 Task: Find an Airbnb in Disuq, Egypt for 8 guests from 12th to 16th July, with a price range of ₹3300 to ₹16000, and apply filters for property type and amenities.
Action: Mouse moved to (503, 106)
Screenshot: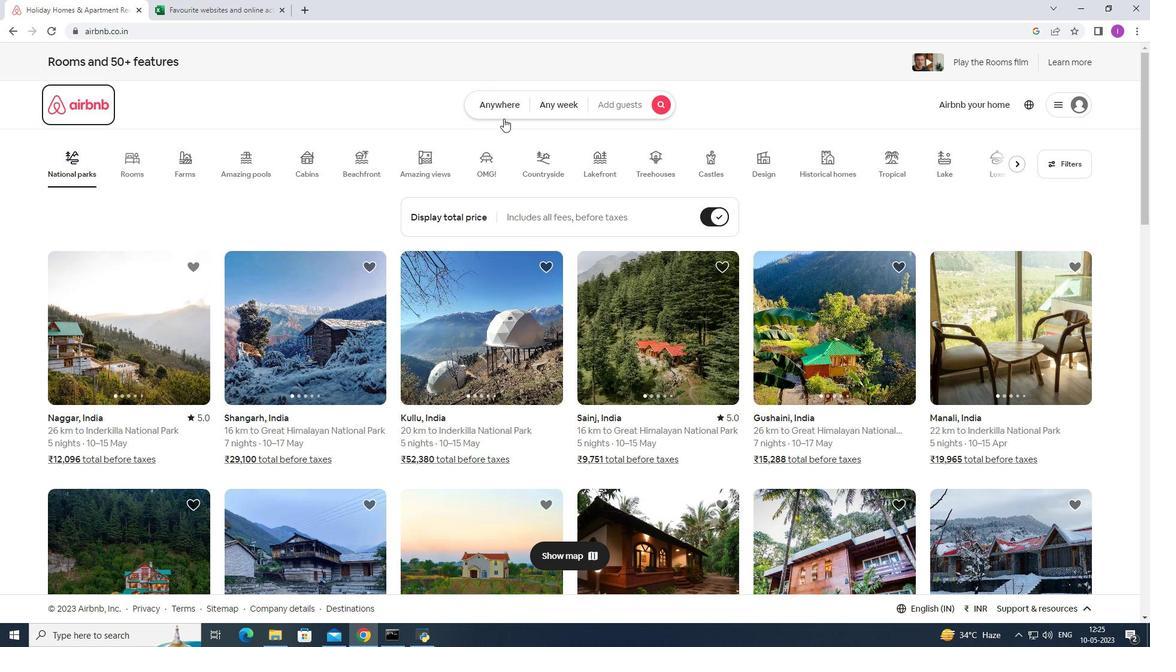 
Action: Mouse pressed left at (503, 106)
Screenshot: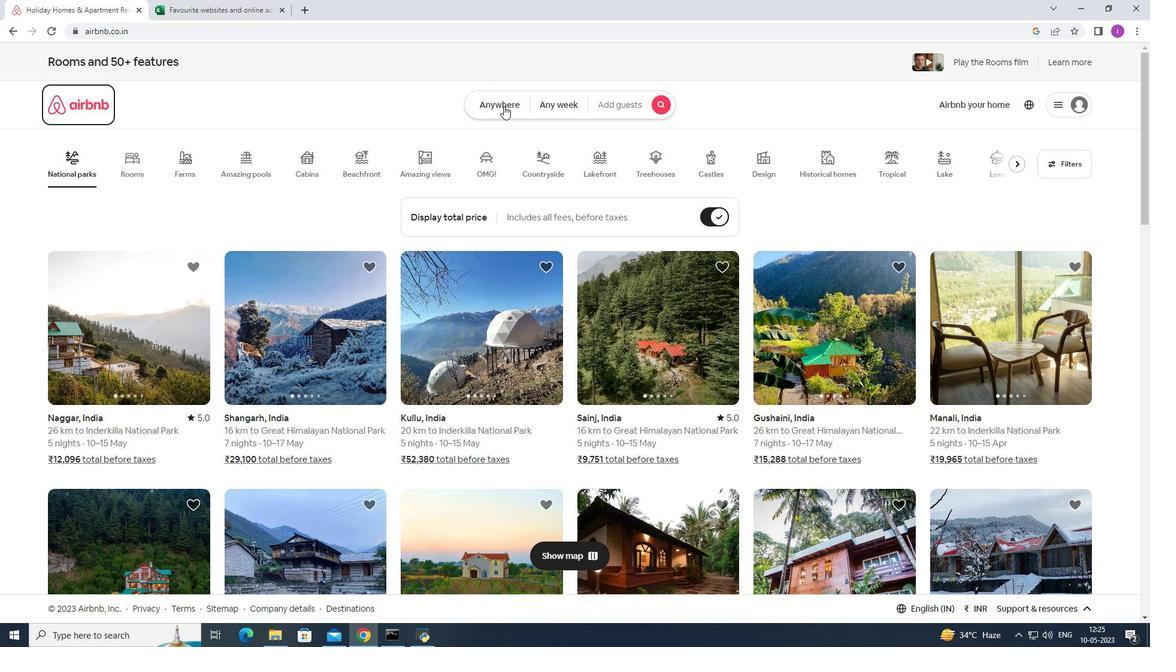 
Action: Mouse moved to (378, 154)
Screenshot: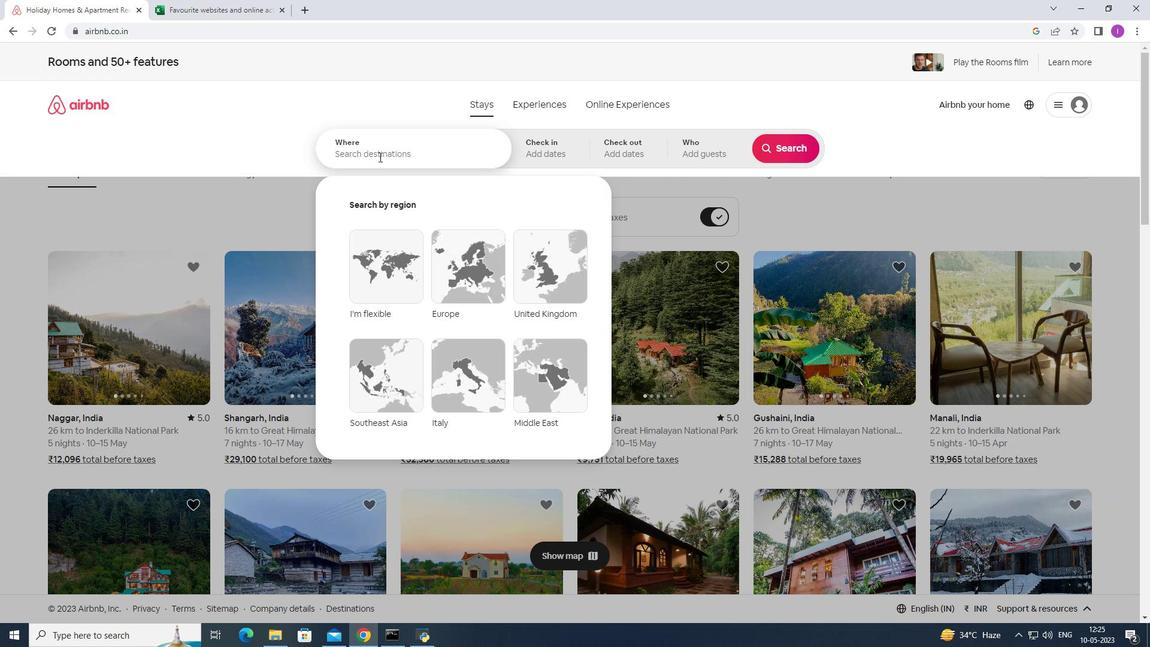 
Action: Mouse pressed left at (378, 154)
Screenshot: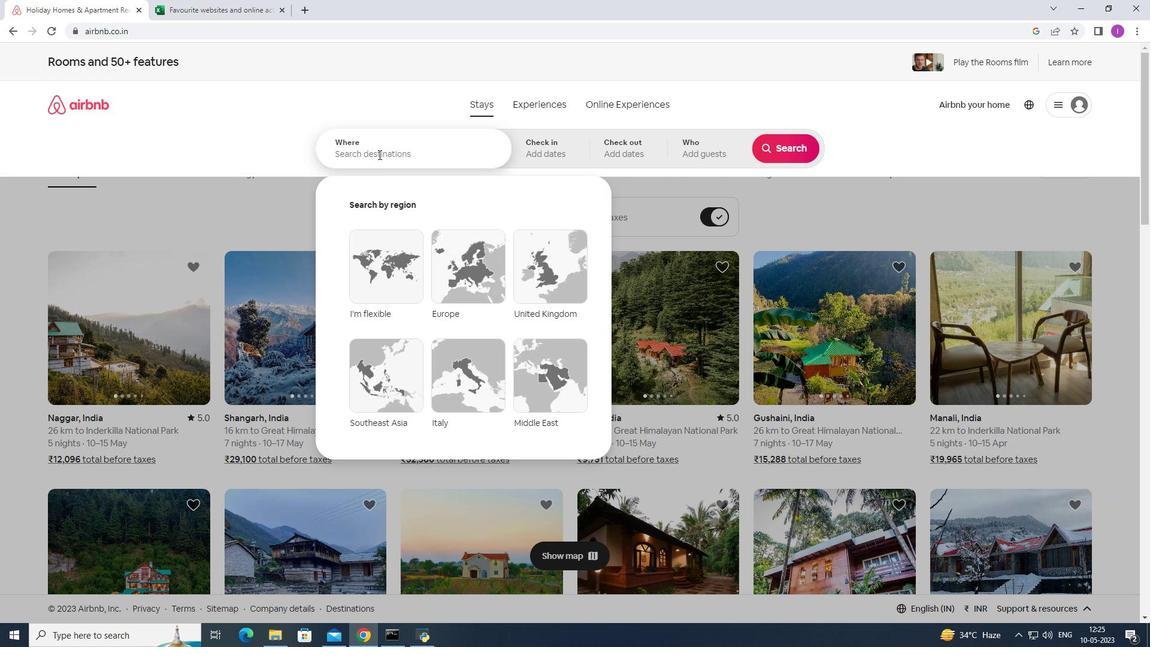 
Action: Key pressed <Key.shift>Disuq,<Key.shift>Egypt
Screenshot: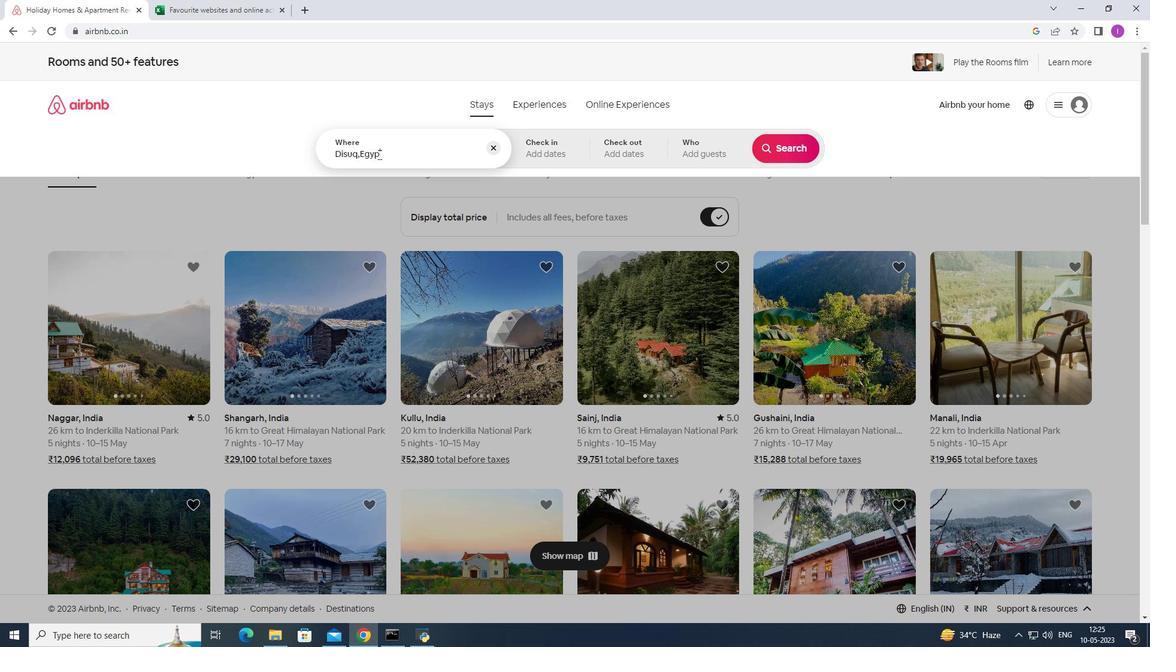 
Action: Mouse moved to (551, 155)
Screenshot: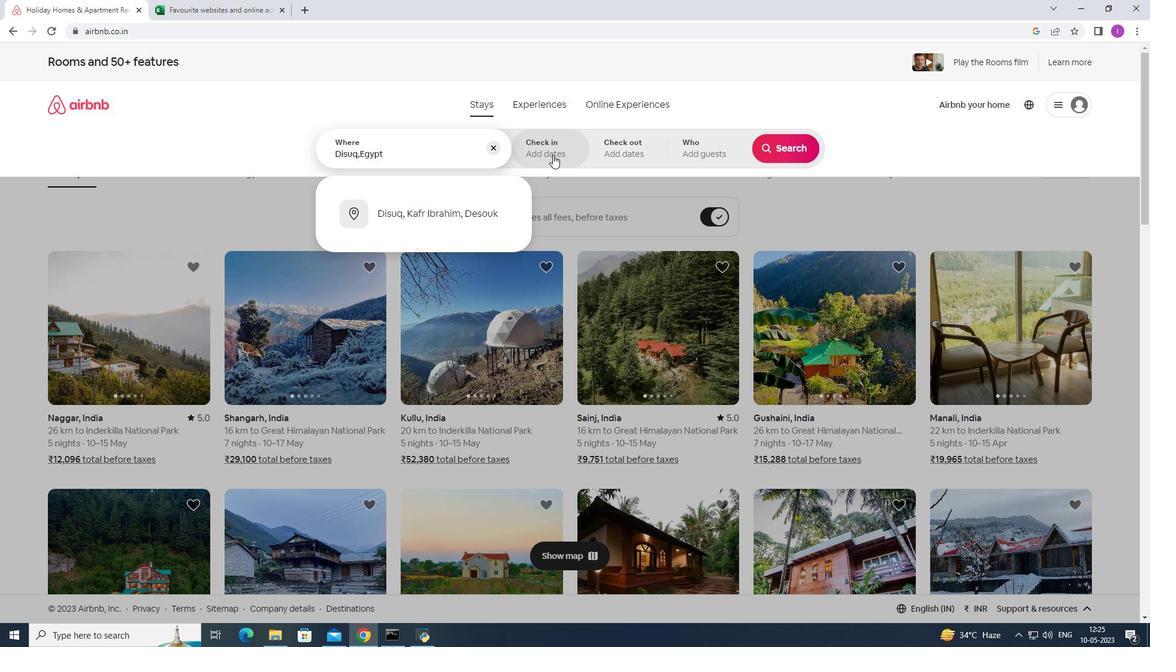 
Action: Mouse pressed left at (551, 155)
Screenshot: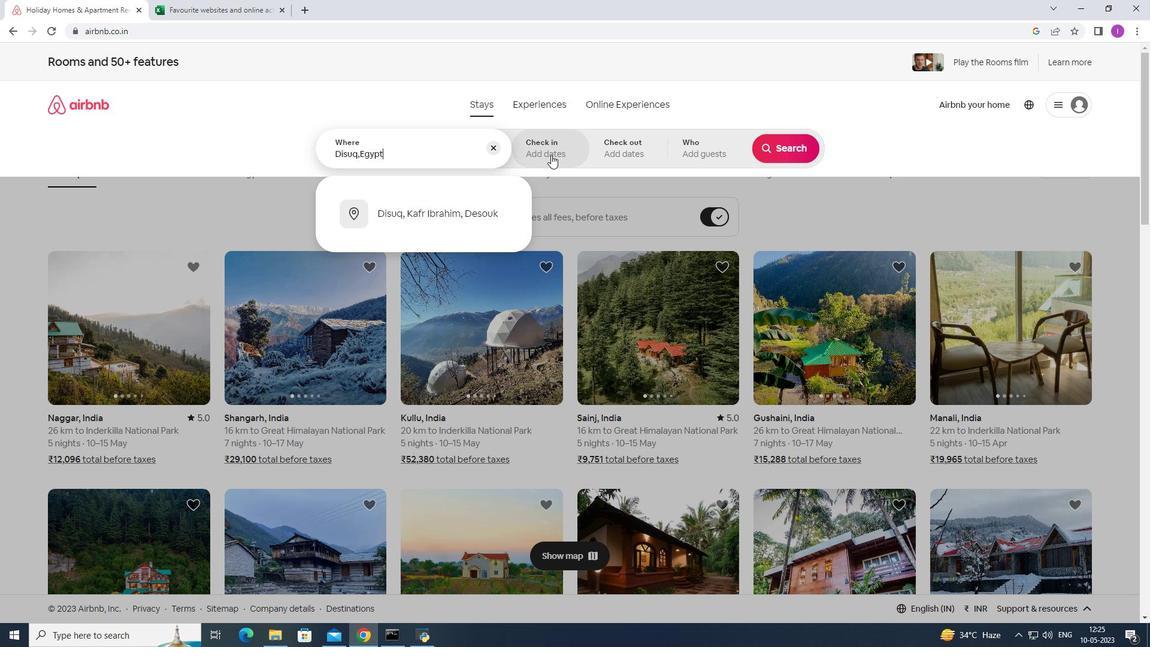 
Action: Mouse moved to (784, 246)
Screenshot: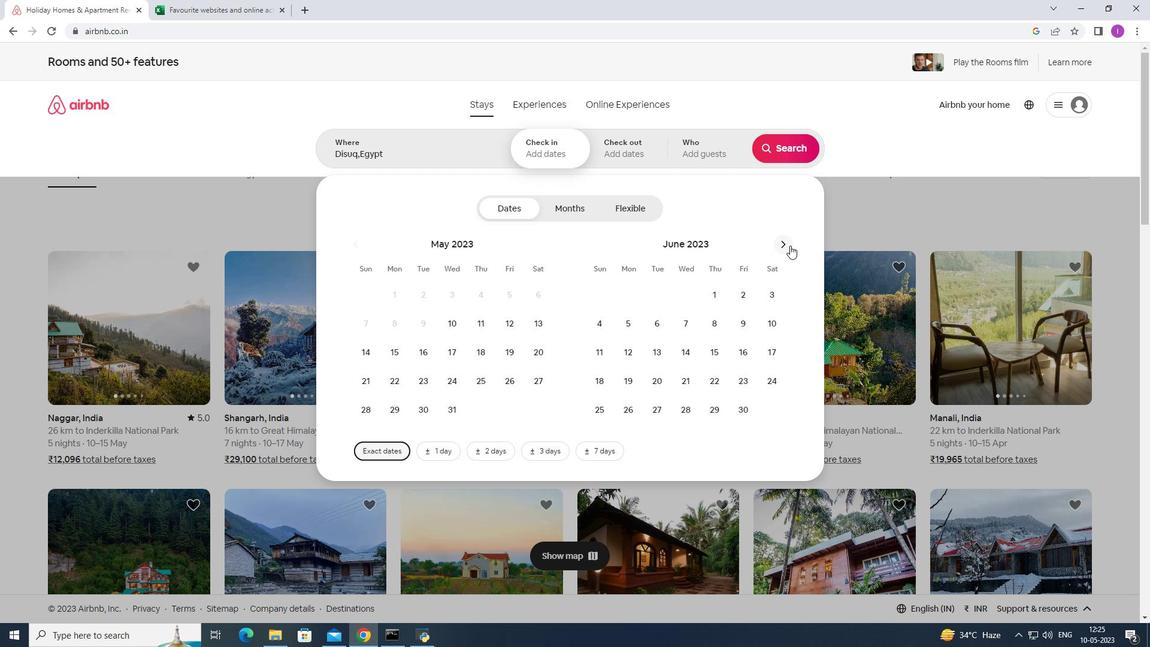 
Action: Mouse pressed left at (784, 246)
Screenshot: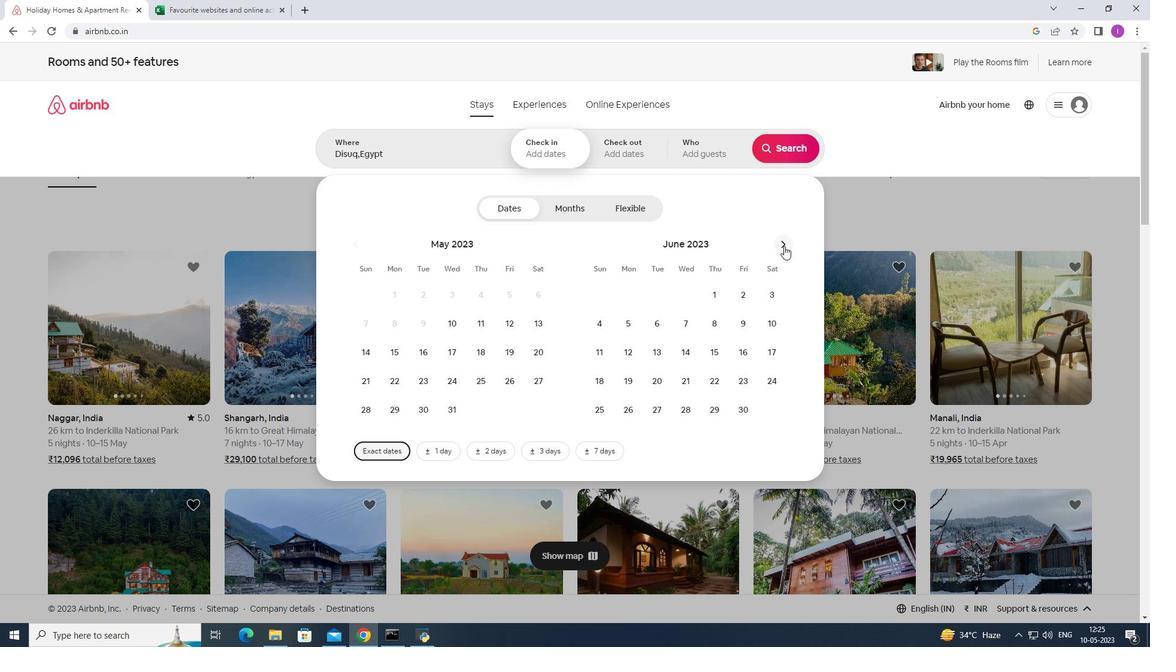 
Action: Mouse moved to (685, 348)
Screenshot: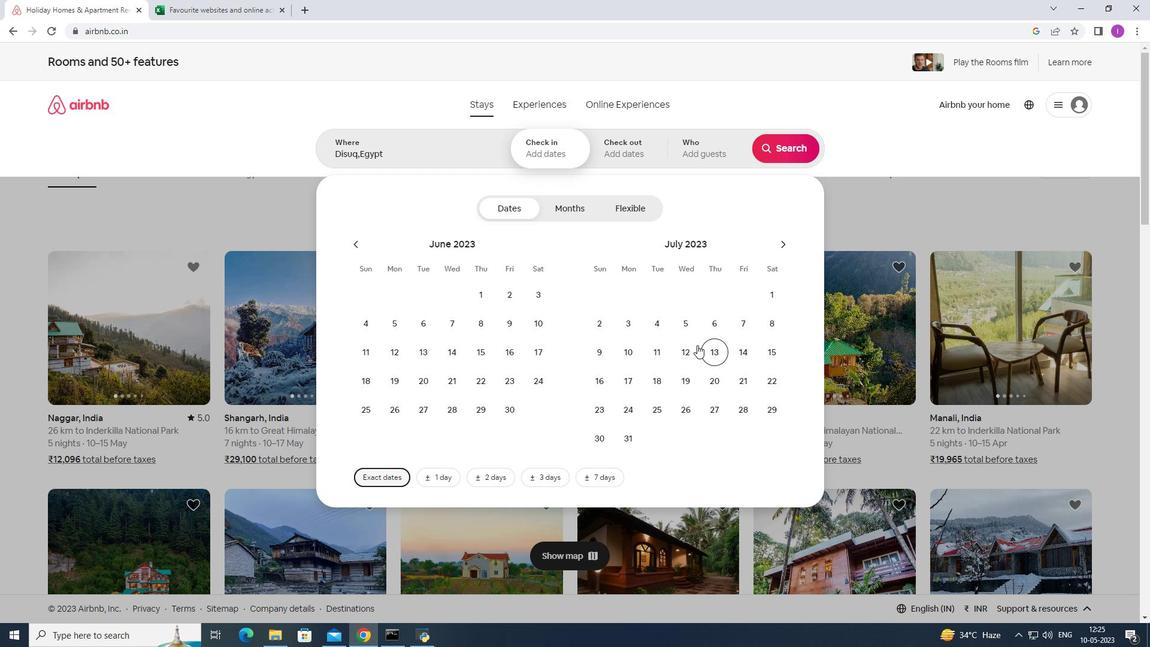 
Action: Mouse pressed left at (685, 348)
Screenshot: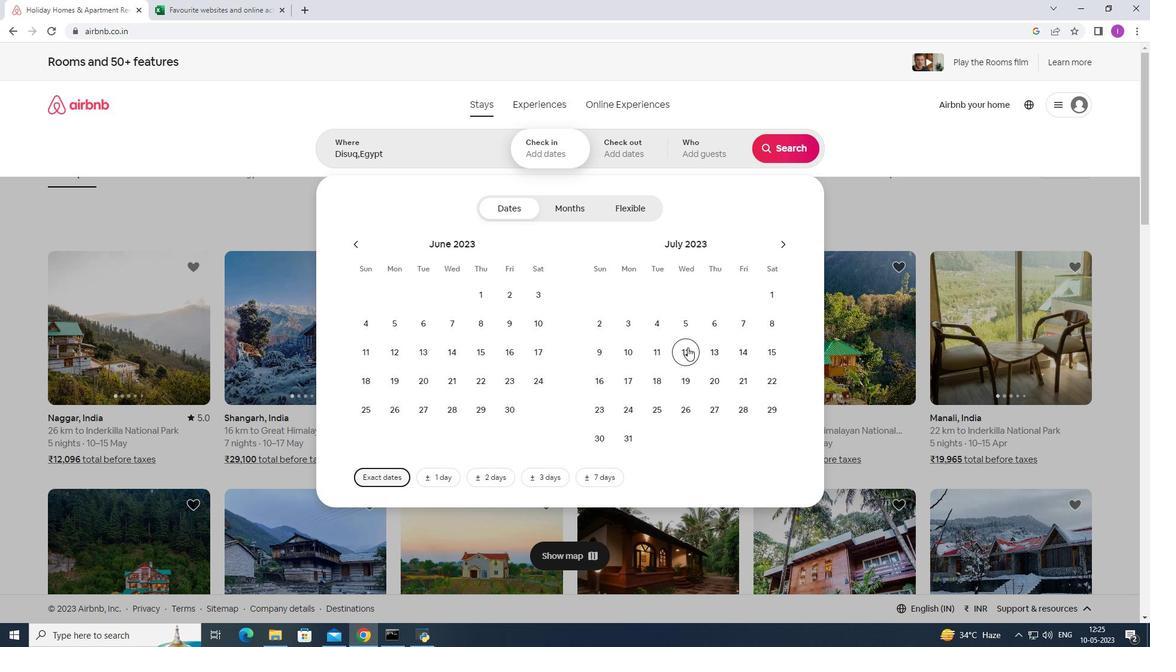 
Action: Mouse moved to (594, 388)
Screenshot: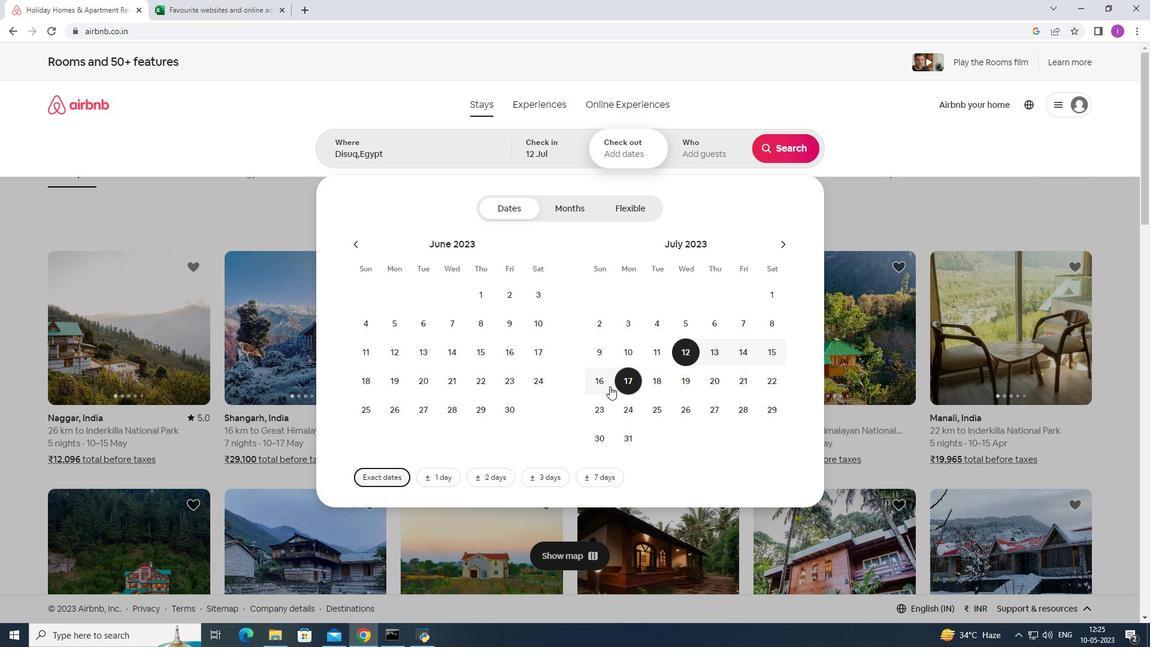 
Action: Mouse pressed left at (594, 388)
Screenshot: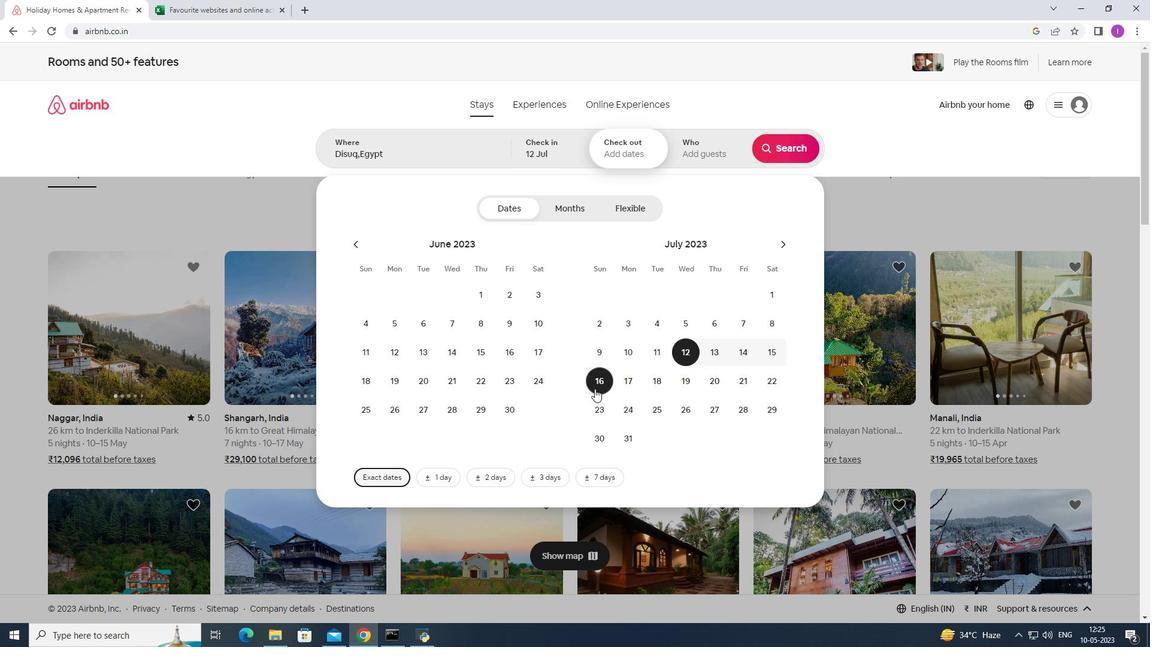 
Action: Mouse moved to (704, 150)
Screenshot: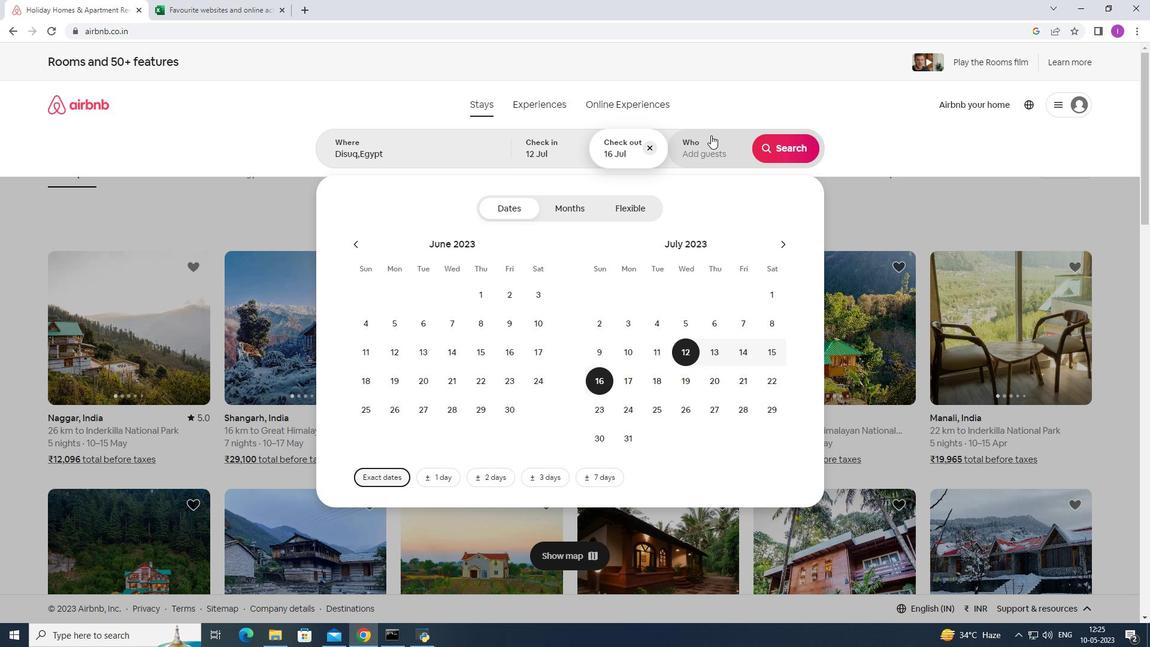 
Action: Mouse pressed left at (704, 150)
Screenshot: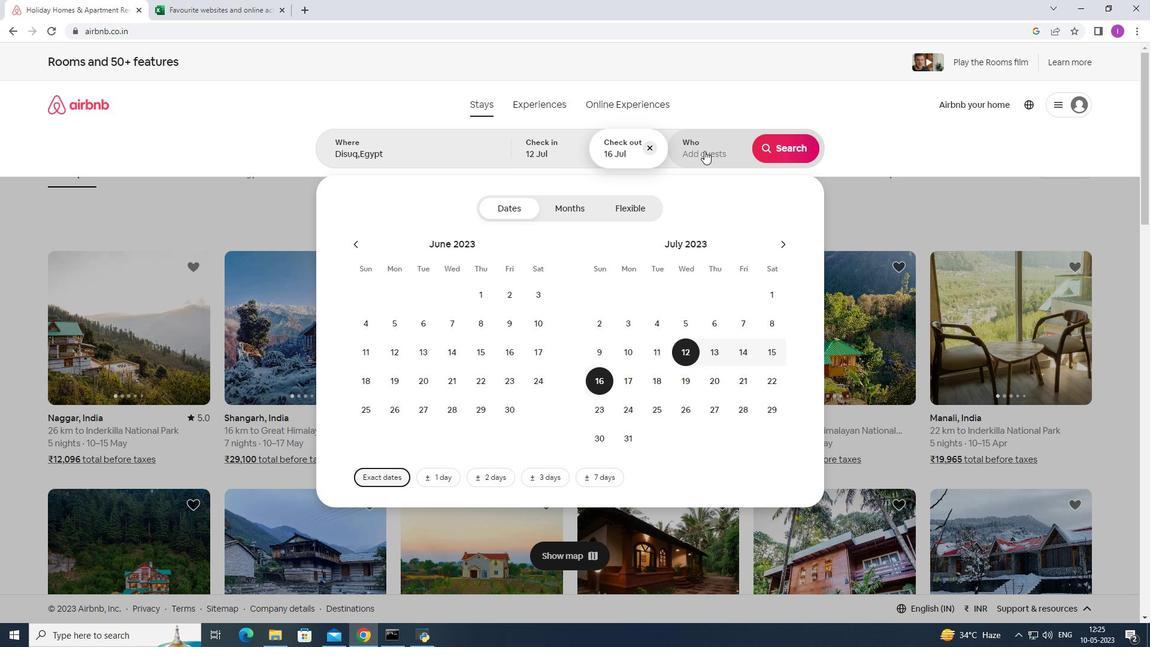 
Action: Mouse moved to (787, 206)
Screenshot: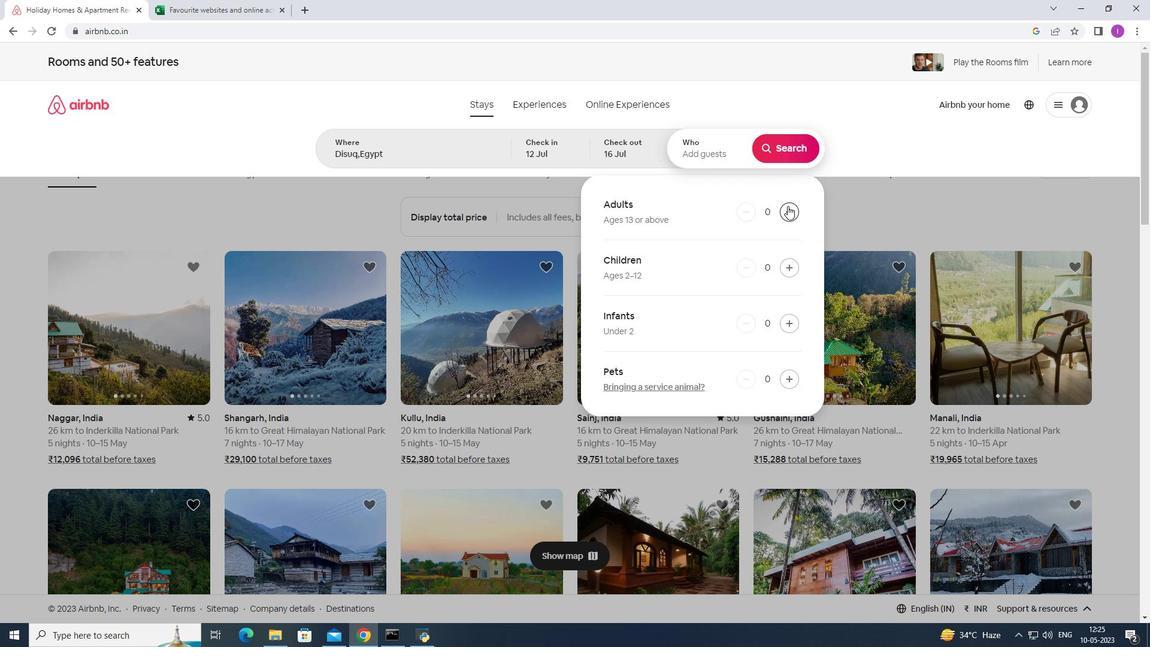 
Action: Mouse pressed left at (787, 206)
Screenshot: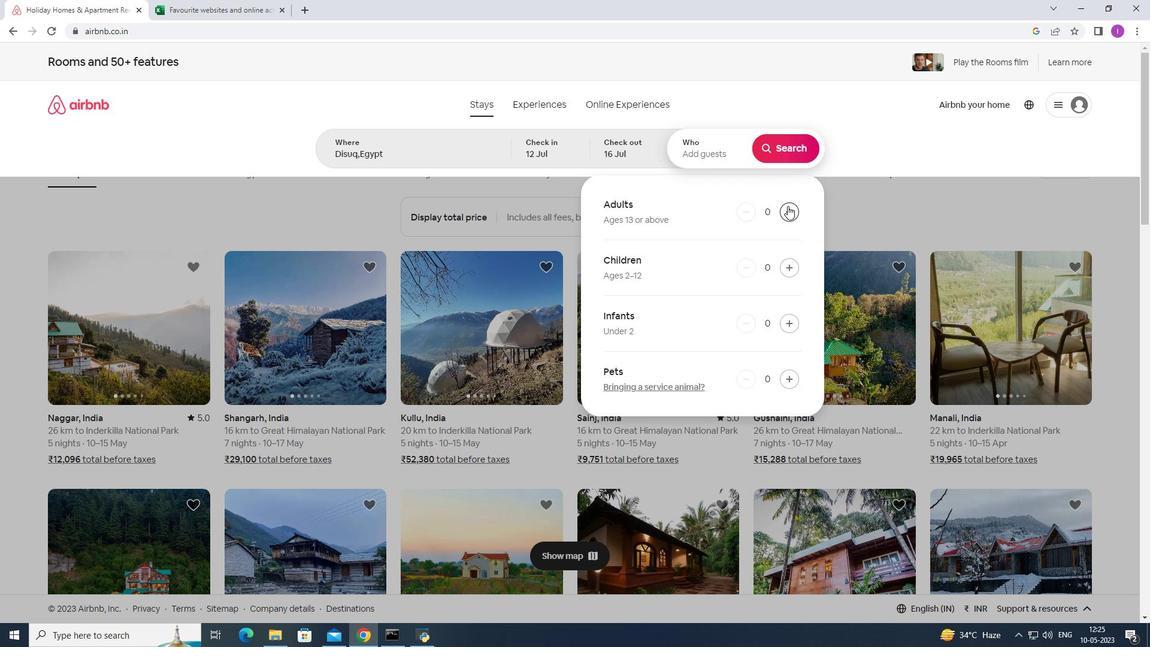 
Action: Mouse pressed left at (787, 206)
Screenshot: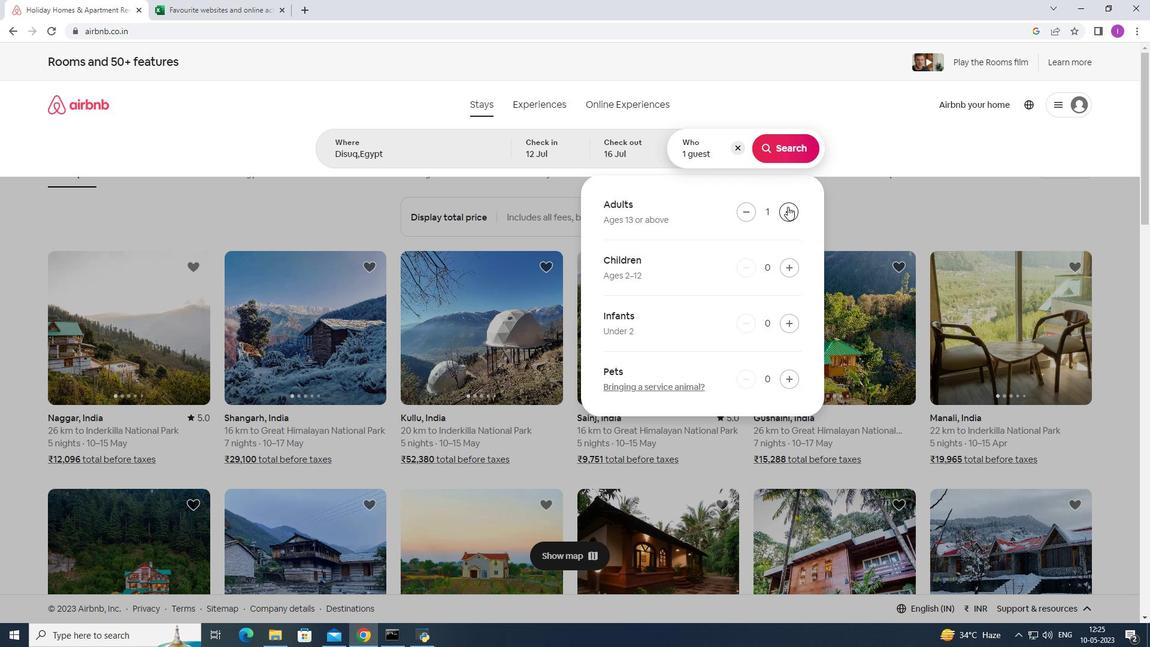 
Action: Mouse moved to (787, 206)
Screenshot: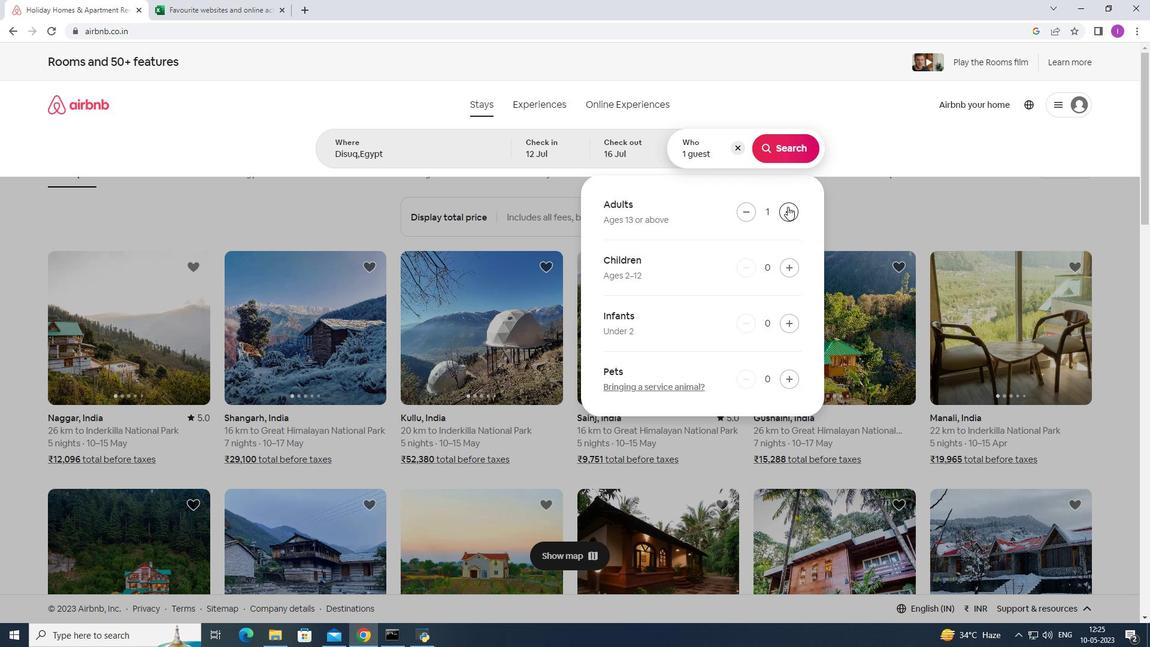 
Action: Mouse pressed left at (787, 206)
Screenshot: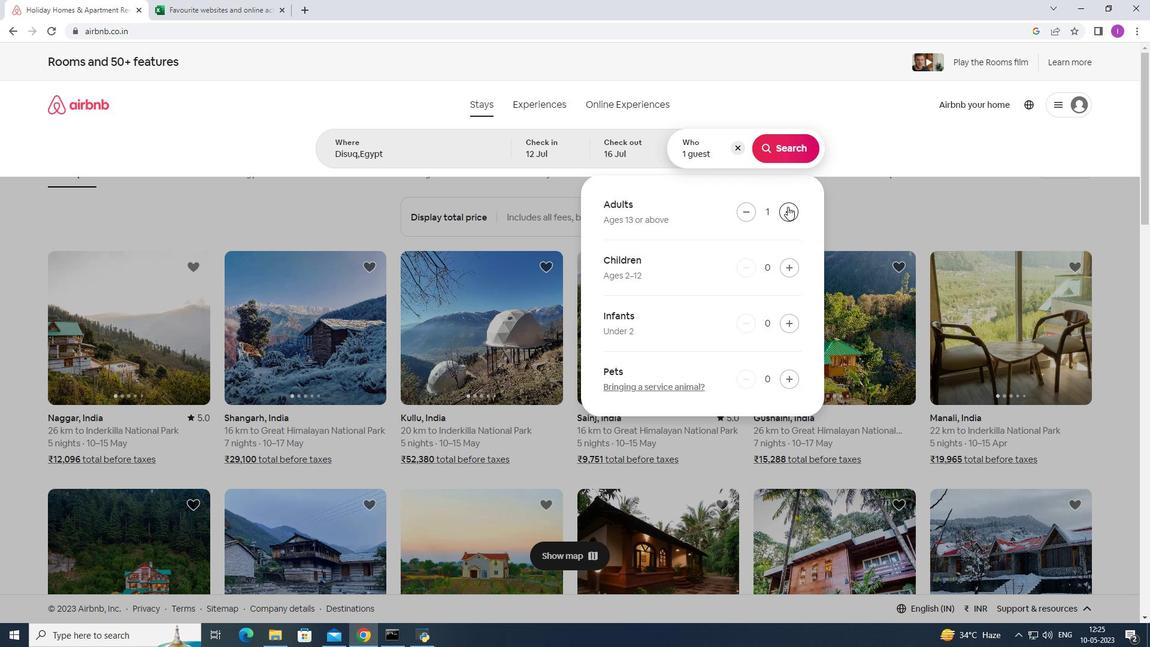 
Action: Mouse pressed left at (787, 206)
Screenshot: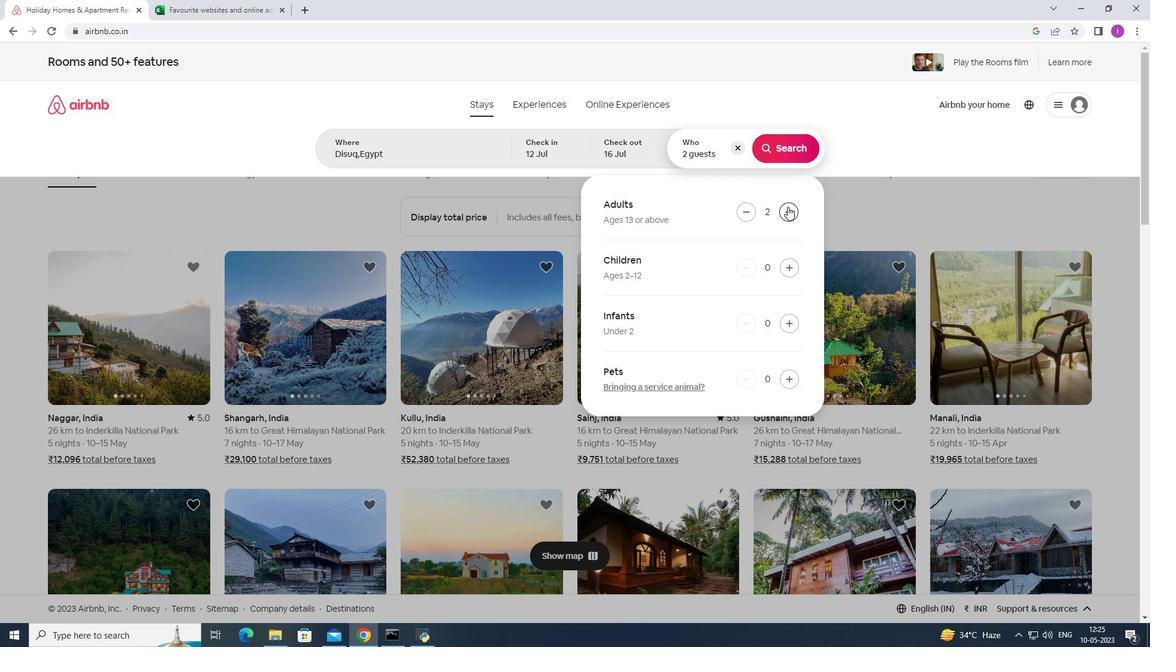 
Action: Mouse pressed left at (787, 206)
Screenshot: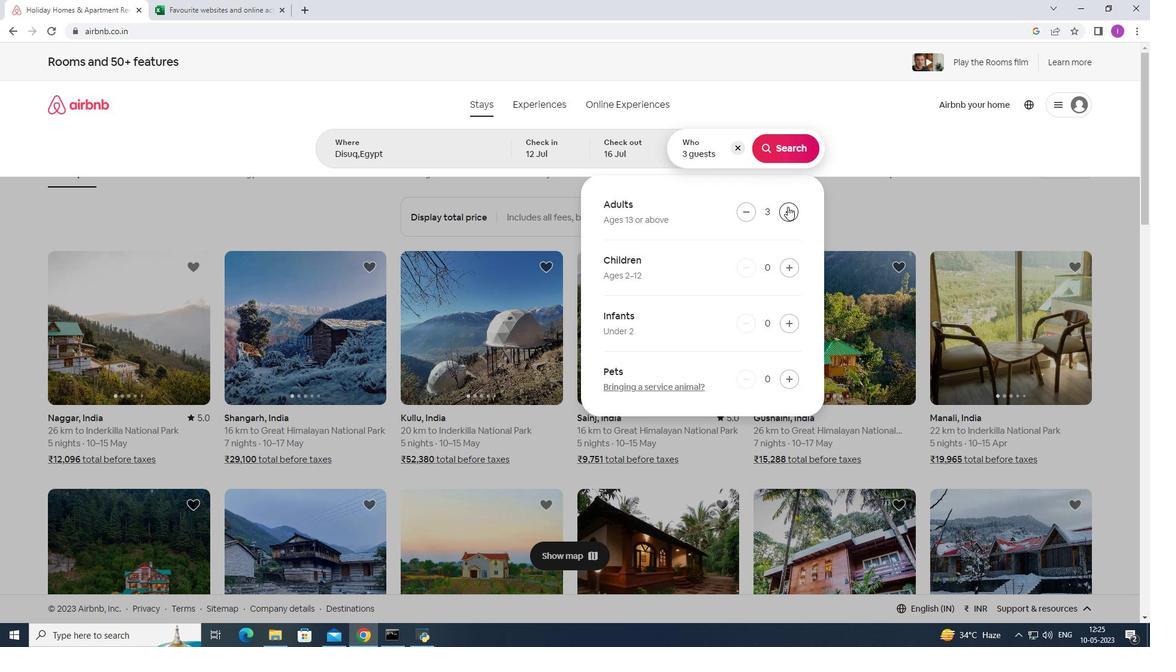 
Action: Mouse pressed left at (787, 206)
Screenshot: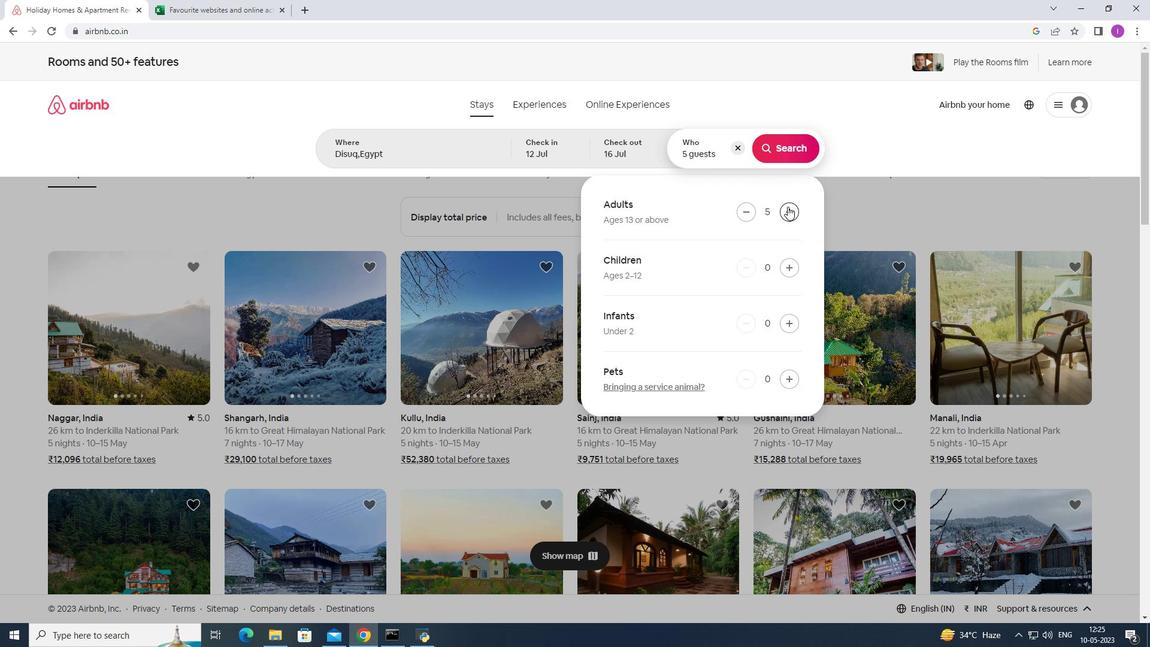 
Action: Mouse pressed left at (787, 206)
Screenshot: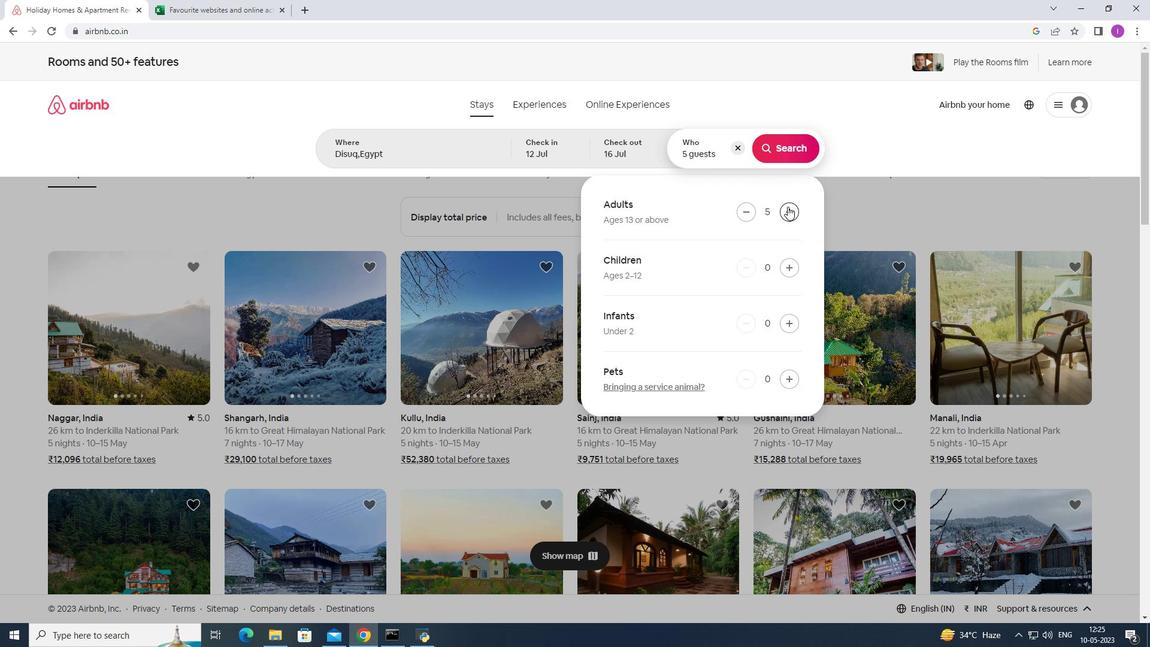 
Action: Mouse pressed left at (787, 206)
Screenshot: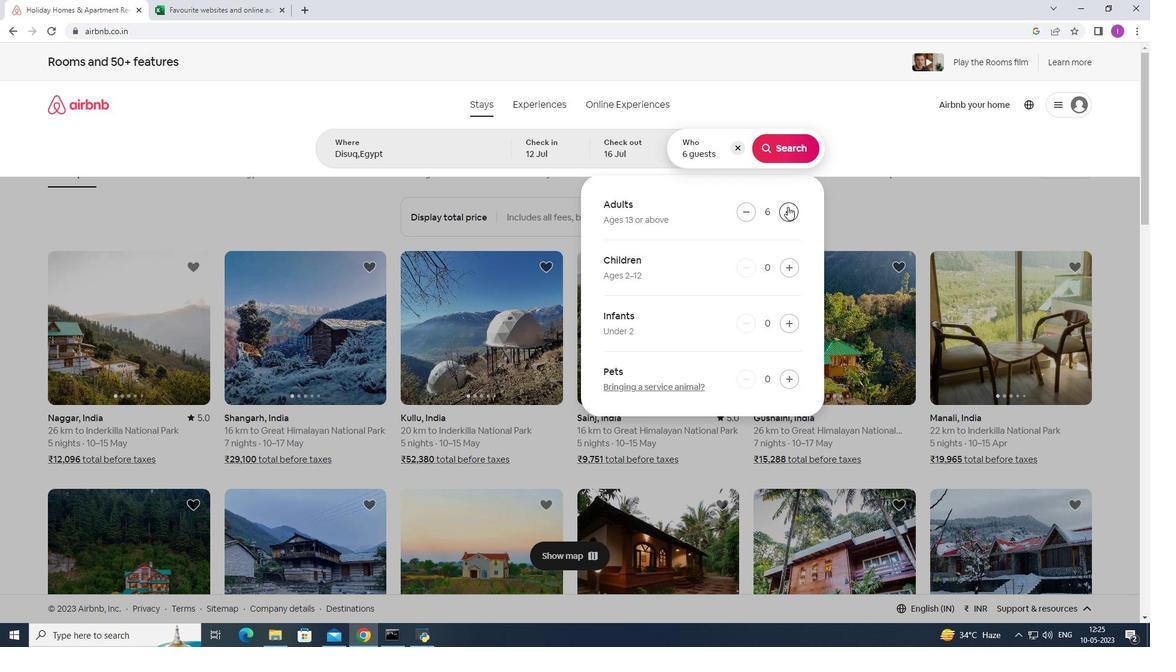 
Action: Mouse moved to (781, 150)
Screenshot: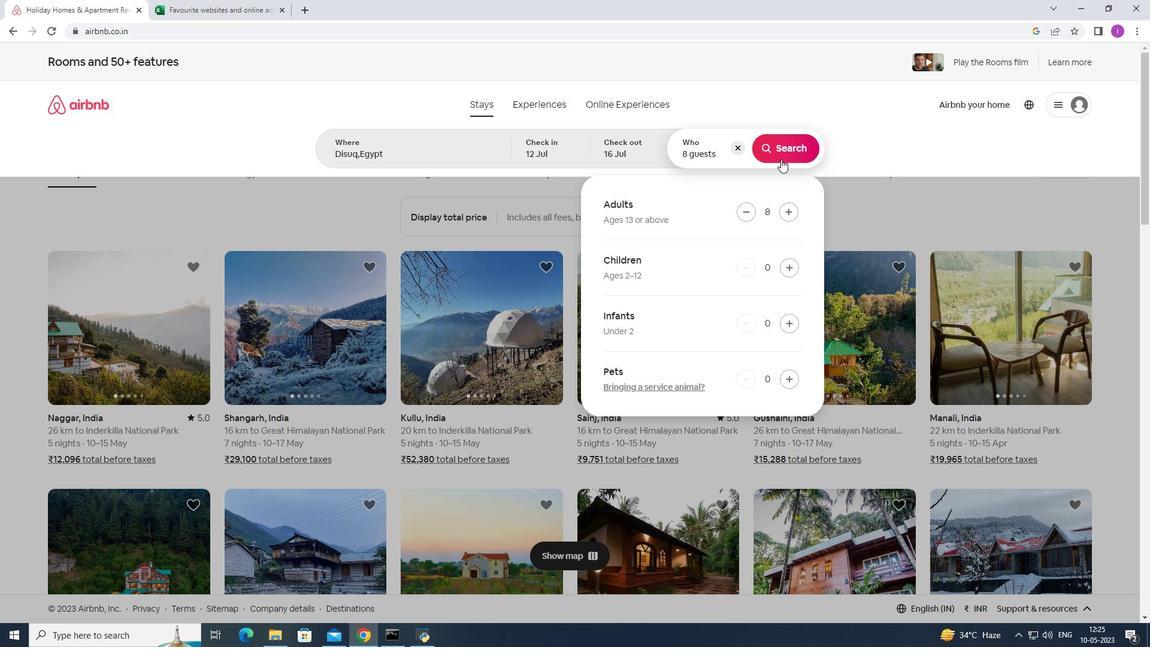 
Action: Mouse pressed left at (781, 150)
Screenshot: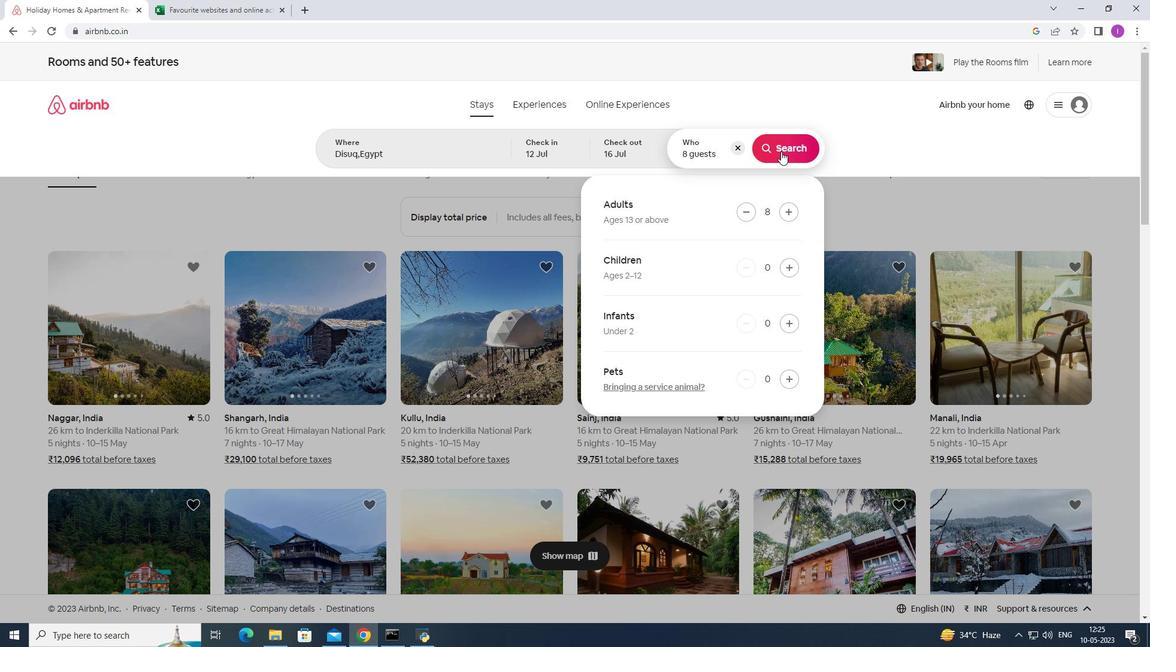 
Action: Mouse moved to (1101, 115)
Screenshot: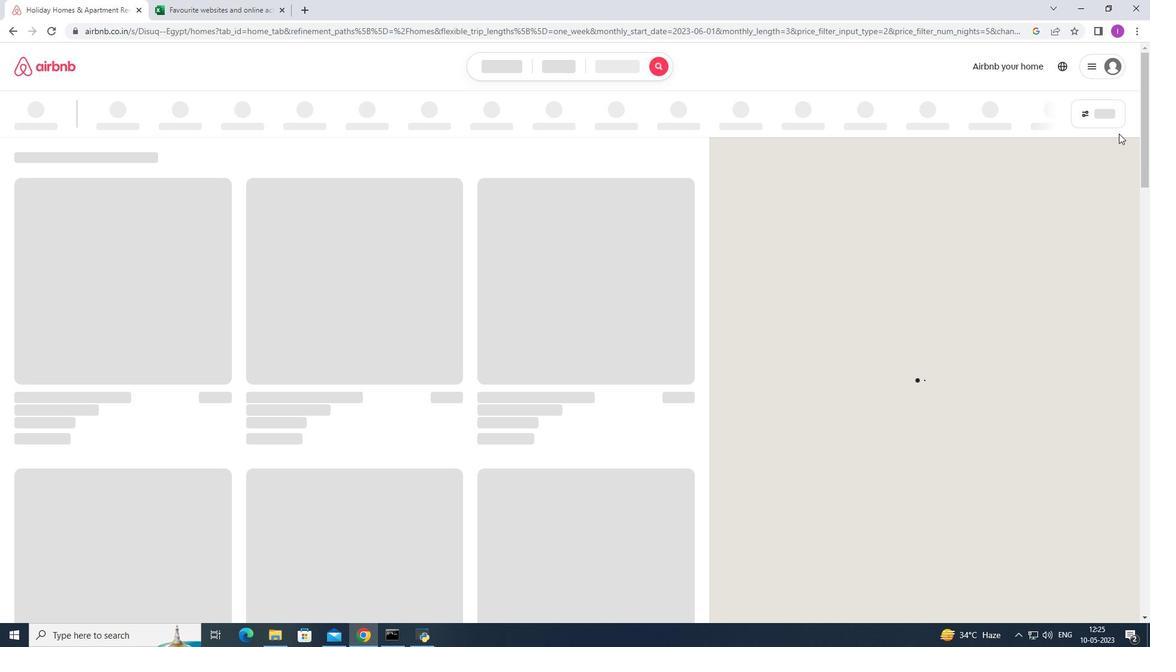 
Action: Mouse pressed left at (1101, 115)
Screenshot: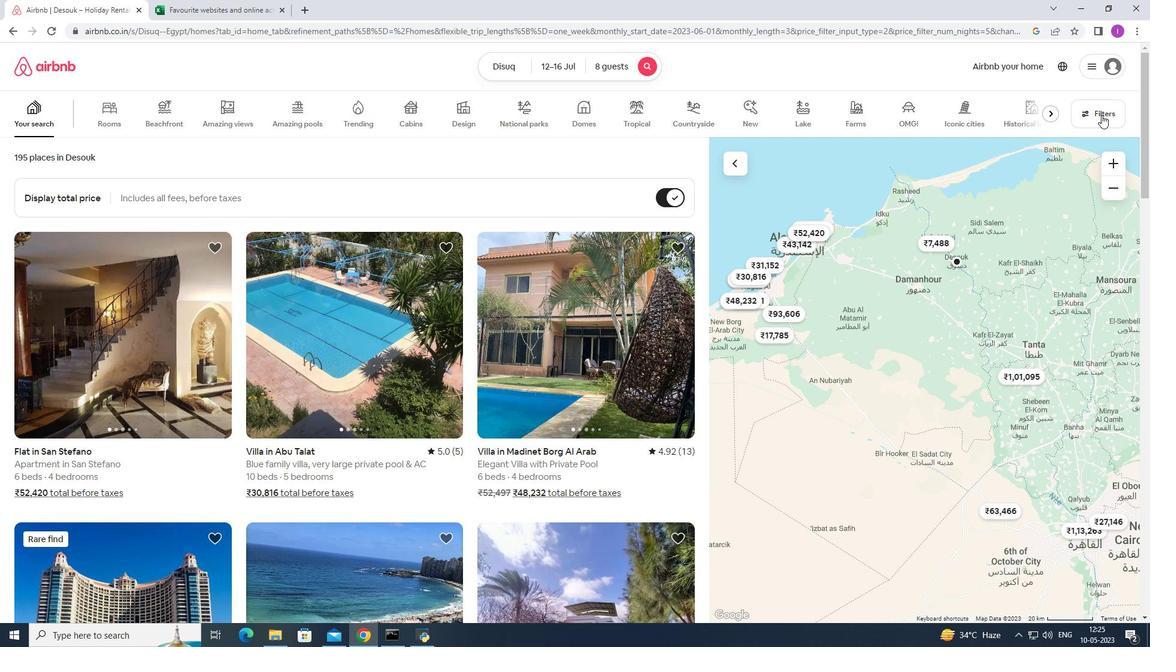 
Action: Mouse moved to (657, 404)
Screenshot: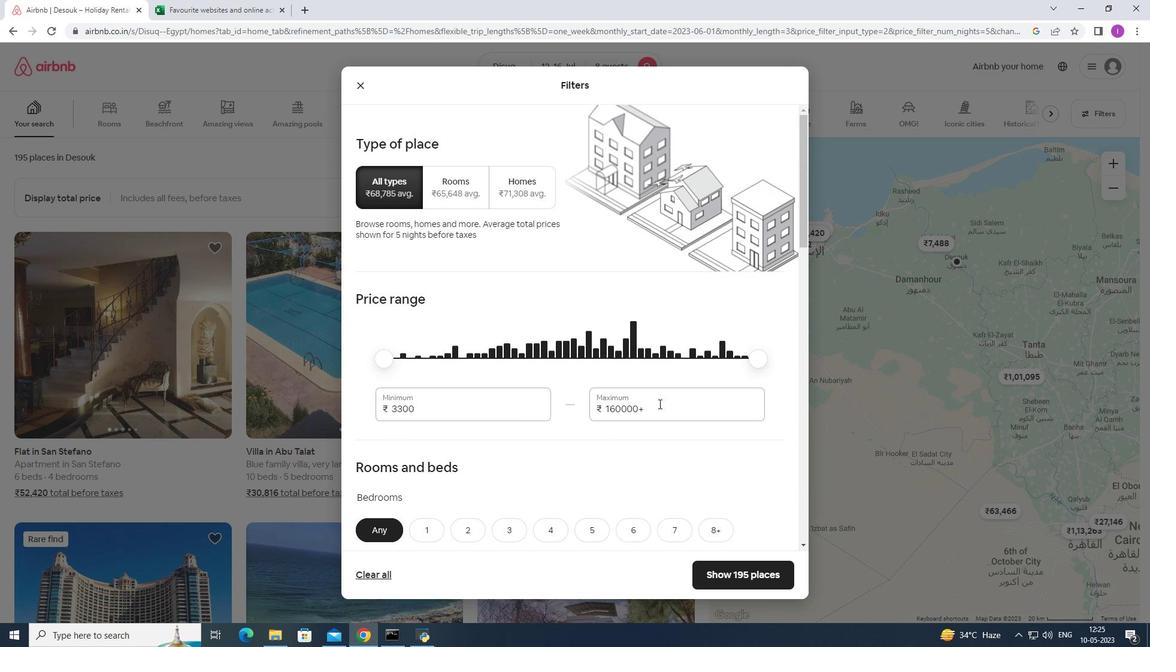 
Action: Mouse pressed left at (658, 404)
Screenshot: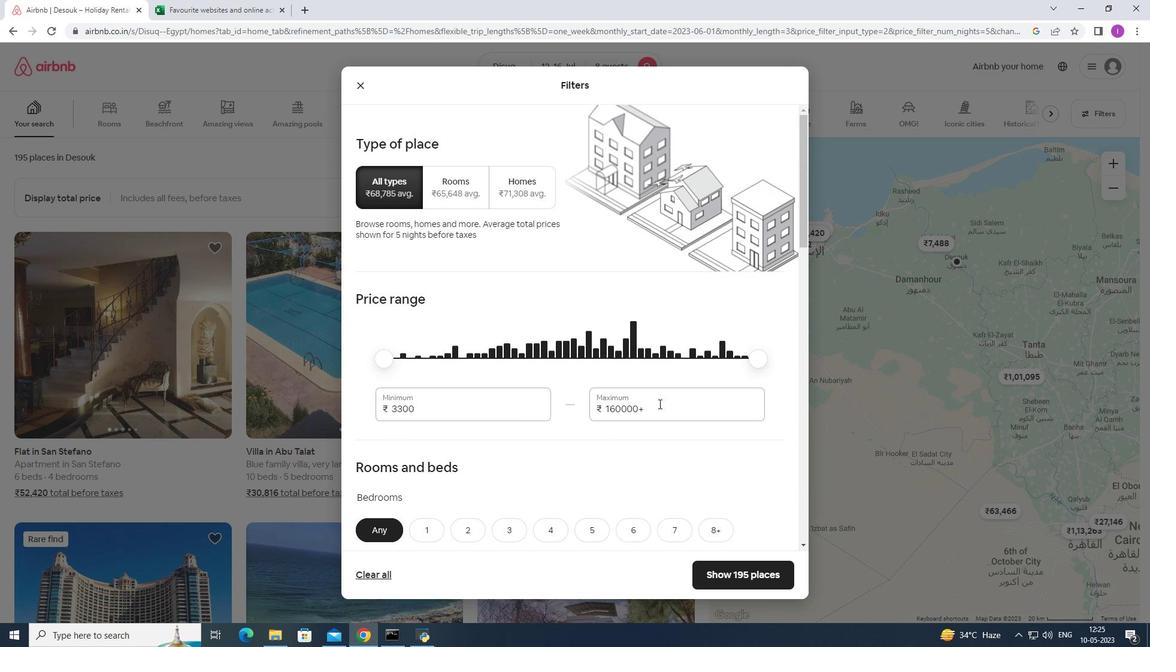 
Action: Mouse moved to (579, 417)
Screenshot: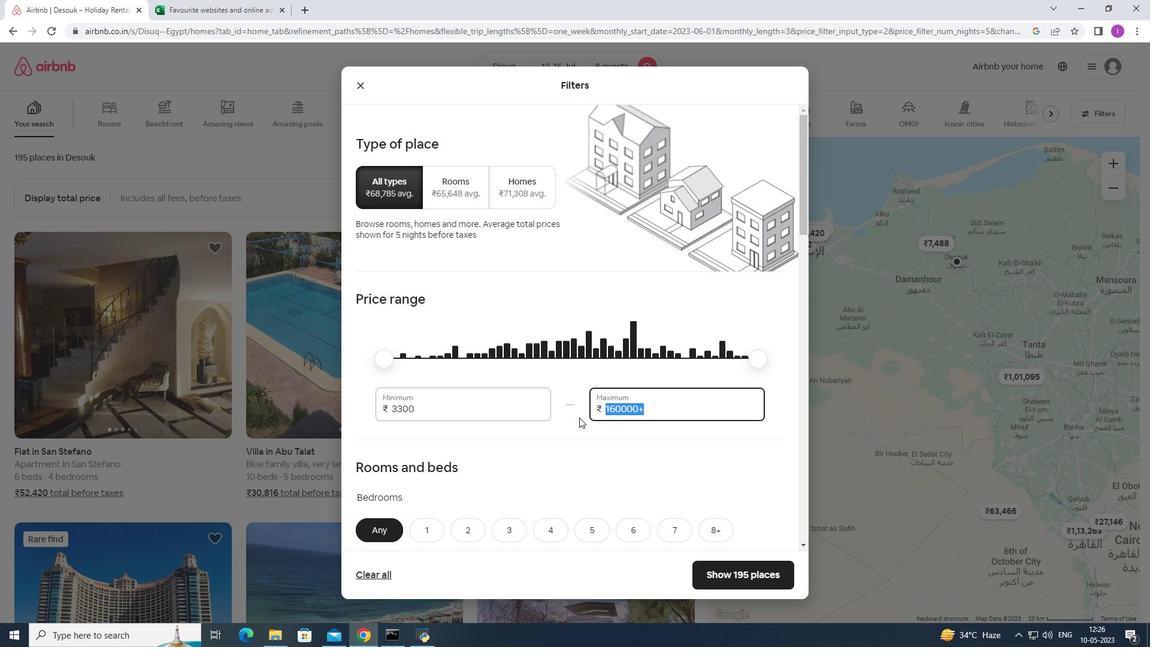 
Action: Key pressed 1
Screenshot: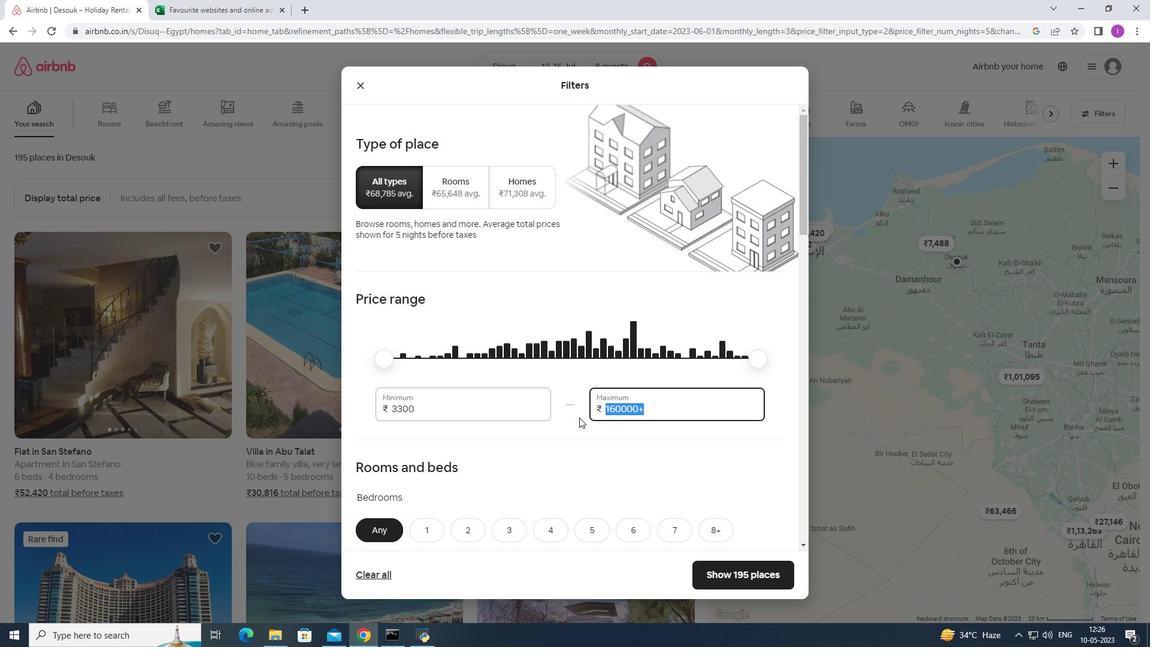 
Action: Mouse moved to (578, 417)
Screenshot: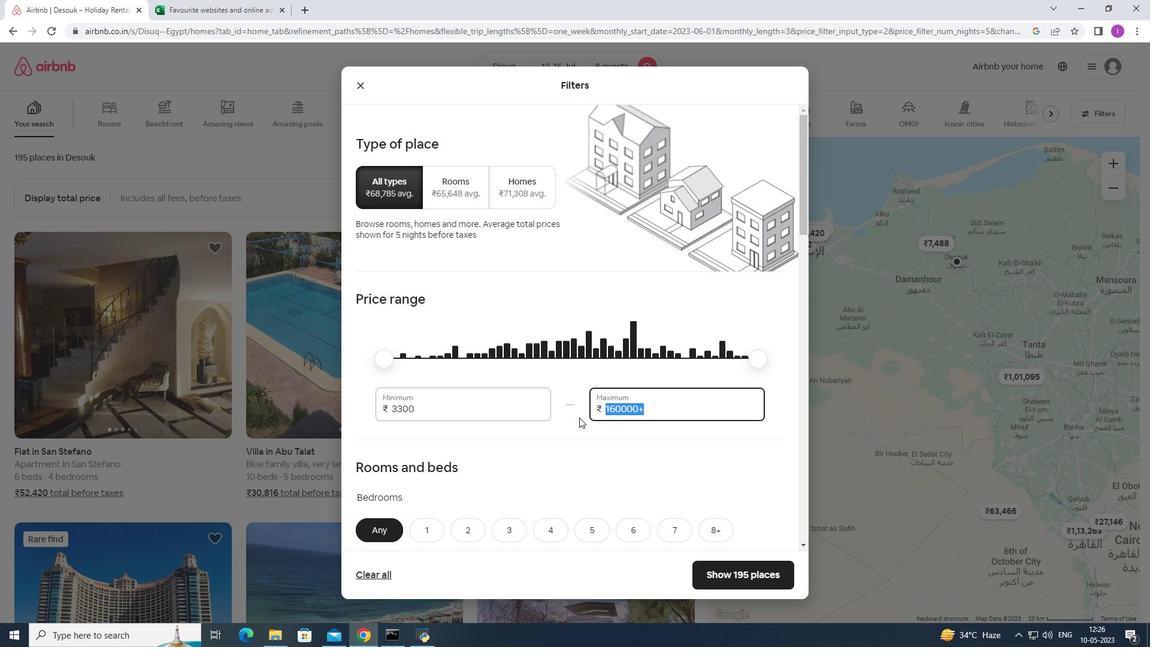 
Action: Key pressed 600
Screenshot: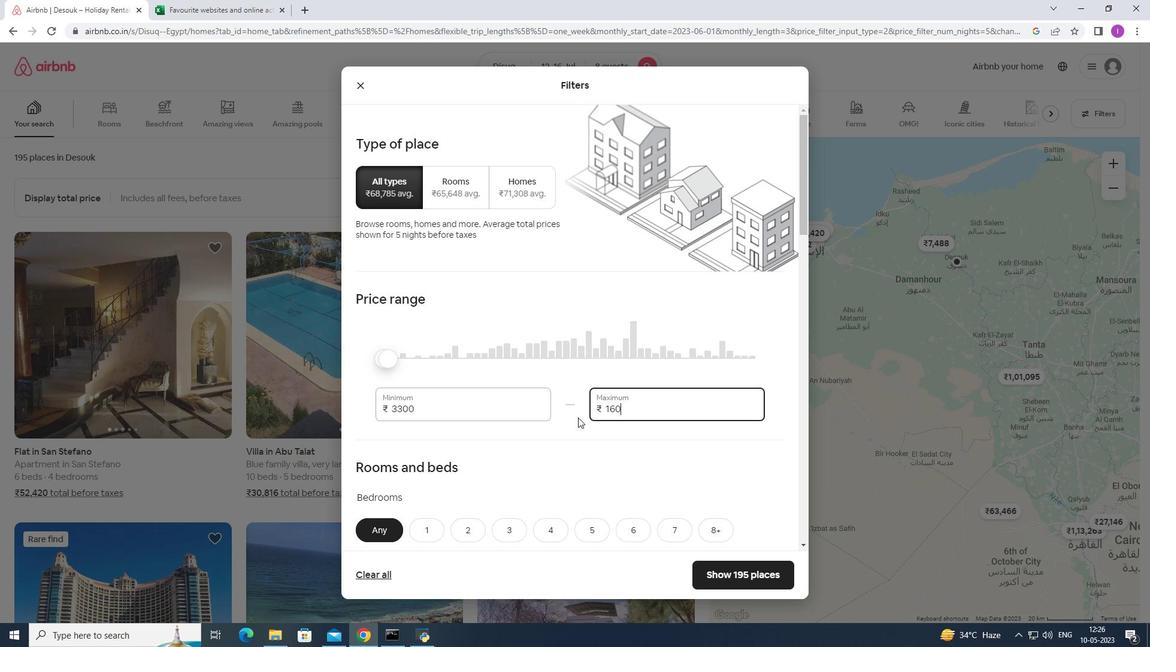 
Action: Mouse moved to (578, 417)
Screenshot: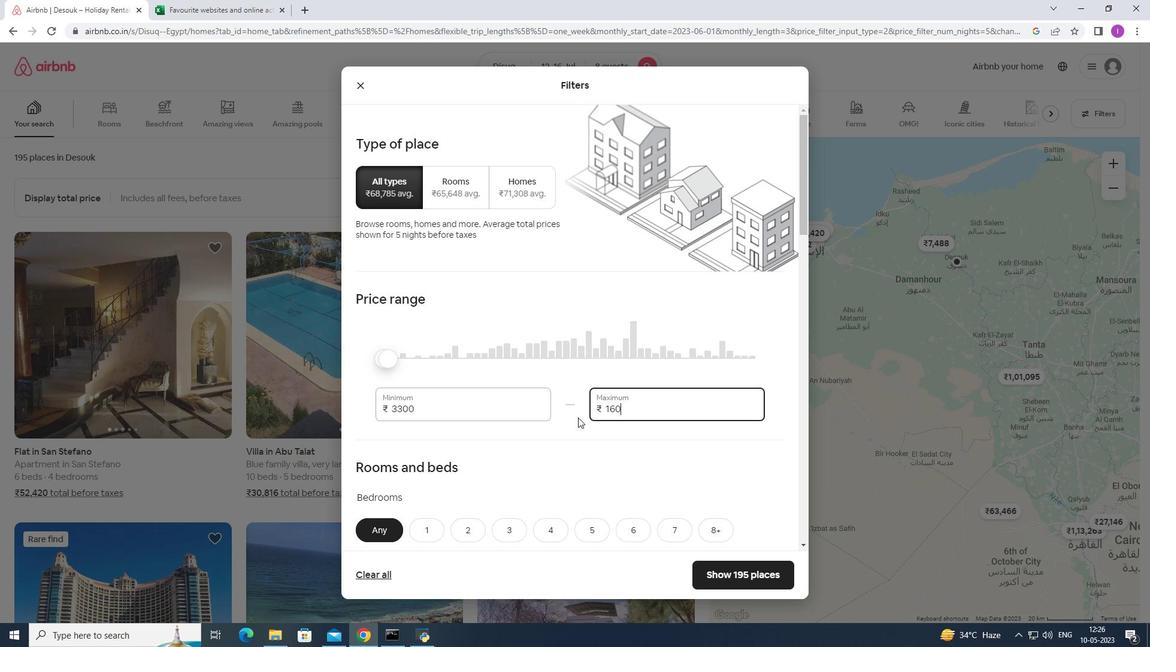 
Action: Key pressed 0
Screenshot: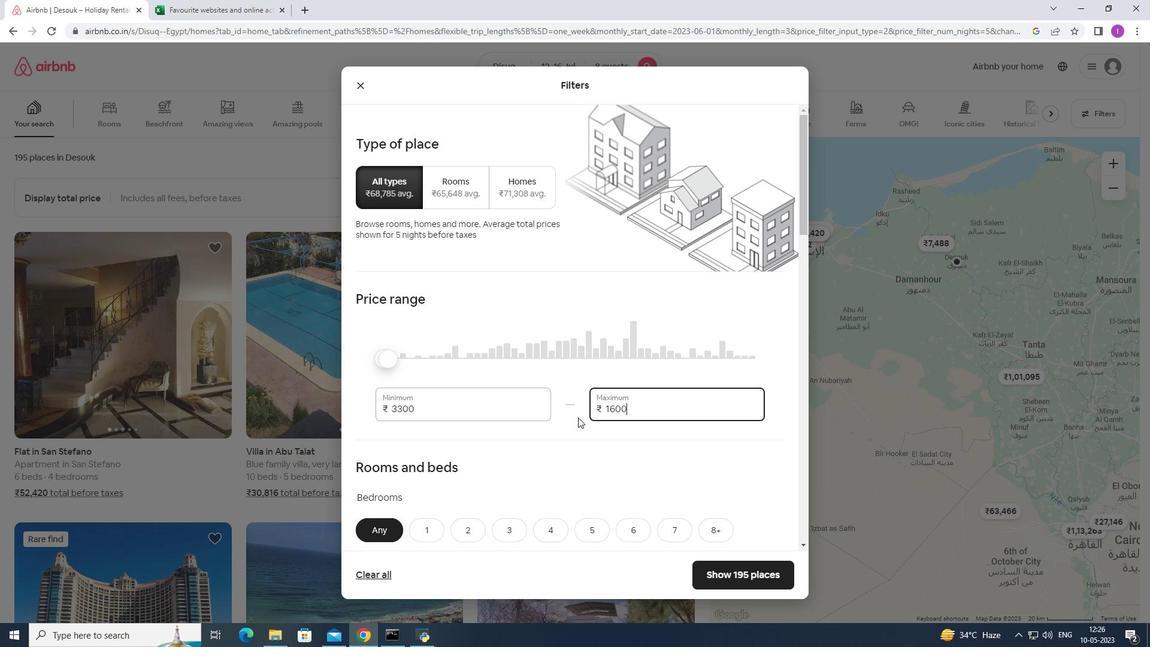 
Action: Mouse moved to (445, 412)
Screenshot: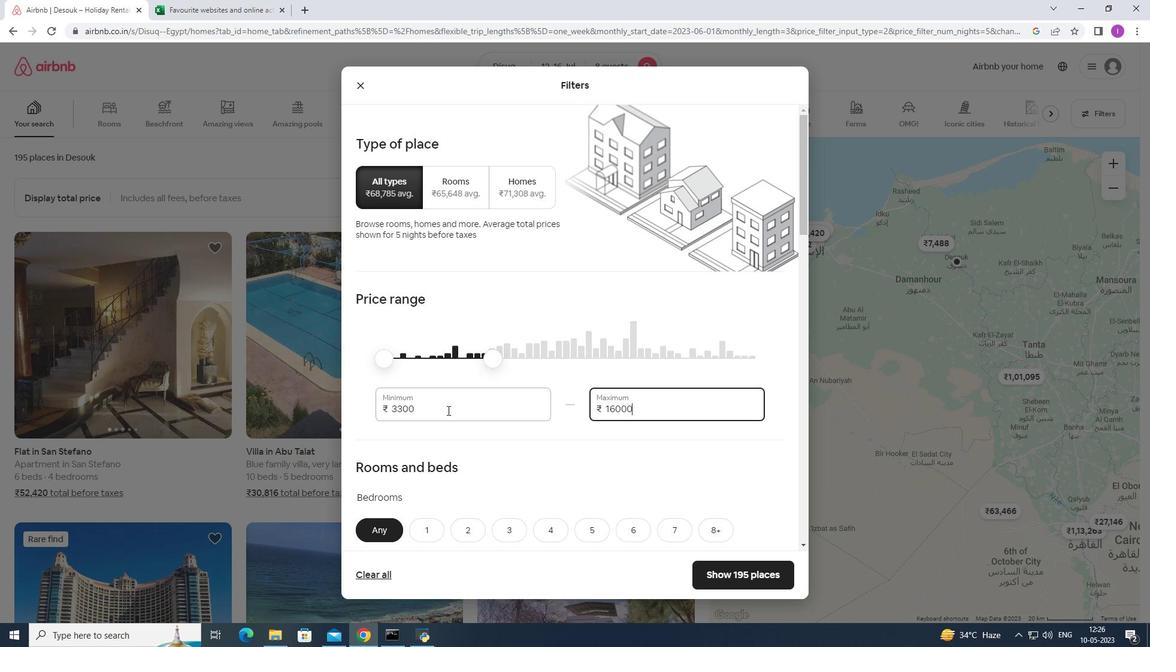 
Action: Mouse pressed left at (445, 412)
Screenshot: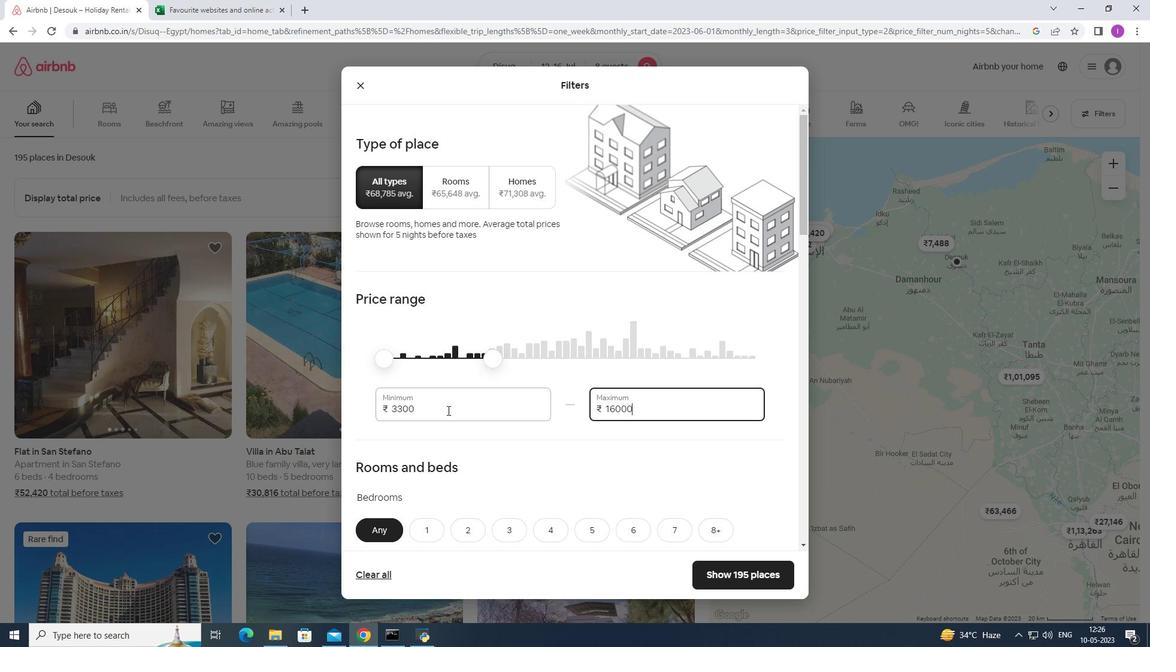 
Action: Mouse moved to (397, 417)
Screenshot: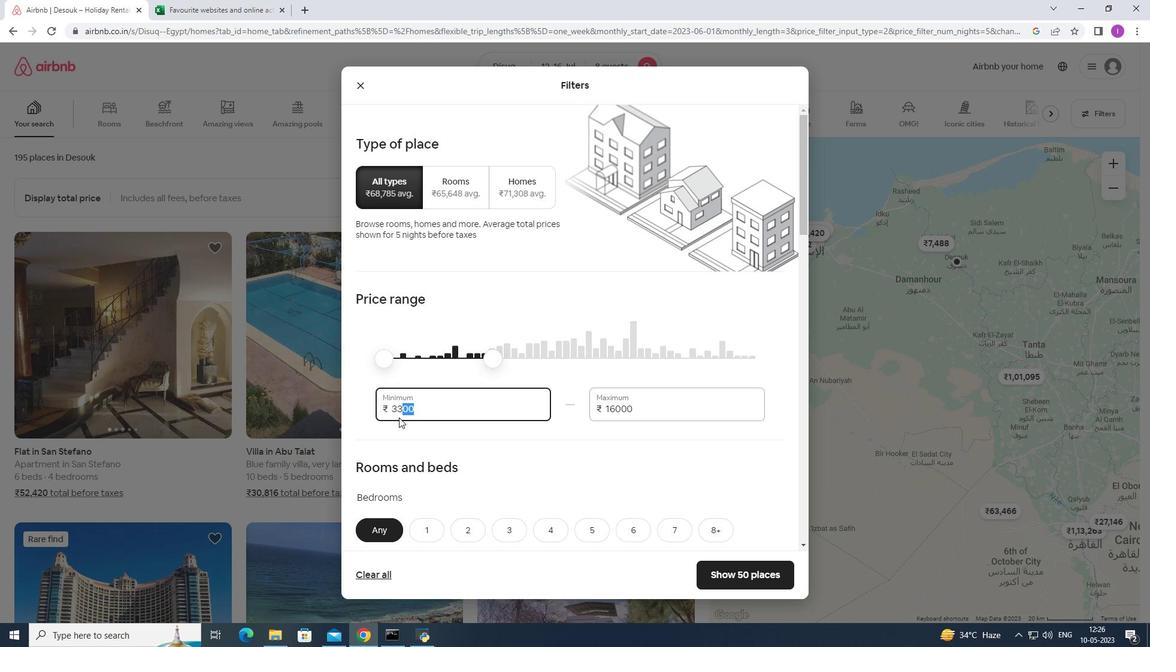 
Action: Mouse pressed left at (397, 417)
Screenshot: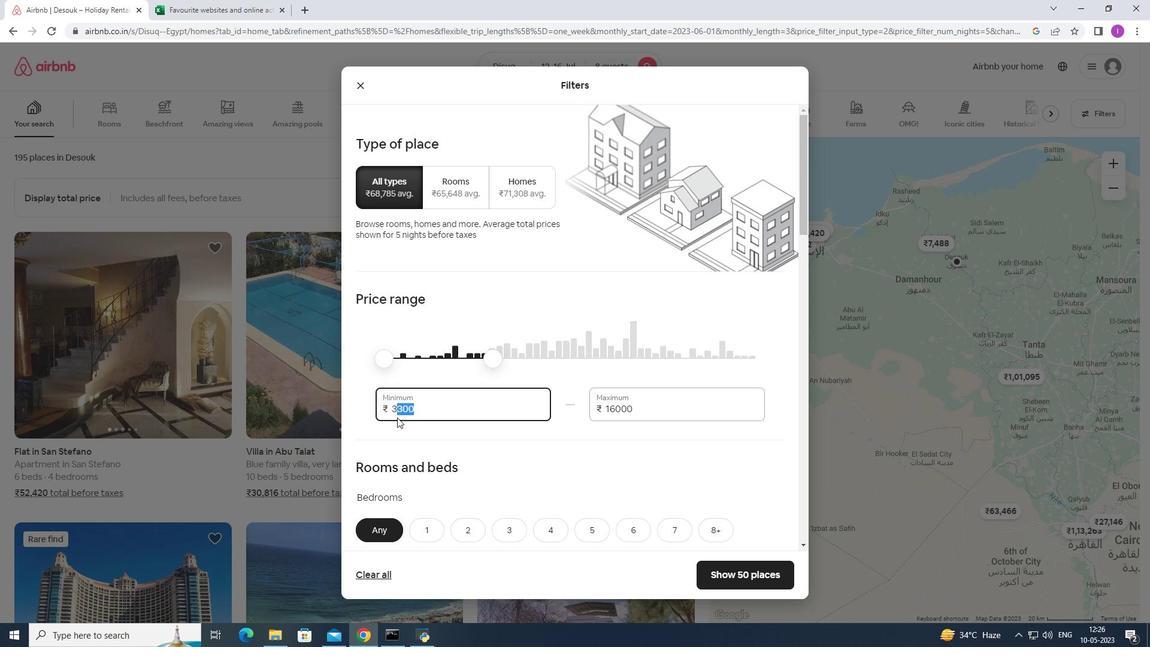 
Action: Mouse moved to (437, 406)
Screenshot: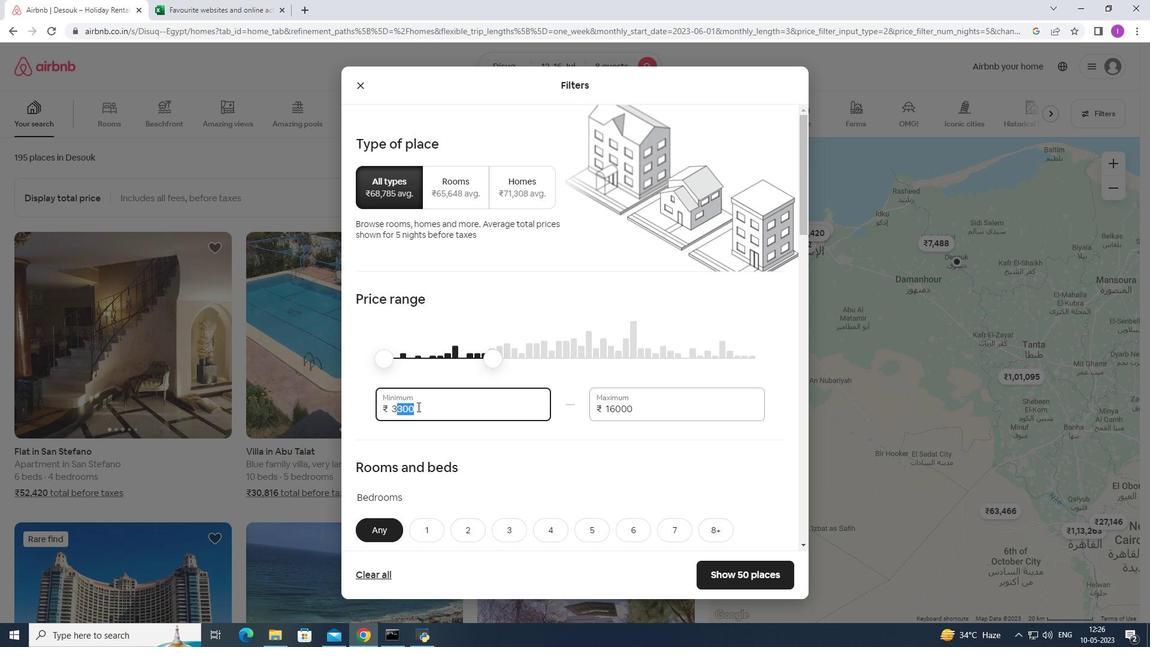 
Action: Mouse pressed left at (437, 406)
Screenshot: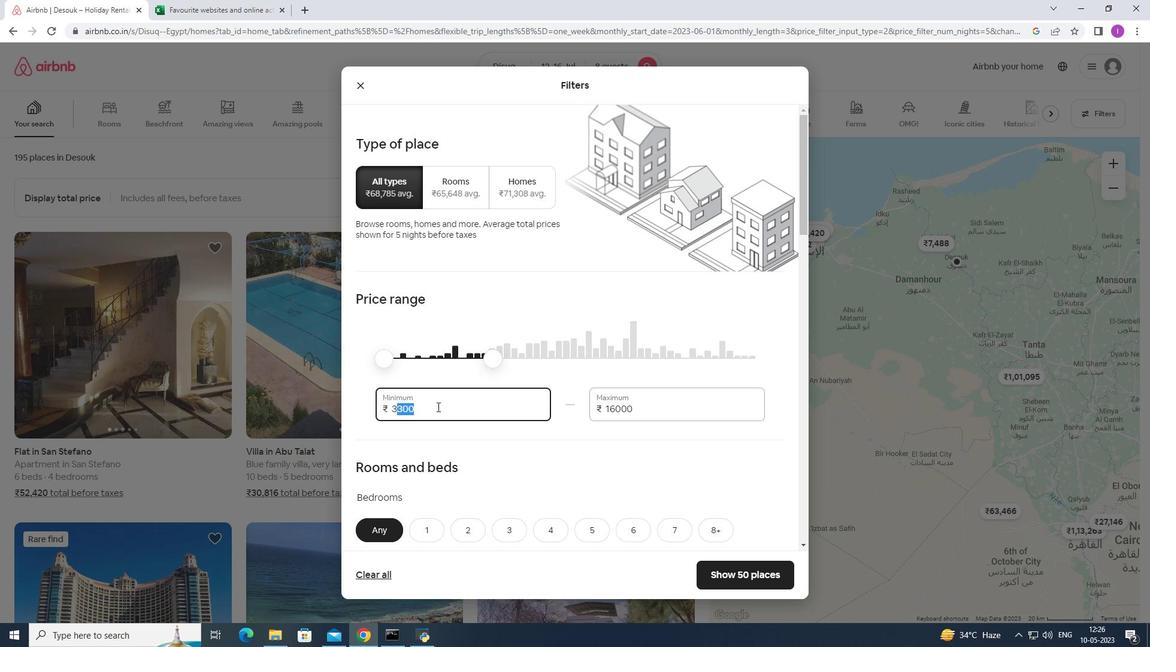 
Action: Mouse moved to (428, 409)
Screenshot: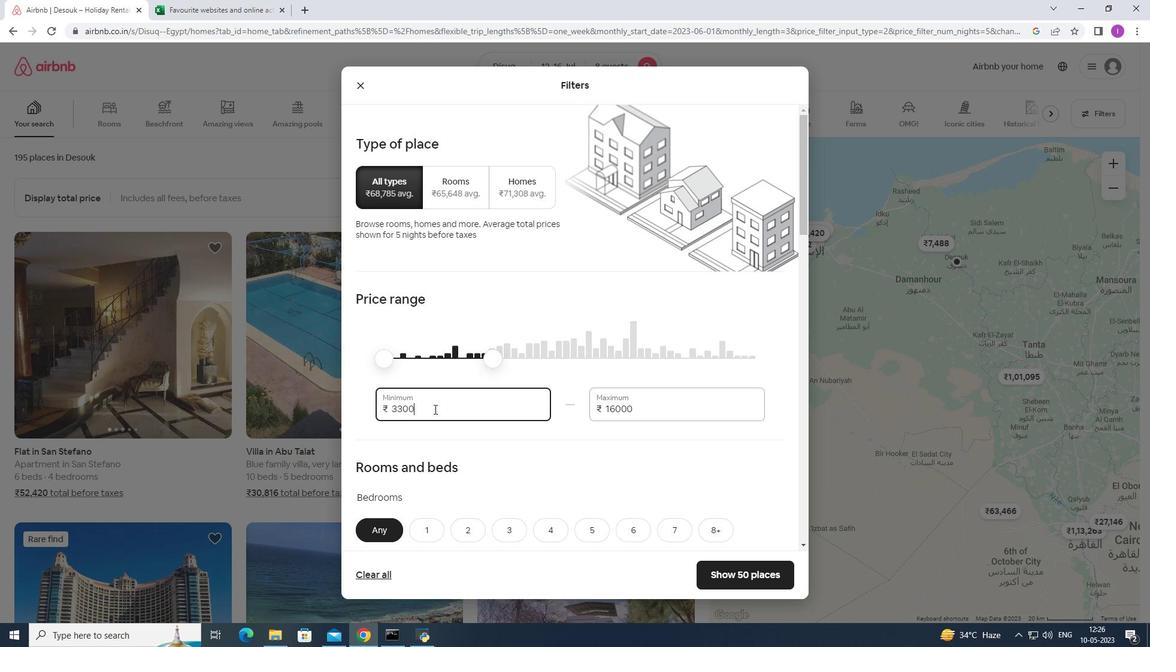 
Action: Mouse pressed left at (428, 409)
Screenshot: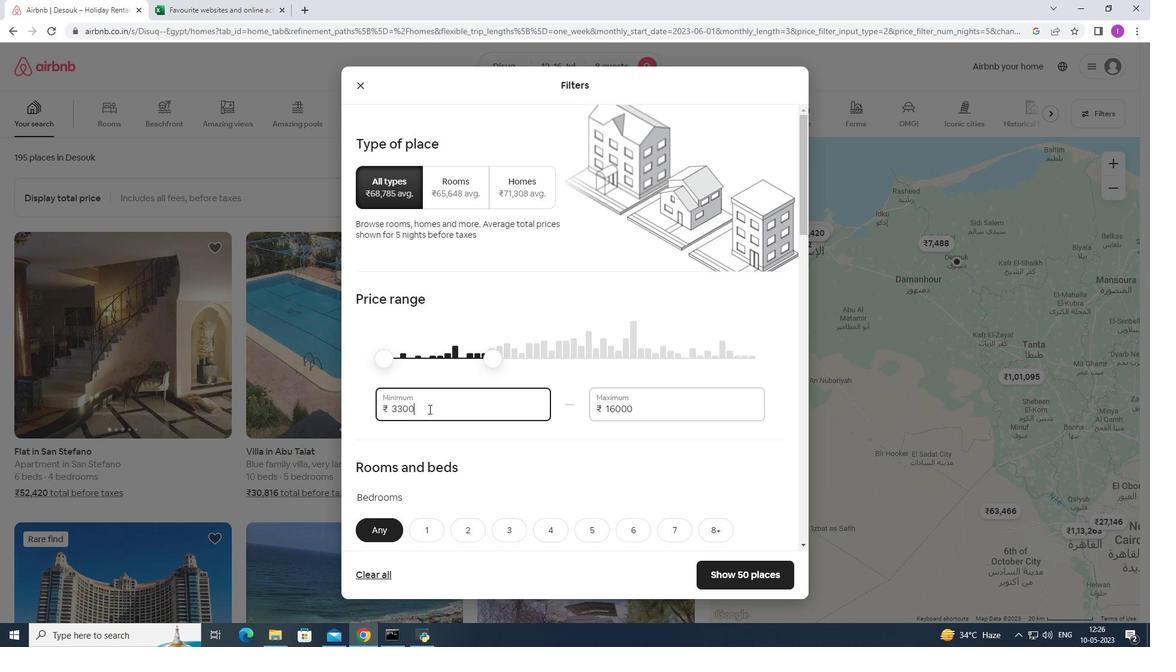
Action: Mouse moved to (399, 414)
Screenshot: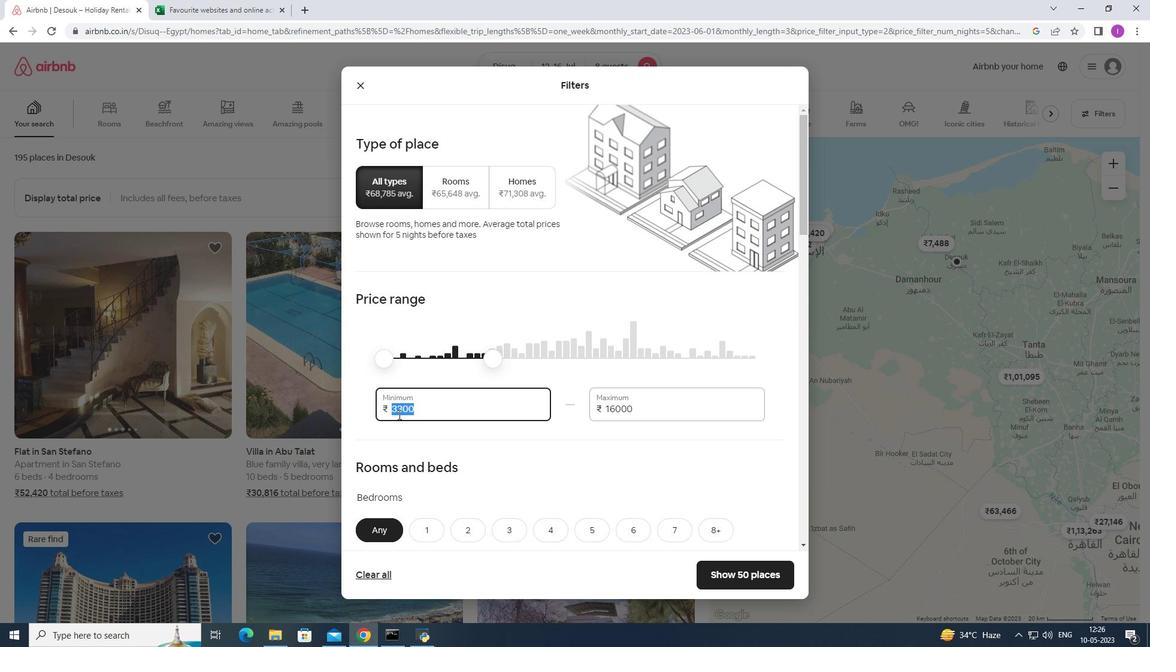 
Action: Key pressed 1
Screenshot: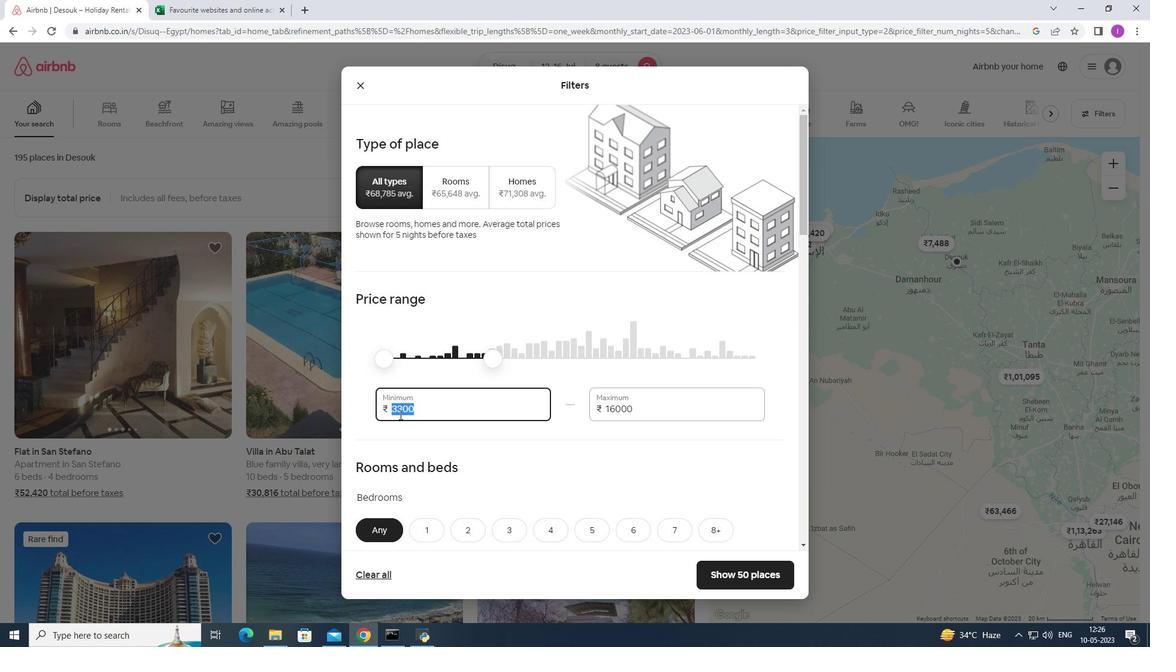 
Action: Mouse moved to (406, 409)
Screenshot: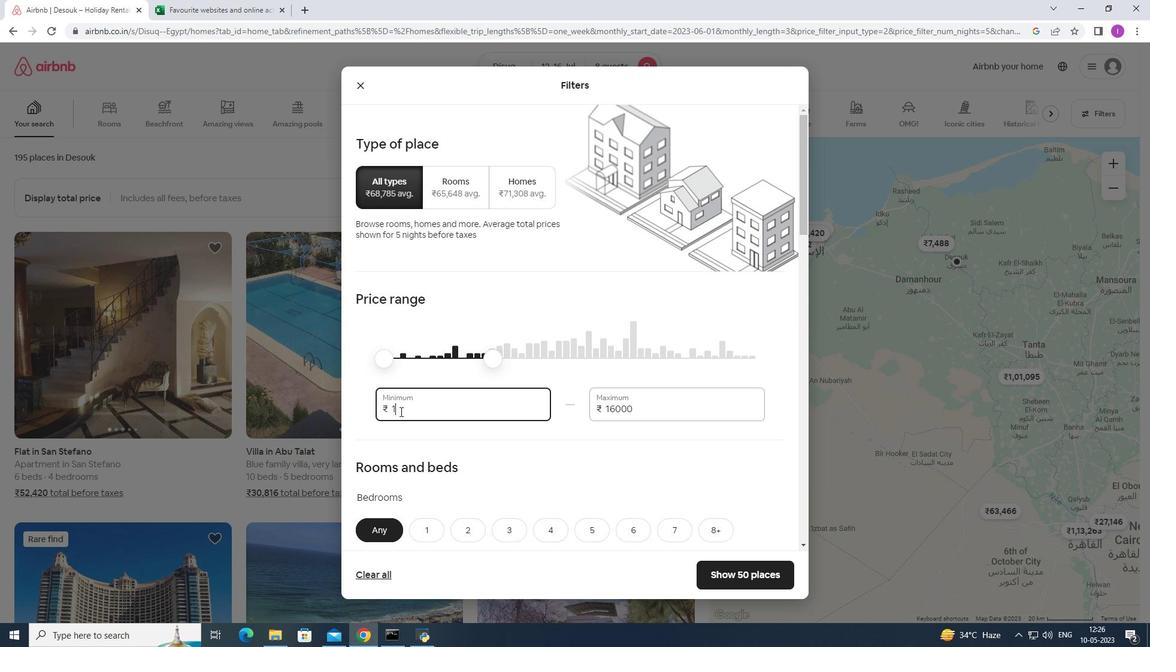 
Action: Key pressed 0
Screenshot: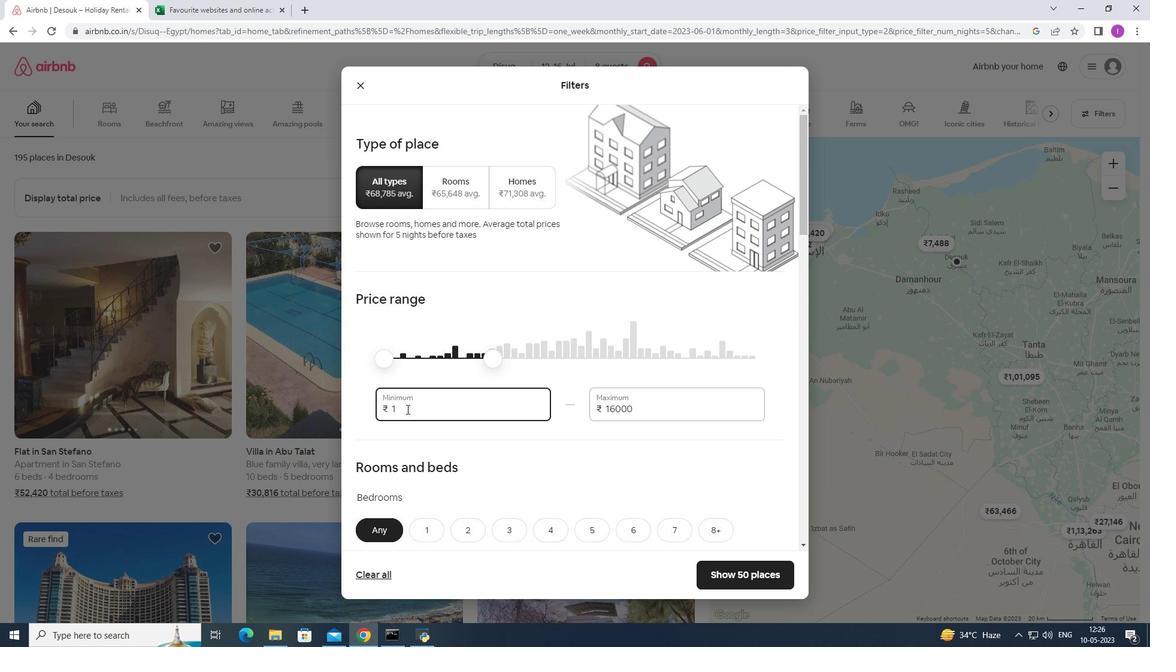 
Action: Mouse moved to (406, 409)
Screenshot: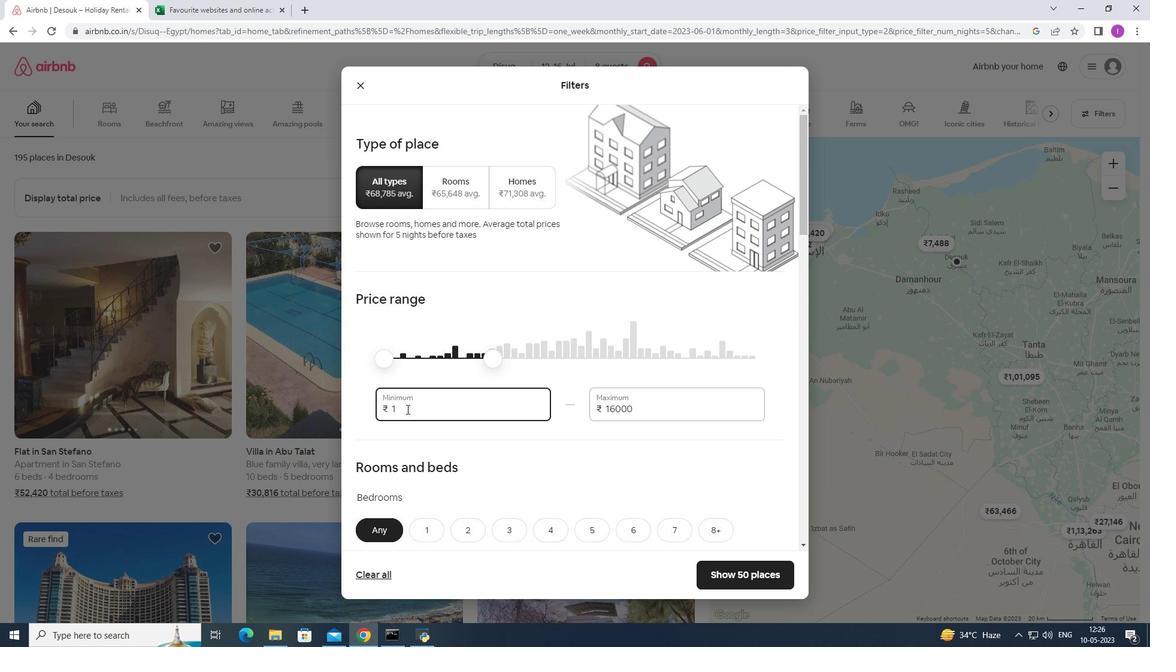 
Action: Key pressed 0
Screenshot: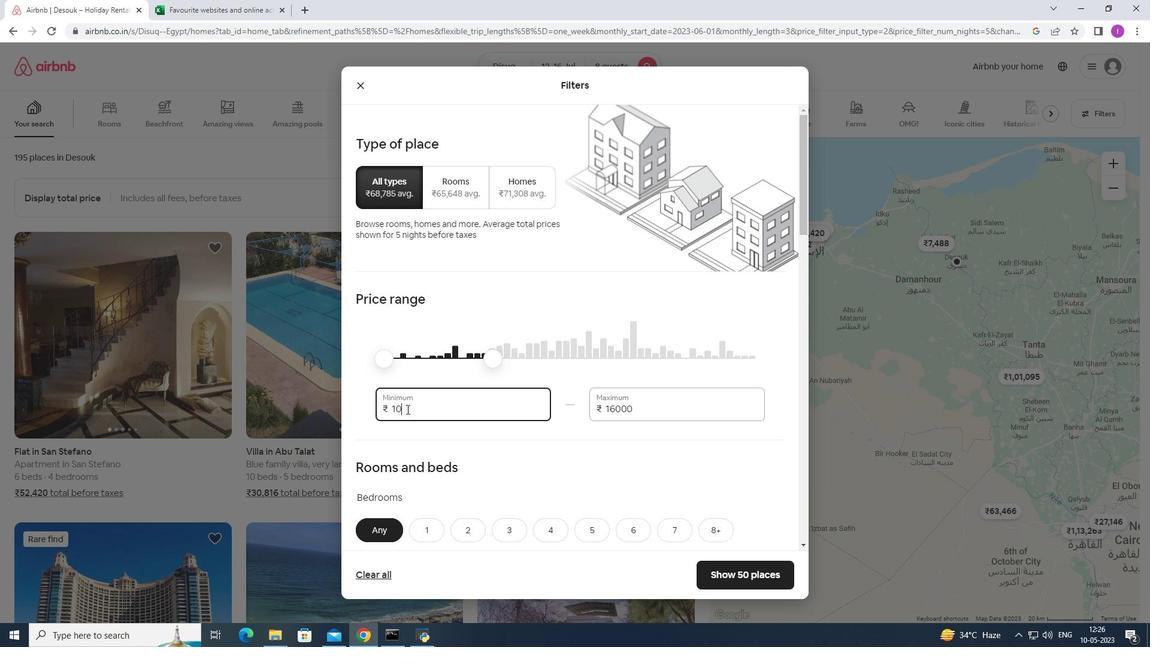 
Action: Mouse moved to (408, 408)
Screenshot: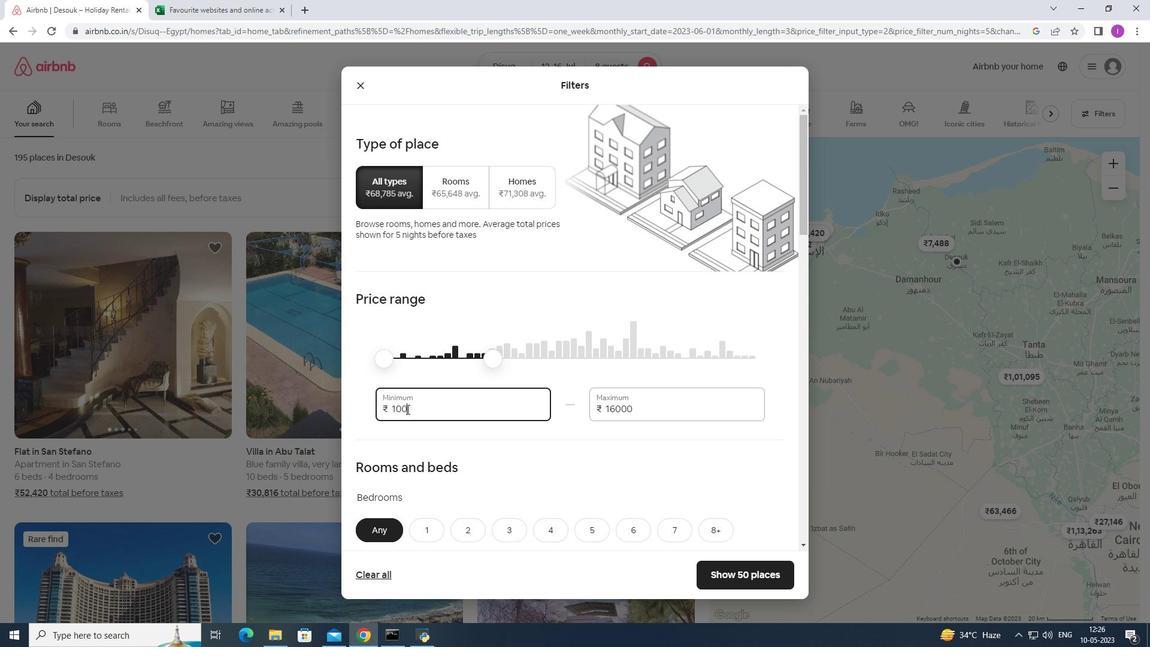 
Action: Key pressed 0
Screenshot: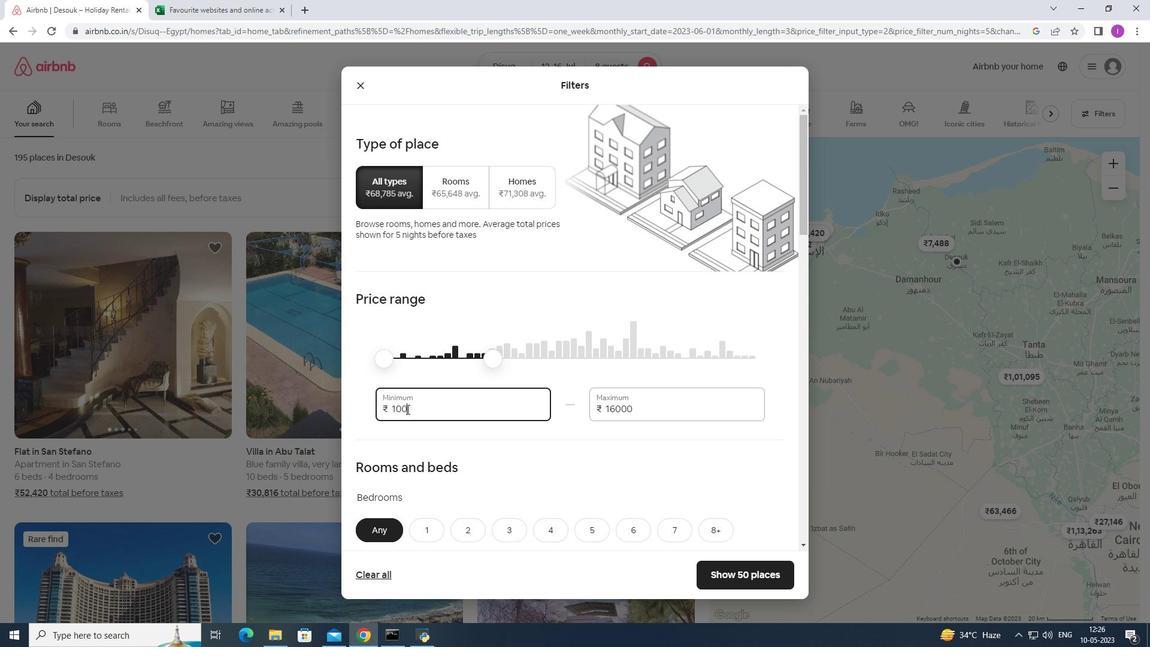 
Action: Mouse moved to (410, 408)
Screenshot: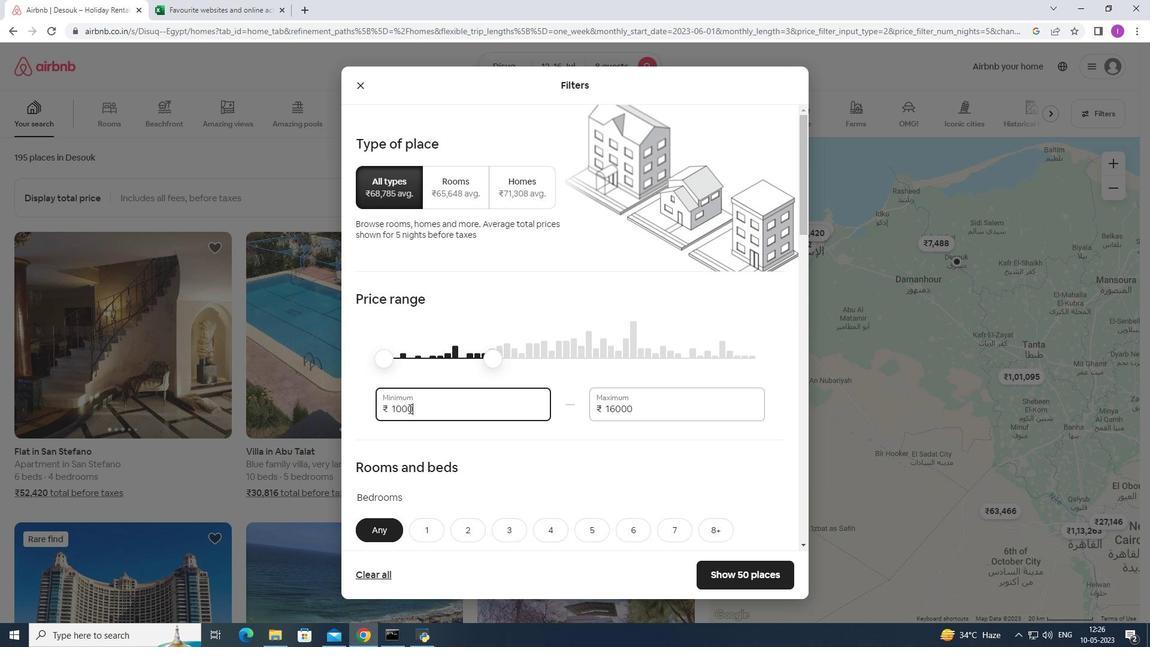 
Action: Key pressed 0
Screenshot: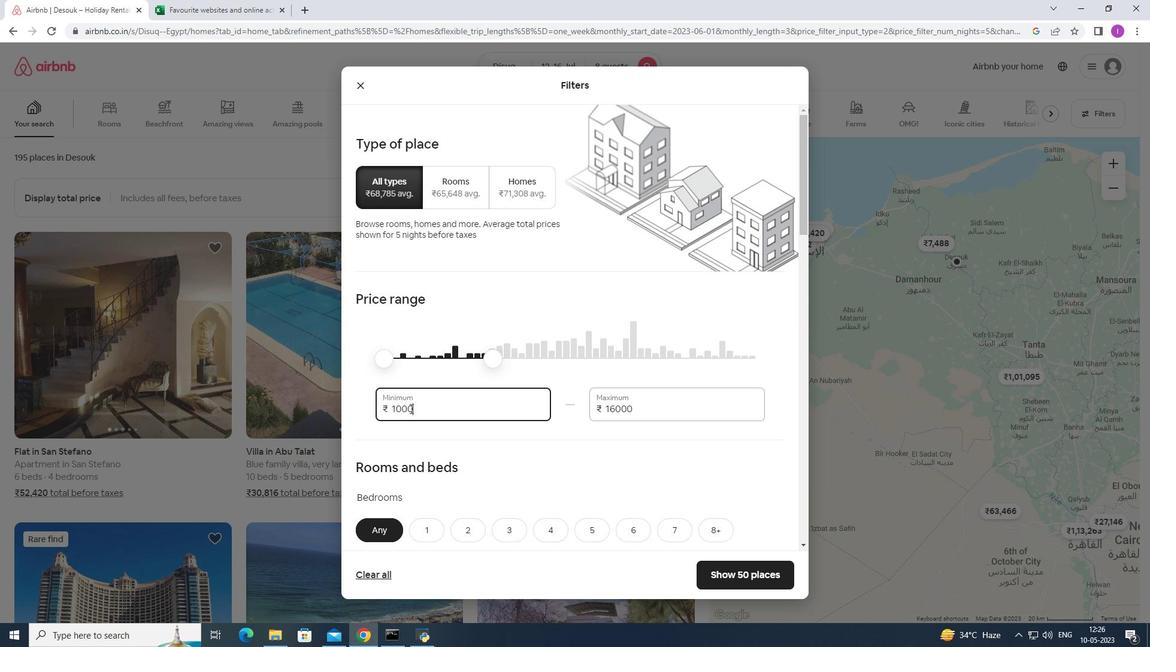 
Action: Mouse moved to (449, 427)
Screenshot: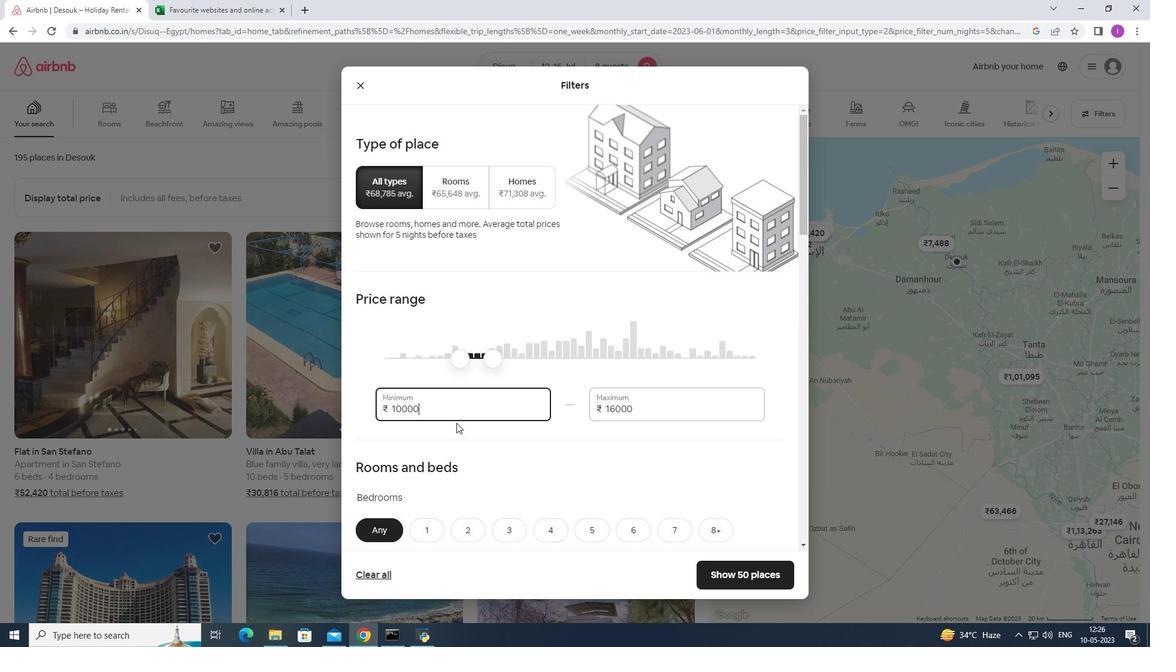 
Action: Mouse scrolled (449, 426) with delta (0, 0)
Screenshot: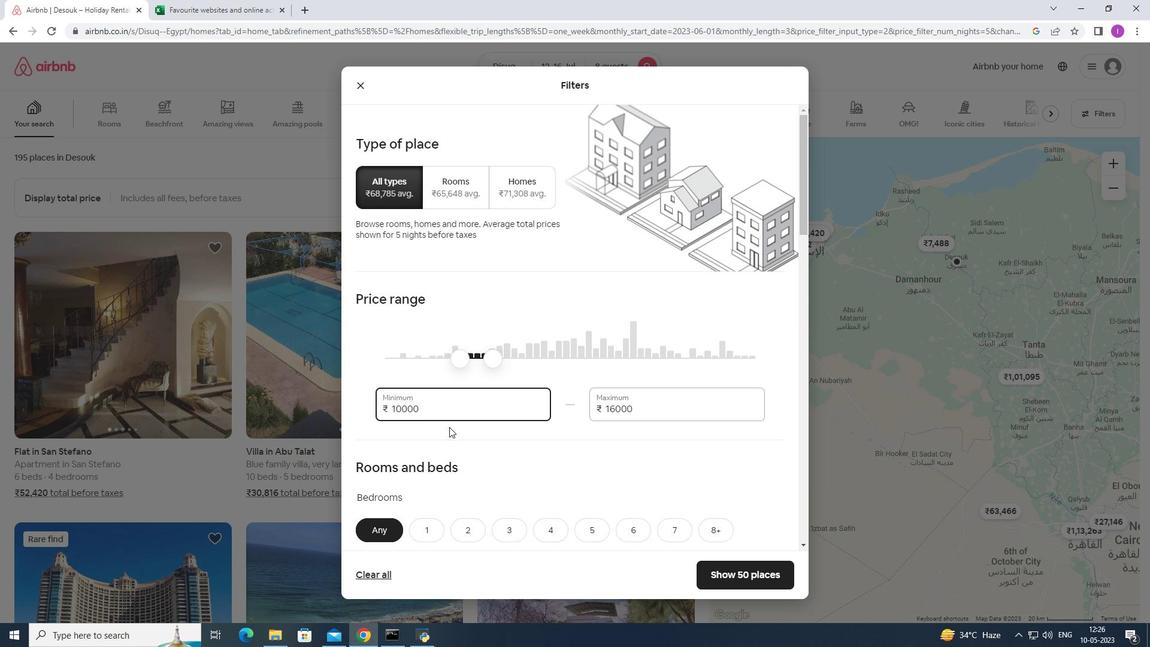 
Action: Mouse scrolled (449, 426) with delta (0, 0)
Screenshot: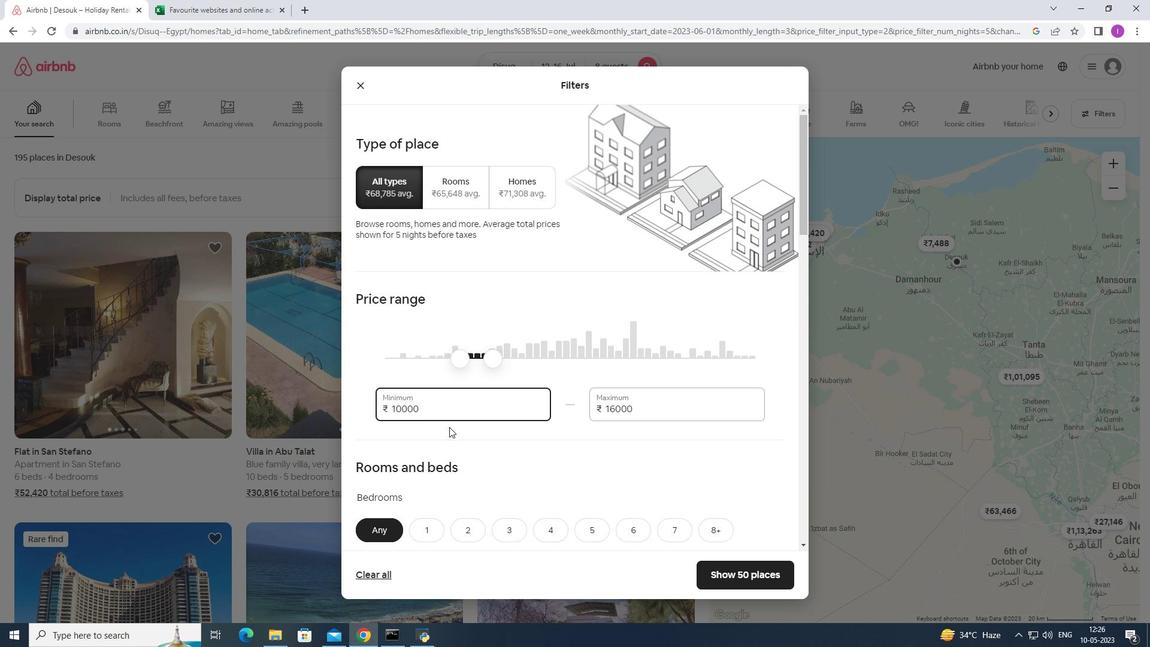 
Action: Mouse scrolled (449, 426) with delta (0, 0)
Screenshot: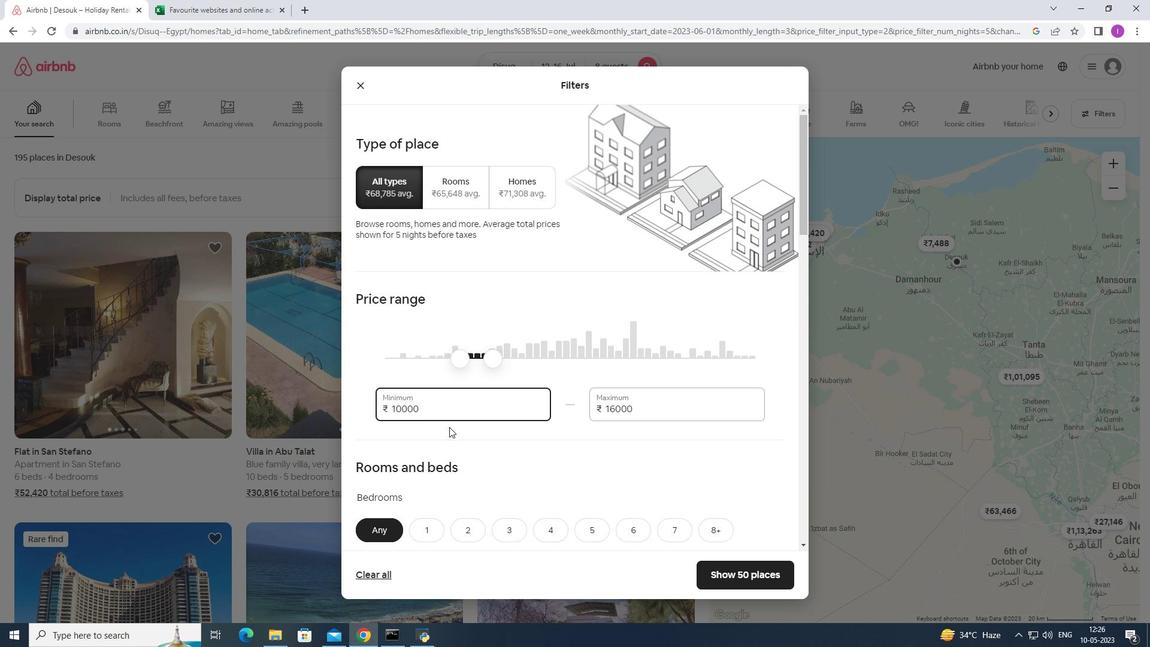 
Action: Mouse moved to (458, 412)
Screenshot: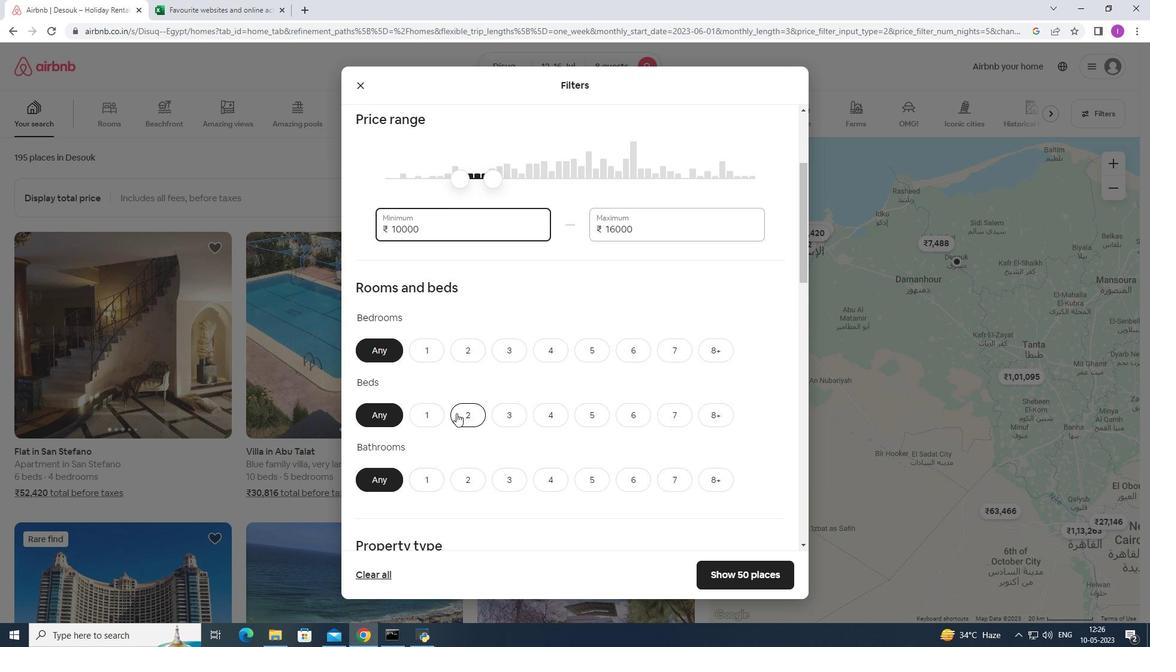 
Action: Mouse scrolled (458, 412) with delta (0, 0)
Screenshot: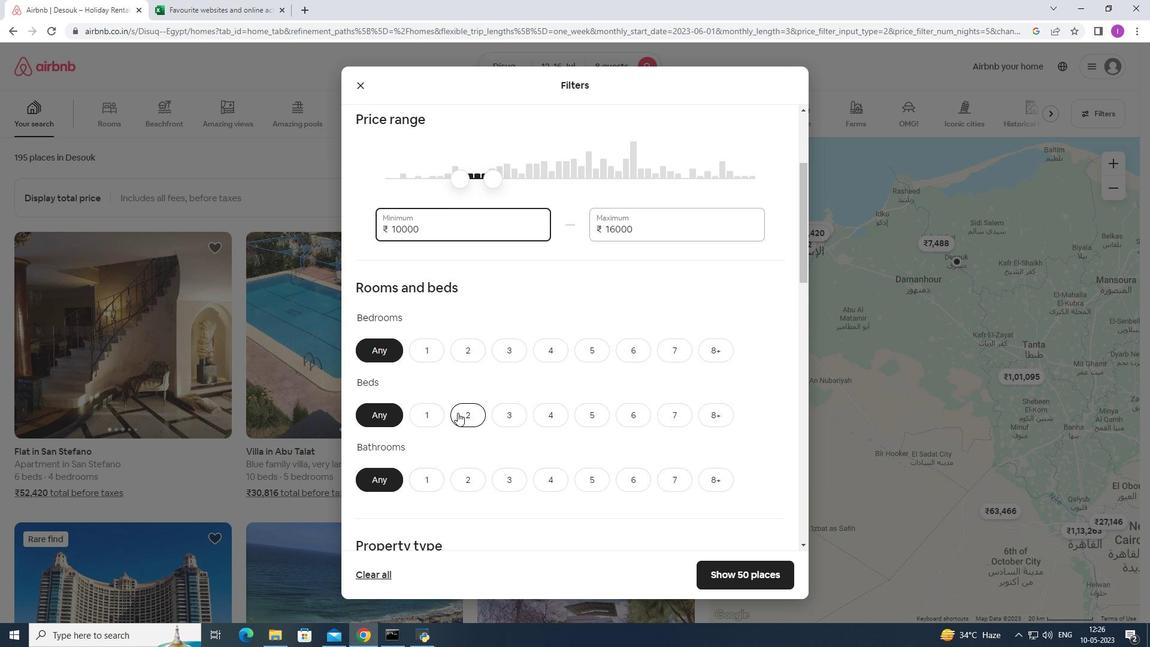 
Action: Mouse moved to (721, 289)
Screenshot: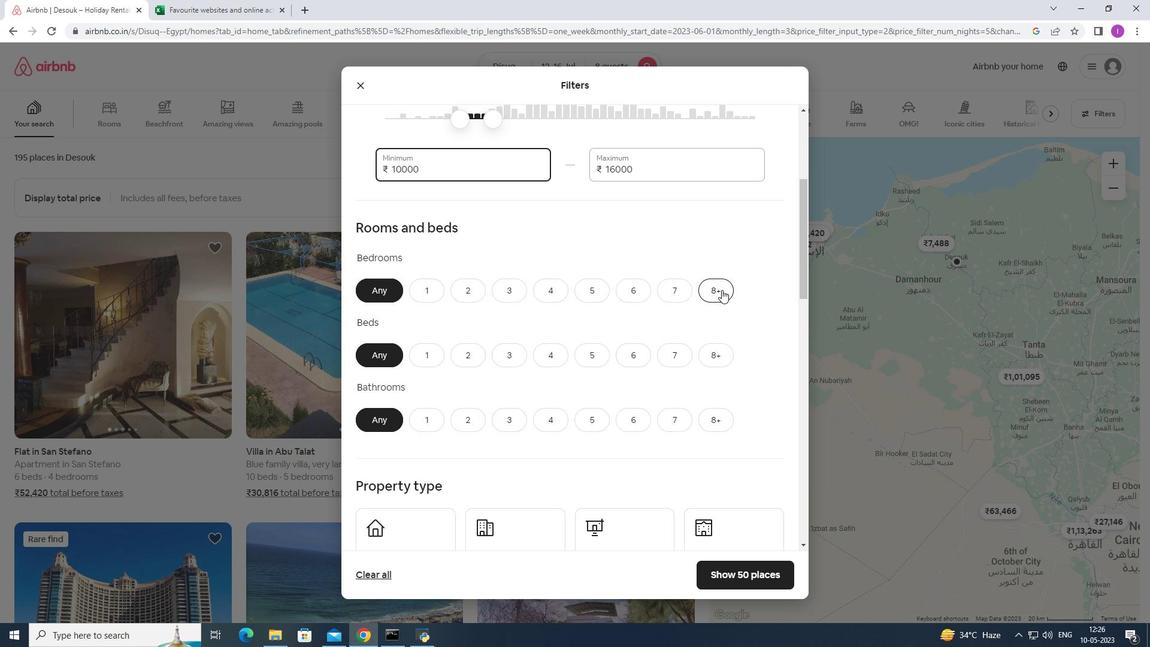 
Action: Mouse pressed left at (721, 289)
Screenshot: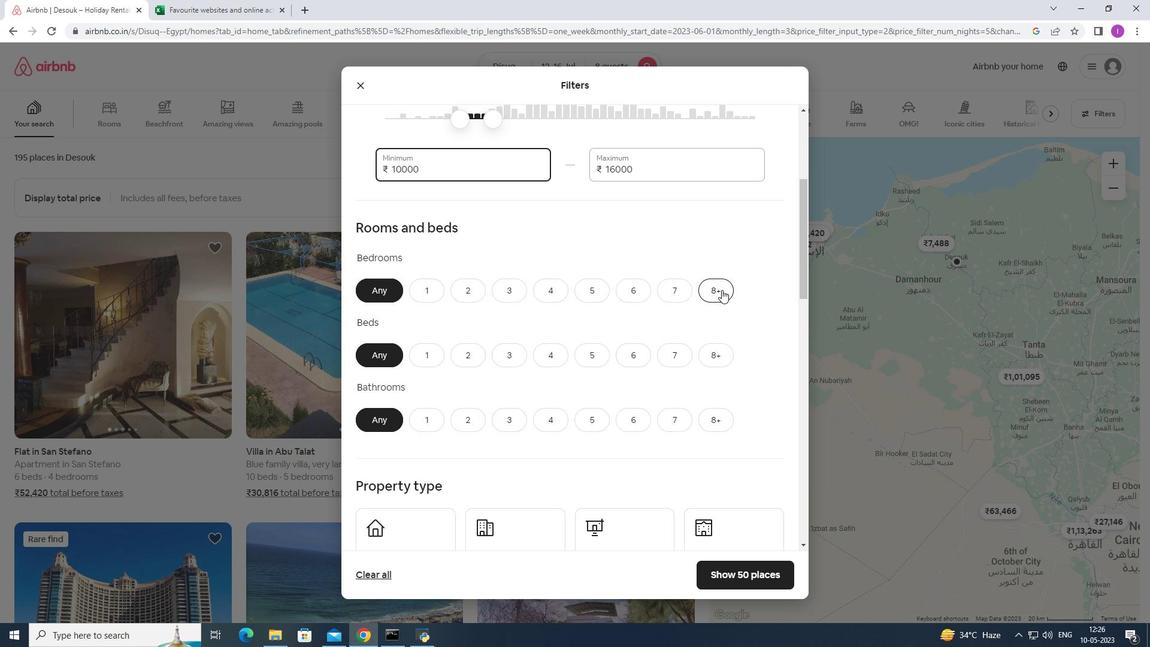 
Action: Mouse moved to (721, 358)
Screenshot: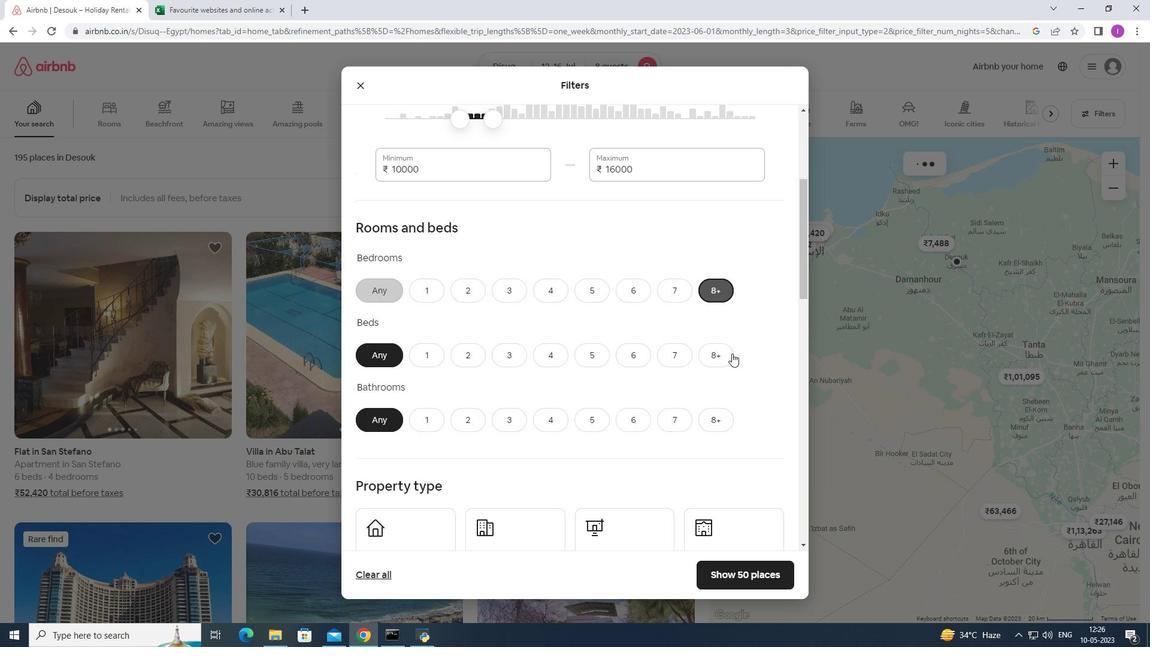 
Action: Mouse pressed left at (721, 358)
Screenshot: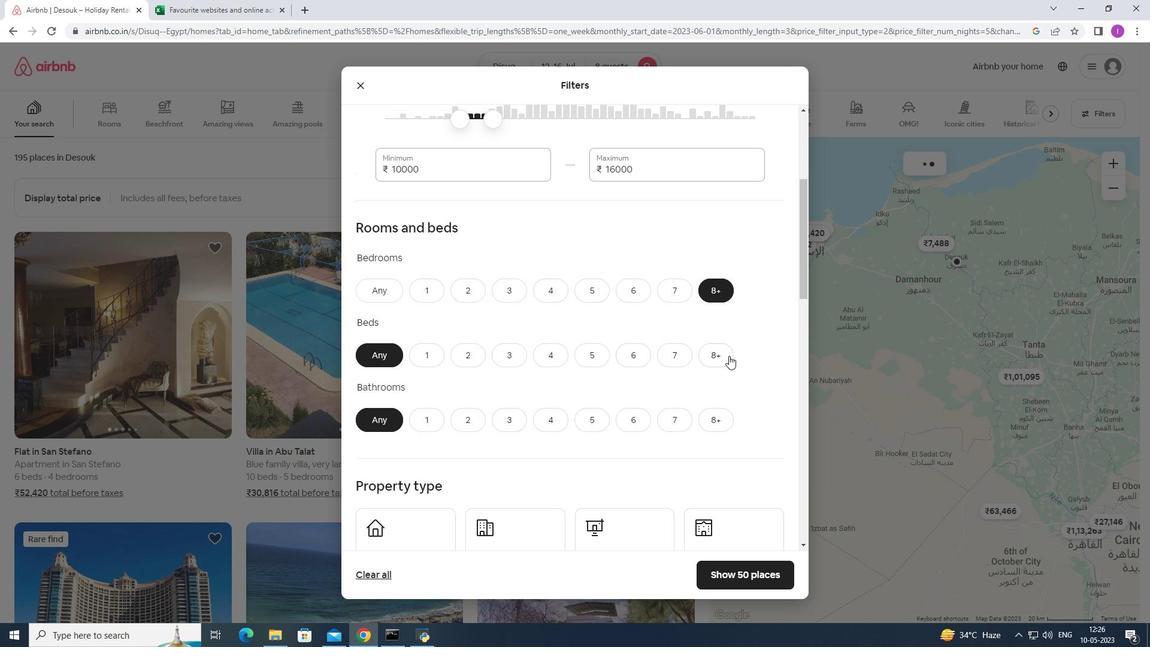
Action: Mouse moved to (727, 418)
Screenshot: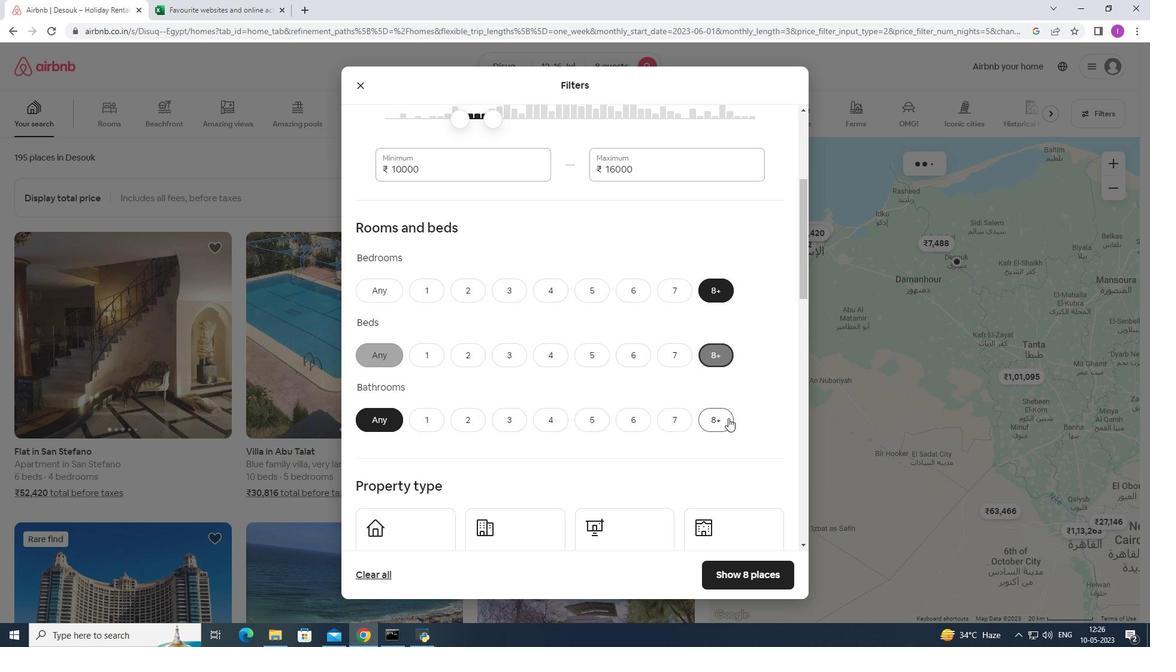 
Action: Mouse pressed left at (727, 418)
Screenshot: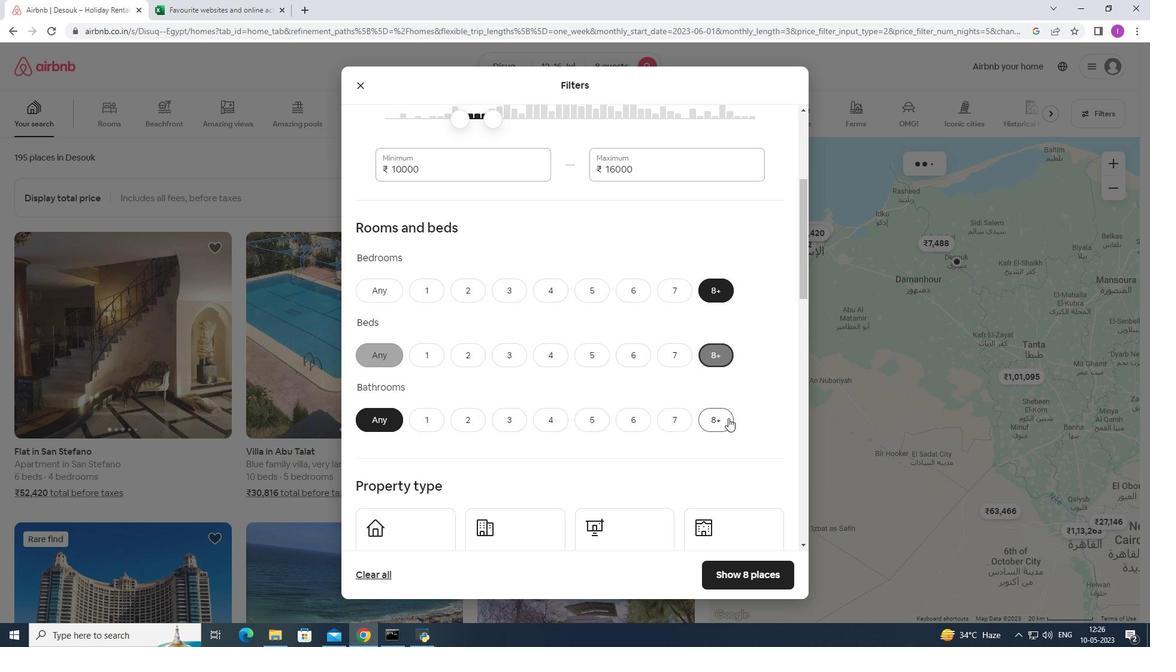 
Action: Mouse moved to (720, 396)
Screenshot: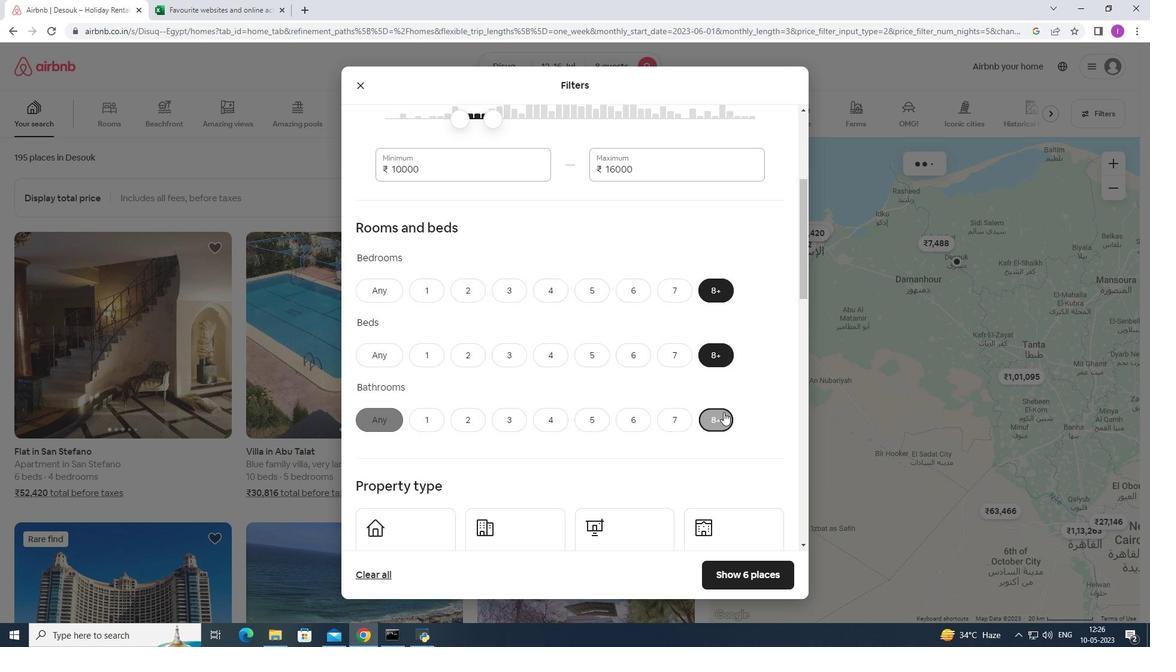 
Action: Mouse scrolled (720, 395) with delta (0, 0)
Screenshot: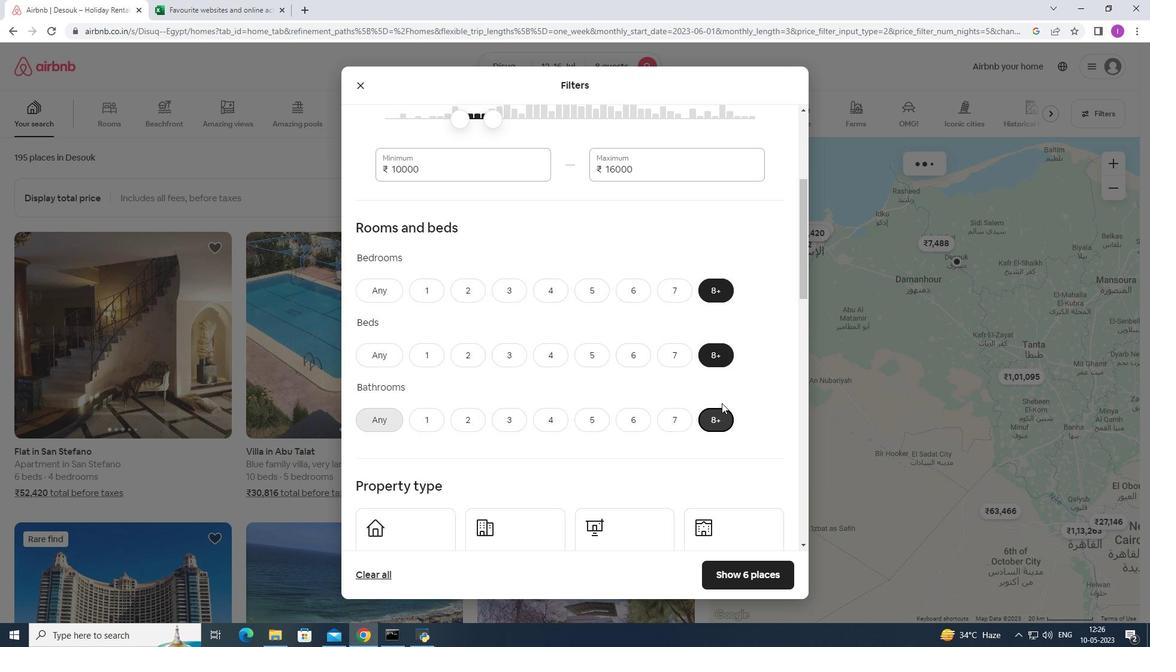 
Action: Mouse scrolled (720, 395) with delta (0, 0)
Screenshot: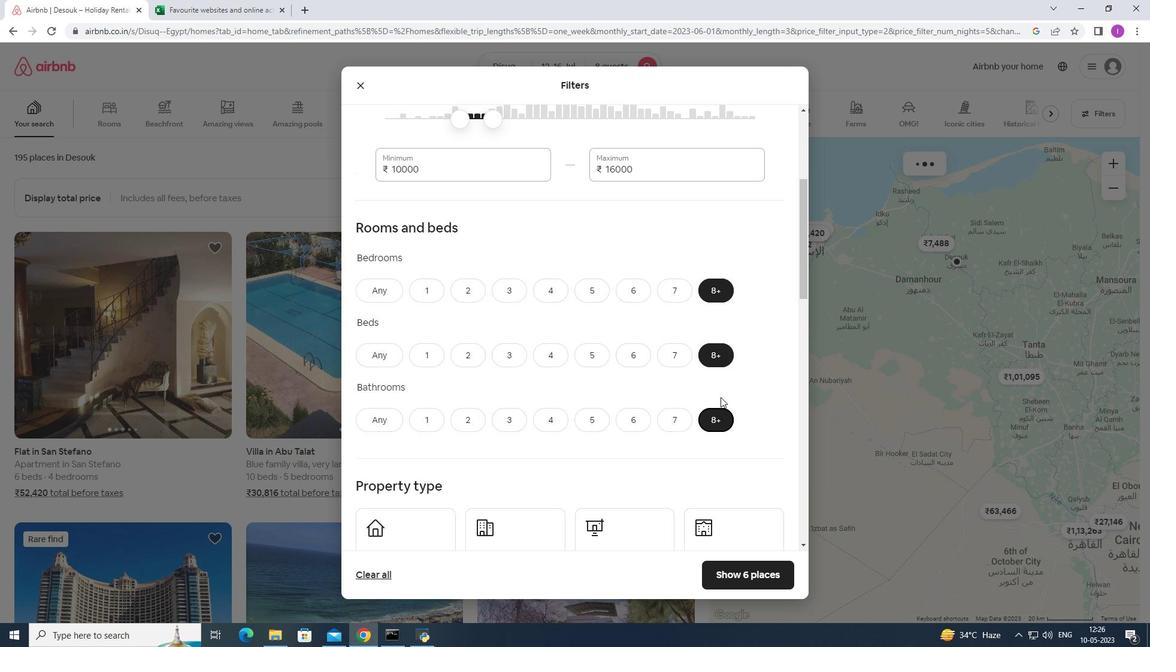 
Action: Mouse moved to (687, 359)
Screenshot: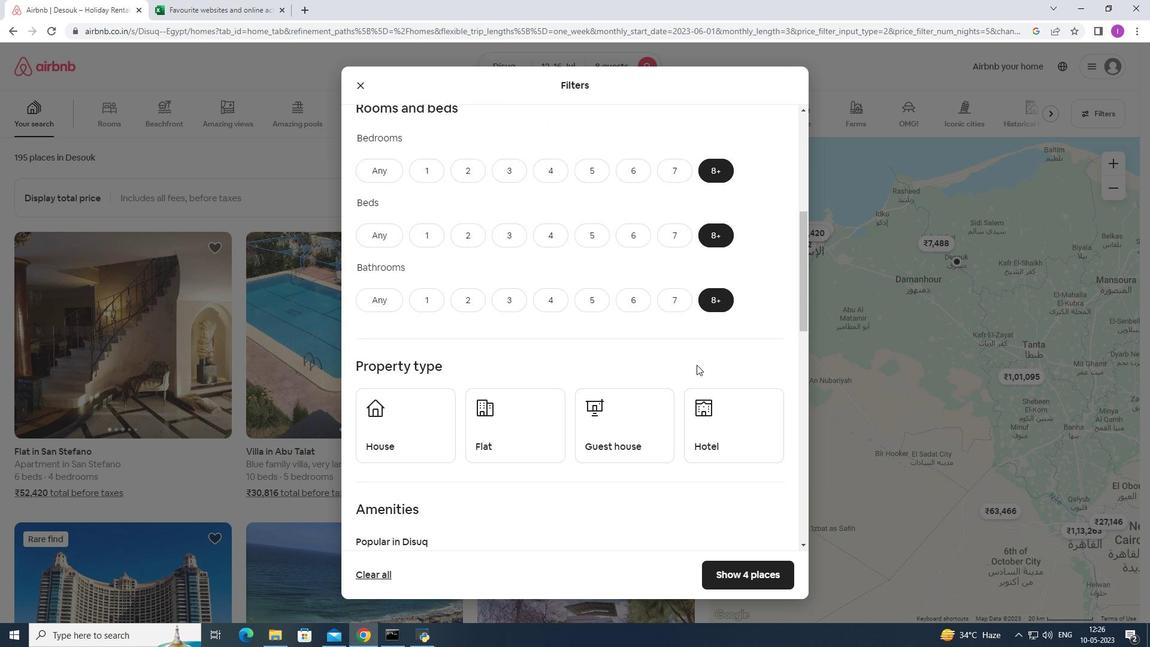 
Action: Mouse scrolled (687, 358) with delta (0, 0)
Screenshot: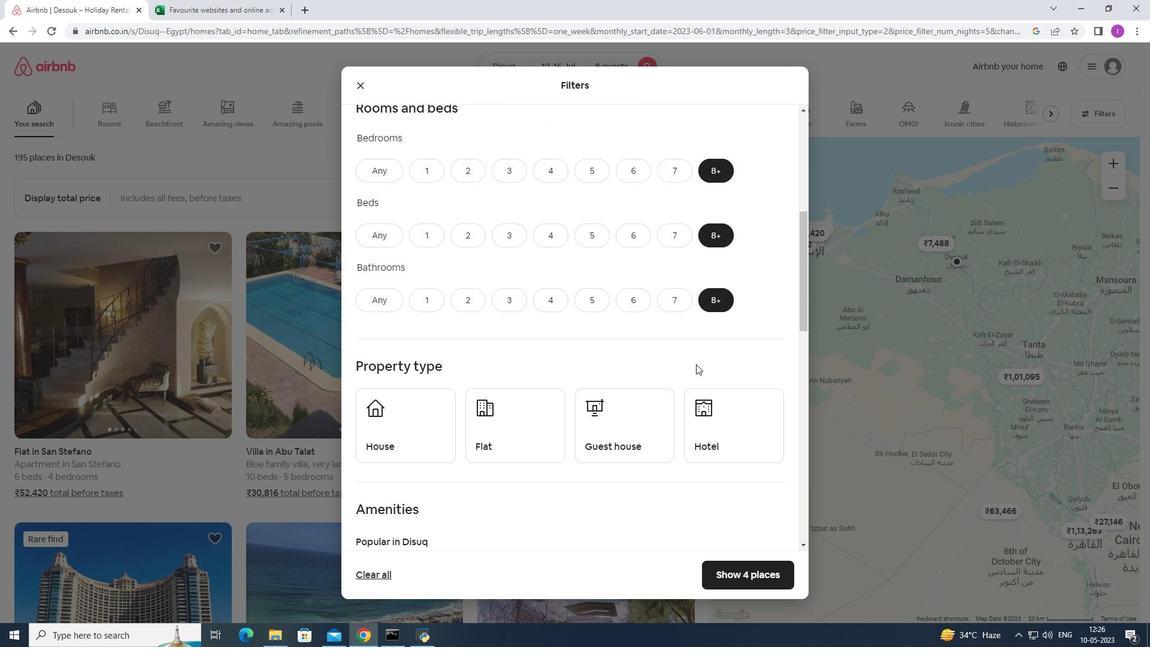 
Action: Mouse moved to (687, 359)
Screenshot: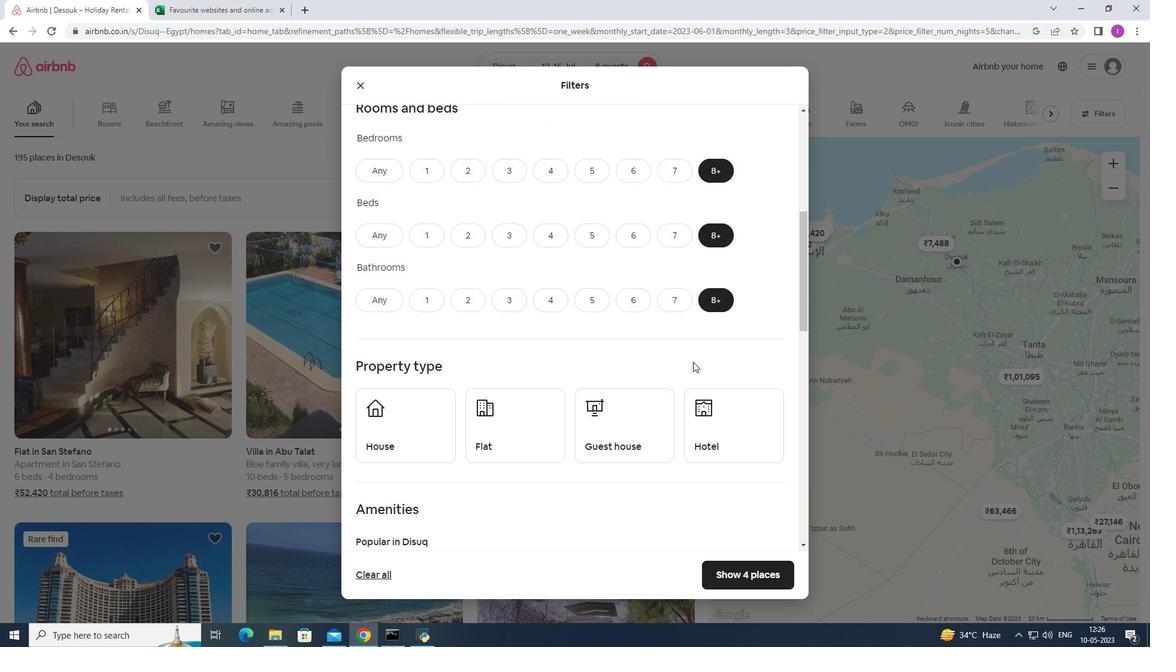
Action: Mouse scrolled (687, 358) with delta (0, 0)
Screenshot: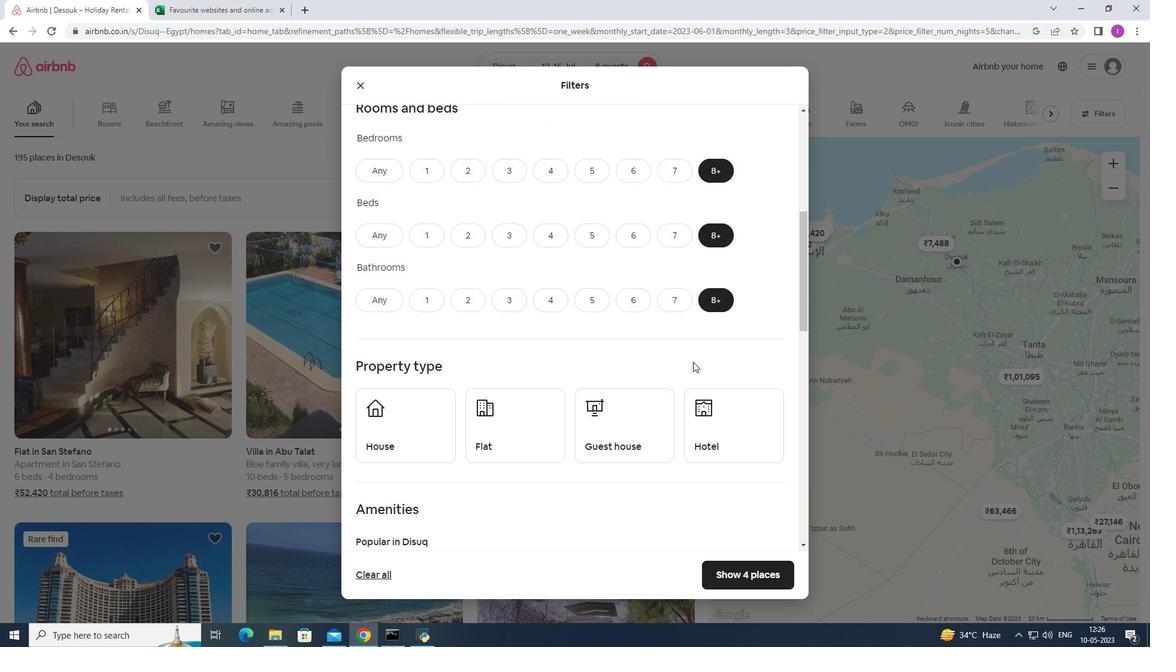 
Action: Mouse moved to (679, 357)
Screenshot: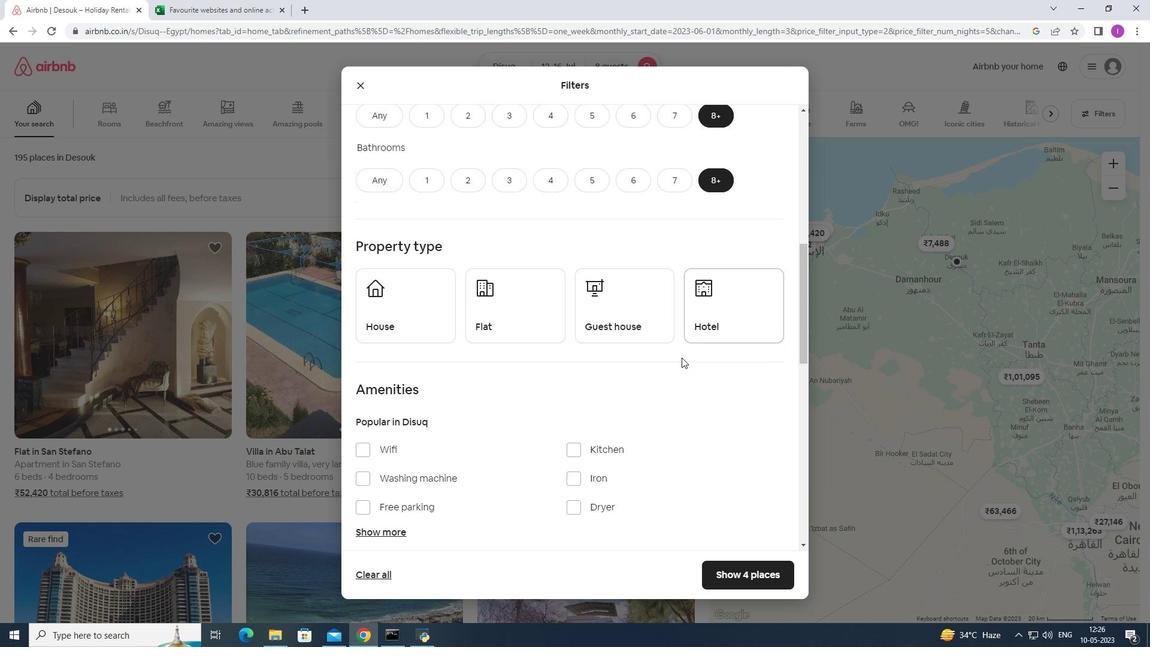
Action: Mouse scrolled (679, 357) with delta (0, 0)
Screenshot: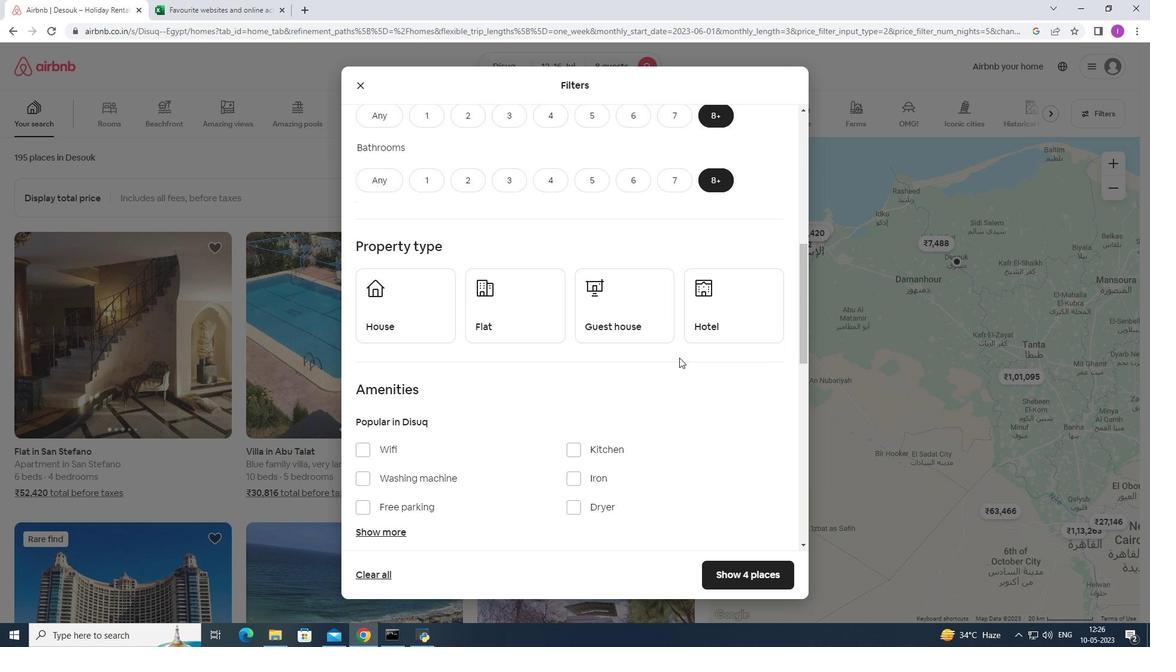 
Action: Mouse moved to (382, 234)
Screenshot: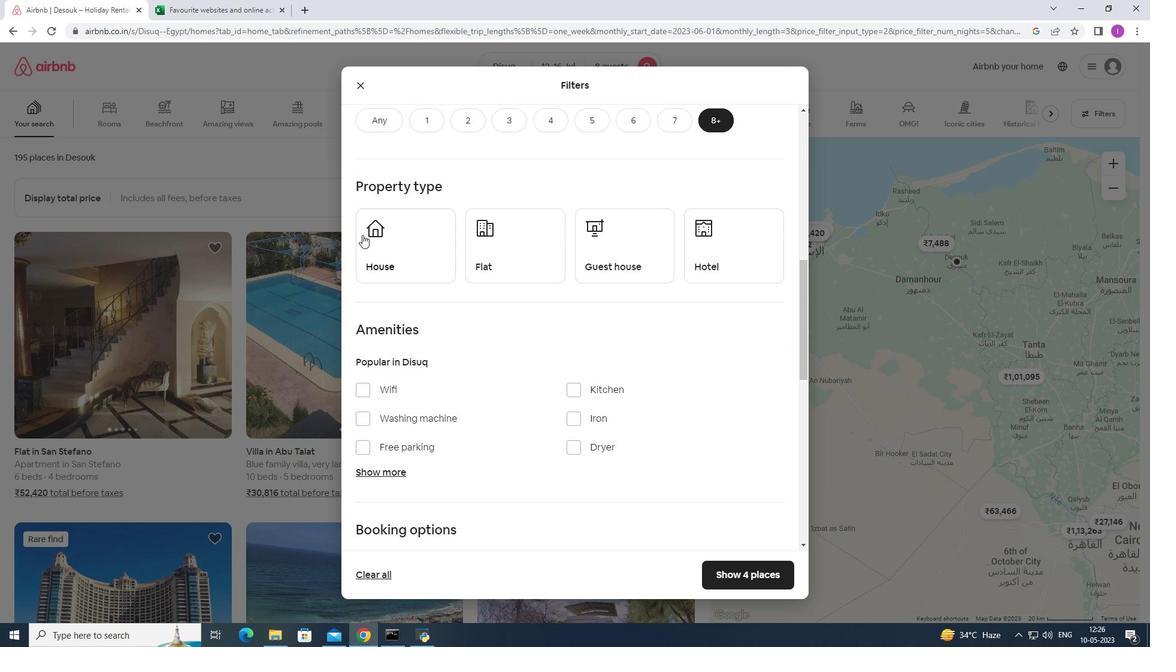 
Action: Mouse pressed left at (382, 234)
Screenshot: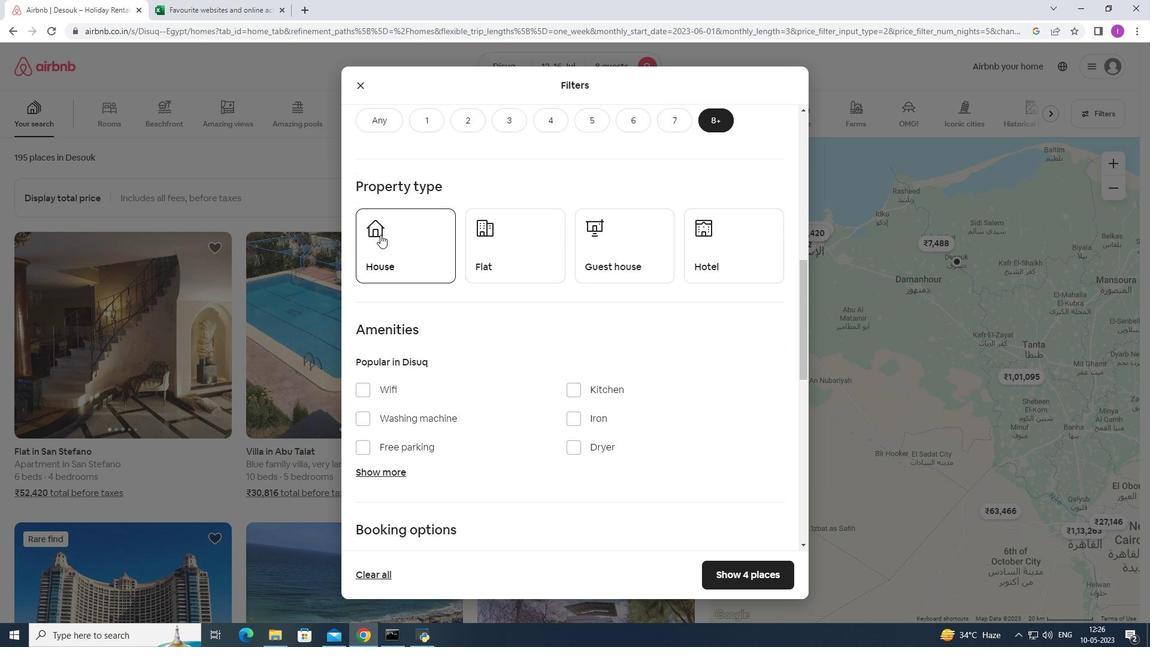 
Action: Mouse moved to (526, 249)
Screenshot: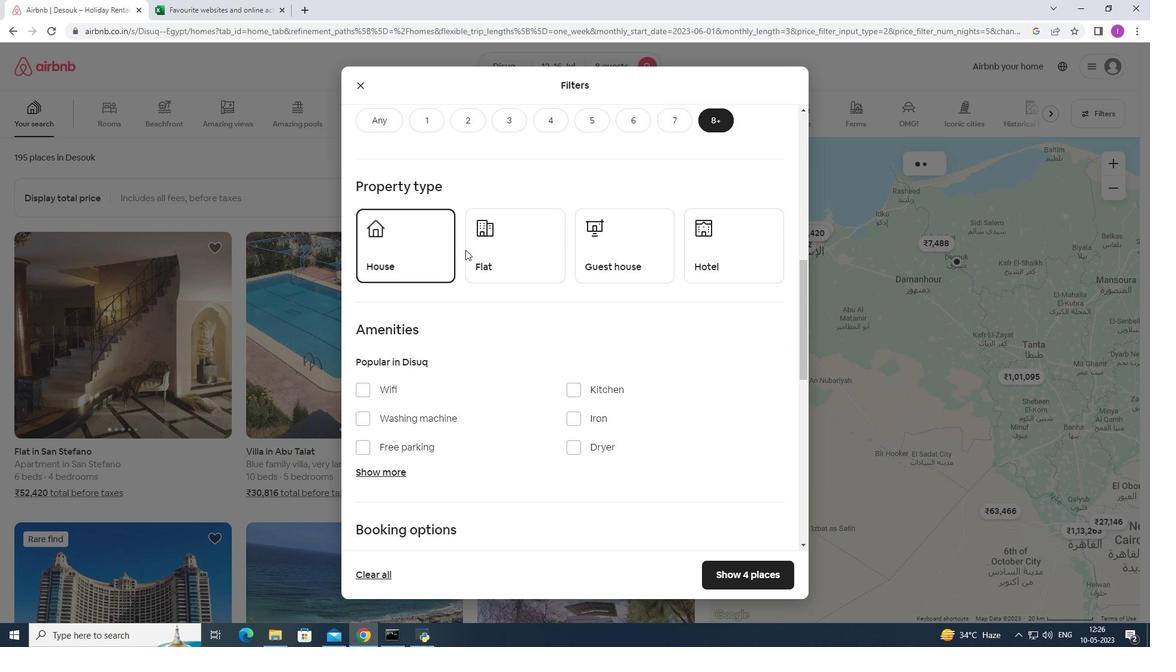 
Action: Mouse pressed left at (526, 249)
Screenshot: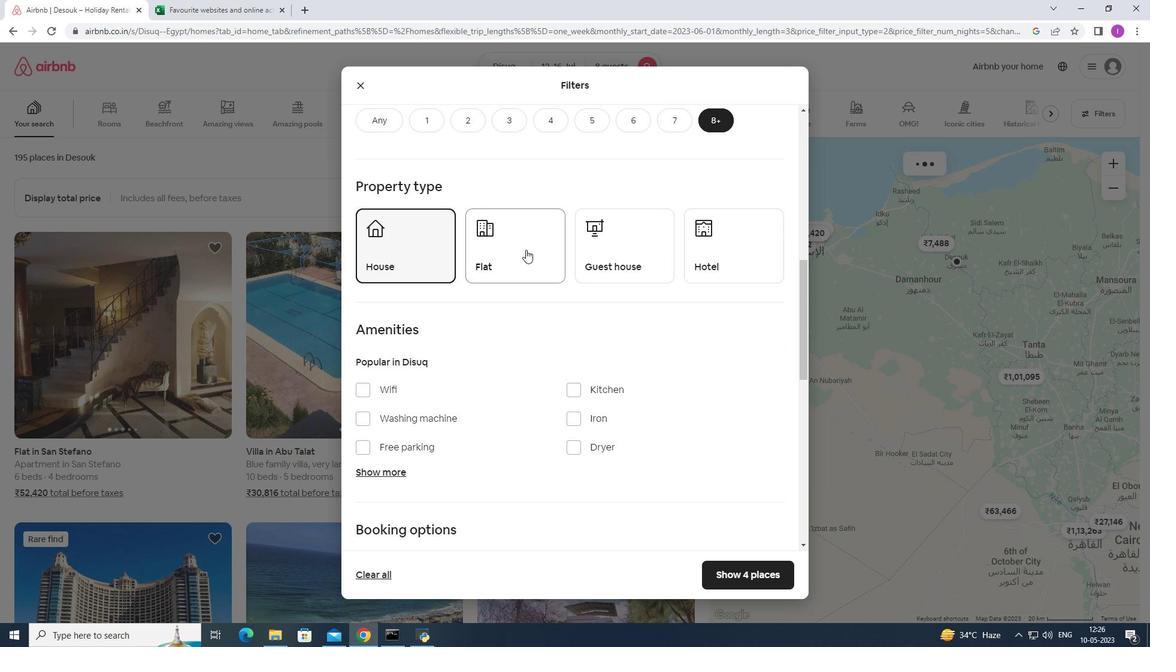 
Action: Mouse moved to (607, 254)
Screenshot: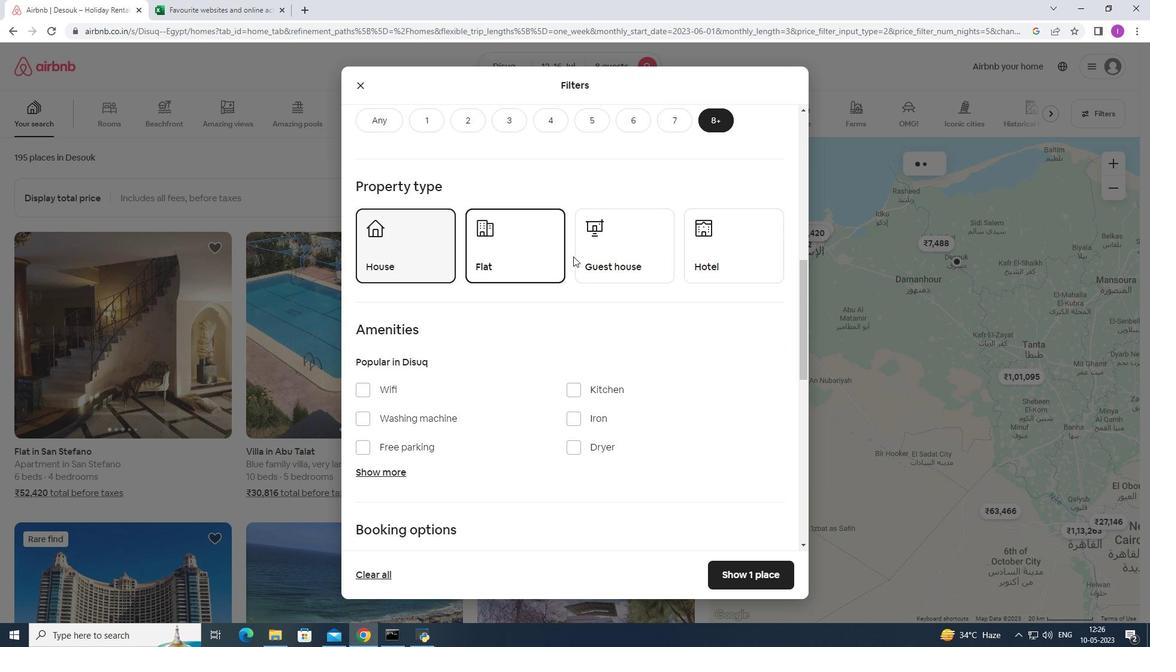 
Action: Mouse pressed left at (607, 254)
Screenshot: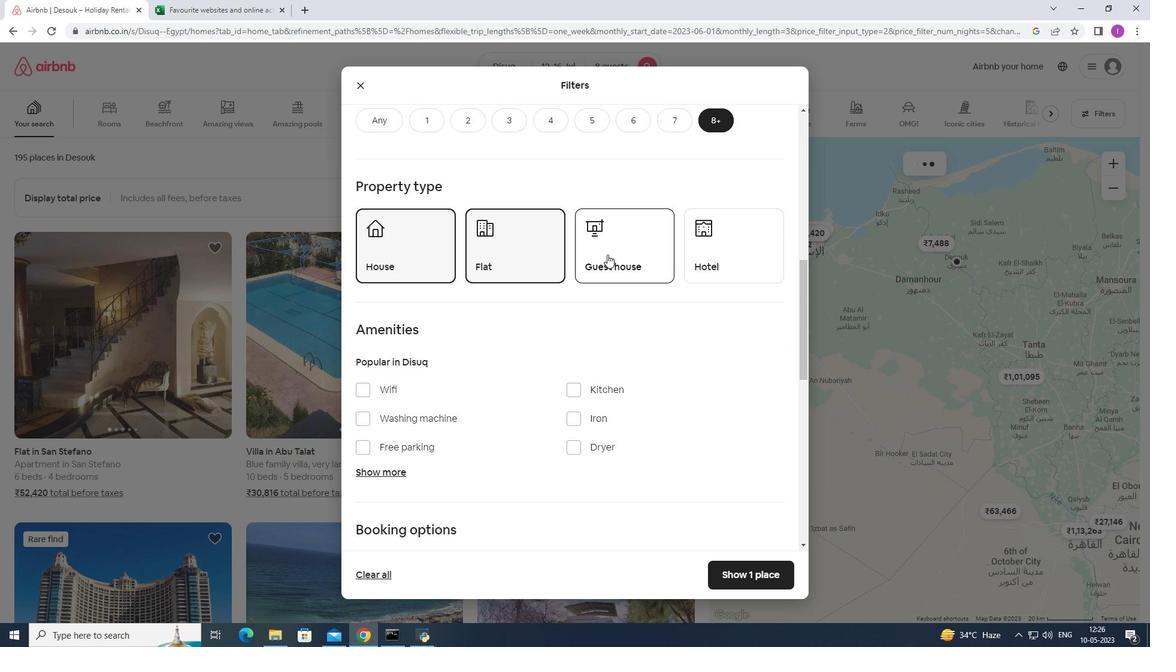 
Action: Mouse moved to (733, 260)
Screenshot: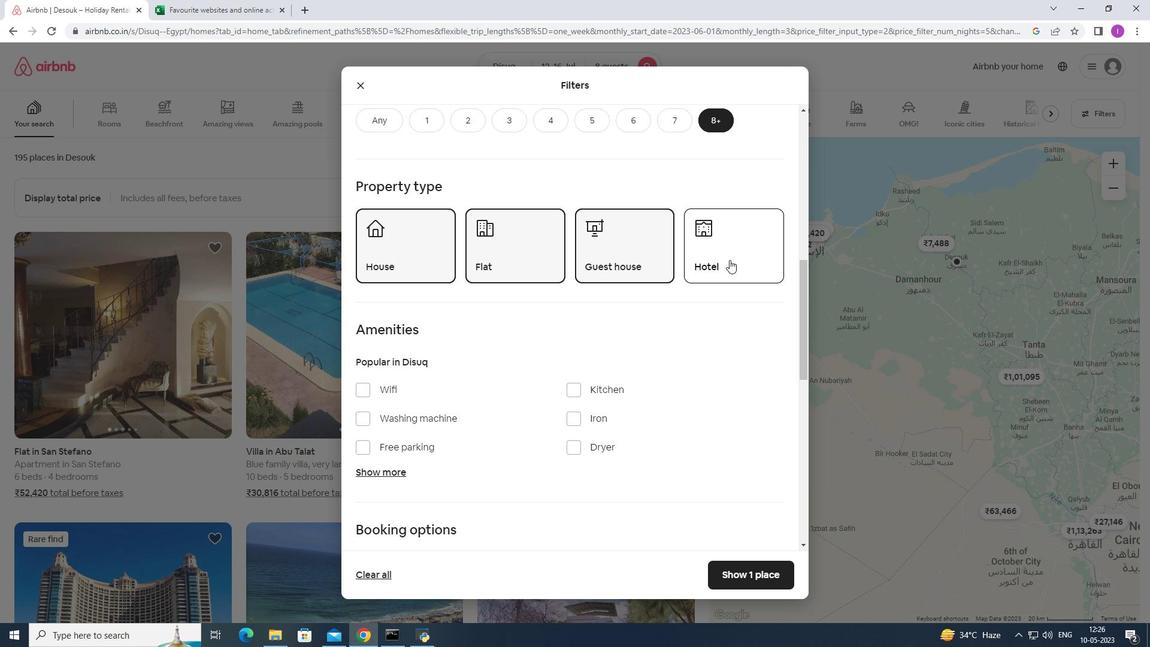 
Action: Mouse pressed left at (733, 260)
Screenshot: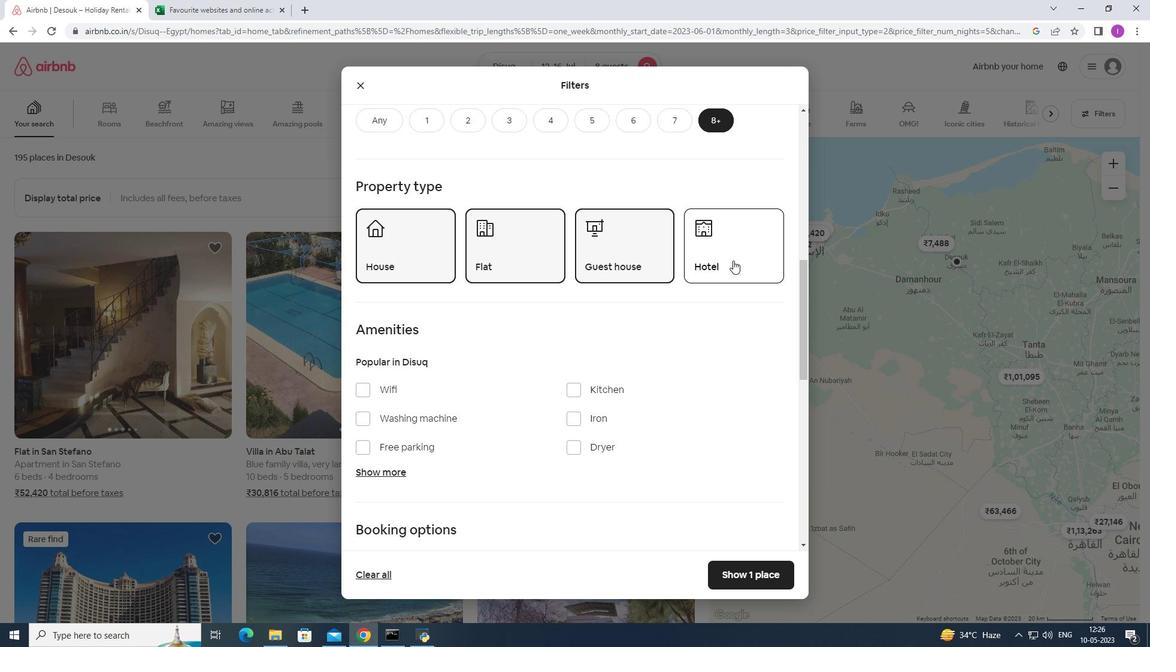 
Action: Mouse moved to (648, 294)
Screenshot: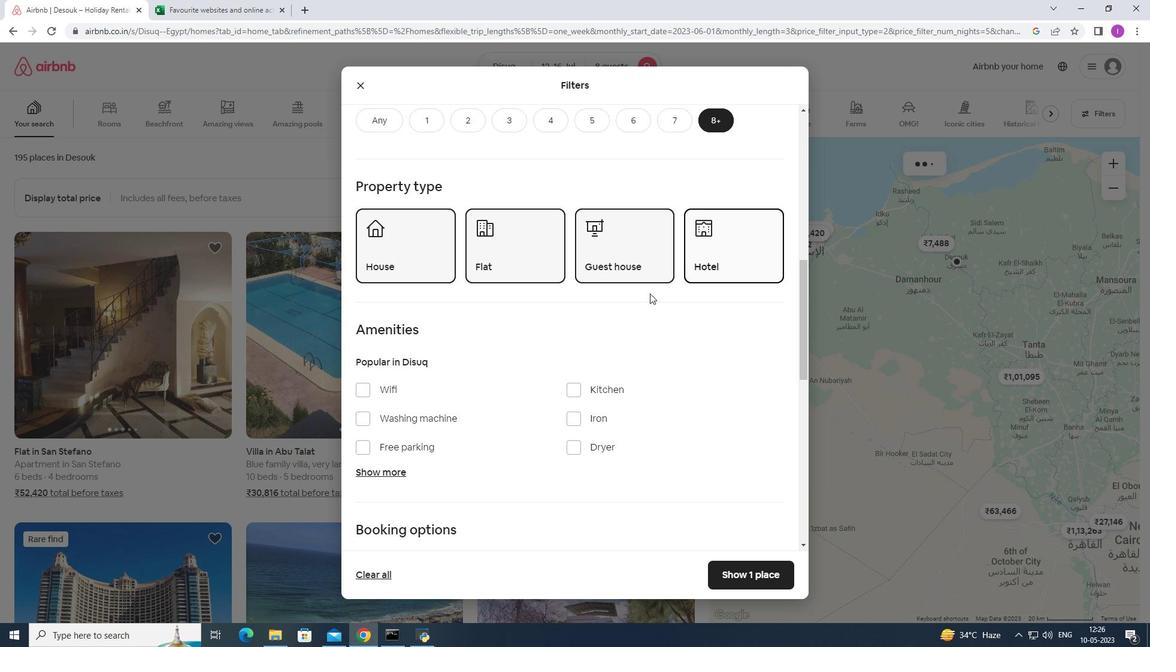 
Action: Mouse scrolled (648, 294) with delta (0, 0)
Screenshot: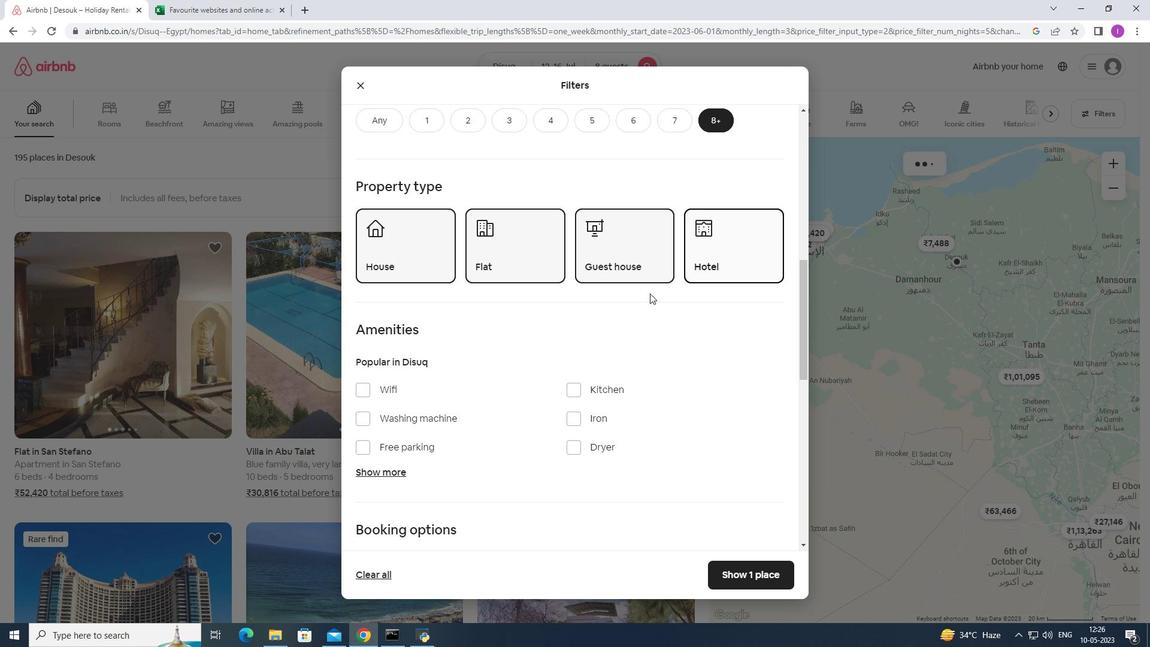 
Action: Mouse scrolled (648, 294) with delta (0, 0)
Screenshot: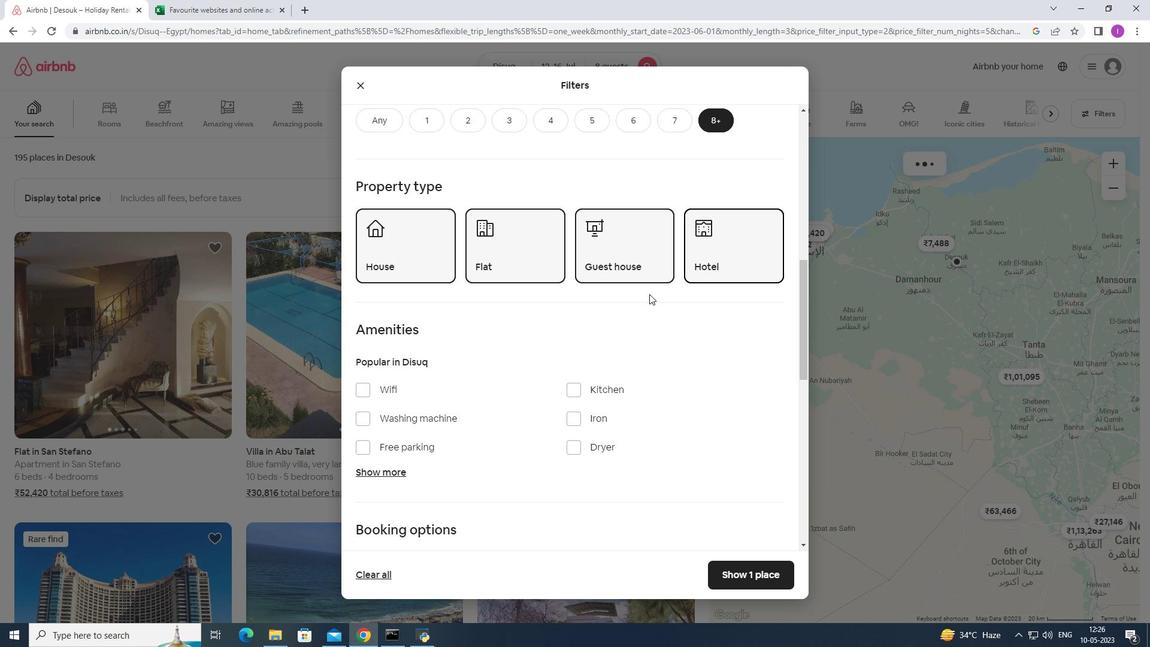 
Action: Mouse moved to (648, 295)
Screenshot: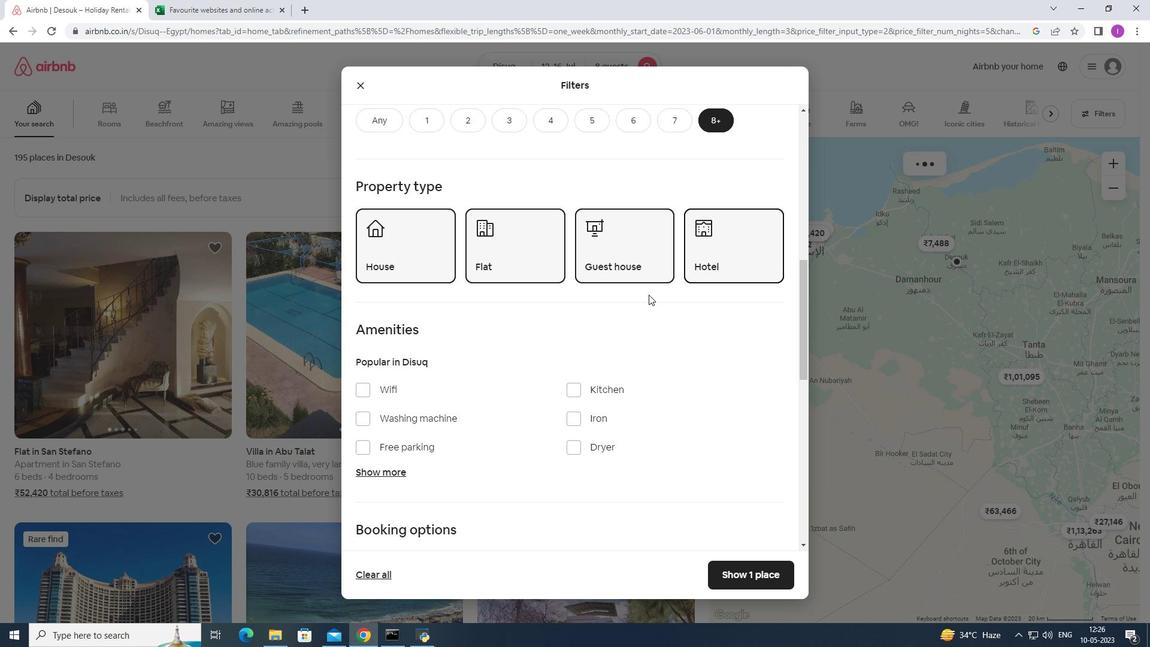 
Action: Mouse scrolled (648, 294) with delta (0, 0)
Screenshot: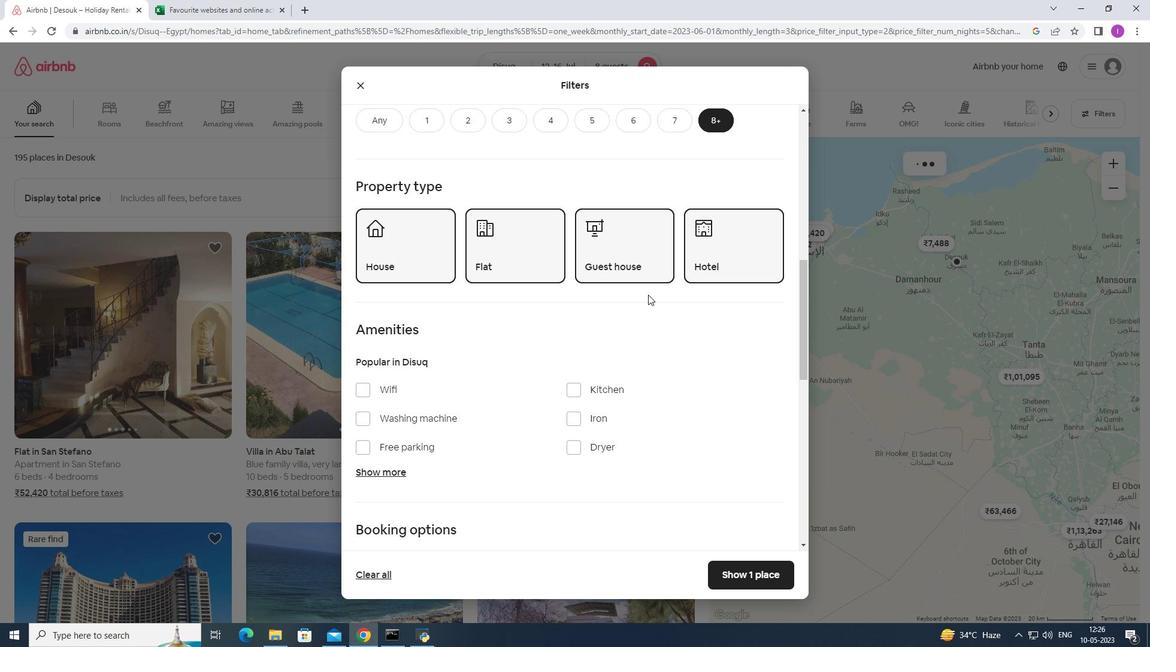 
Action: Mouse moved to (645, 295)
Screenshot: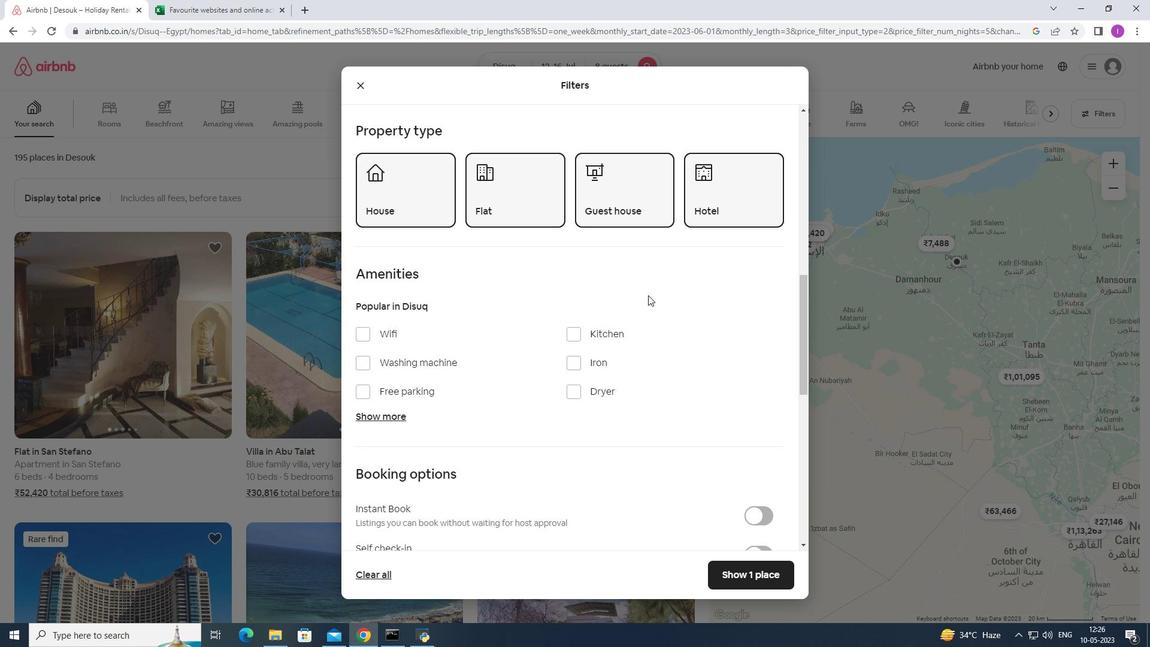 
Action: Mouse scrolled (645, 294) with delta (0, 0)
Screenshot: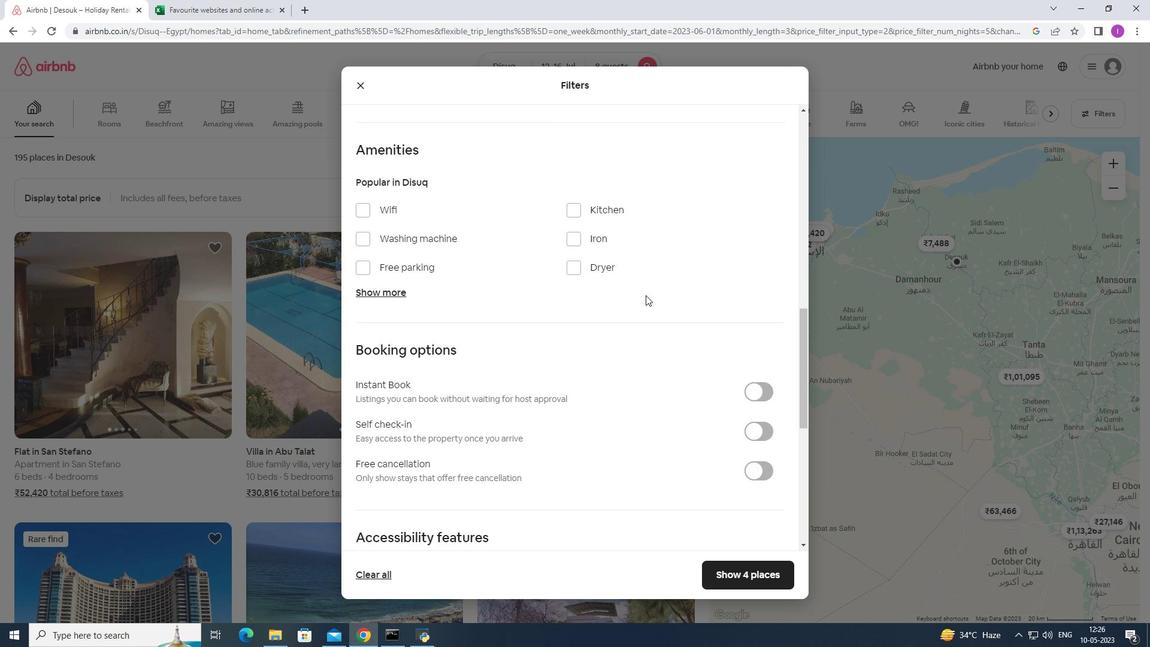 
Action: Mouse scrolled (645, 294) with delta (0, 0)
Screenshot: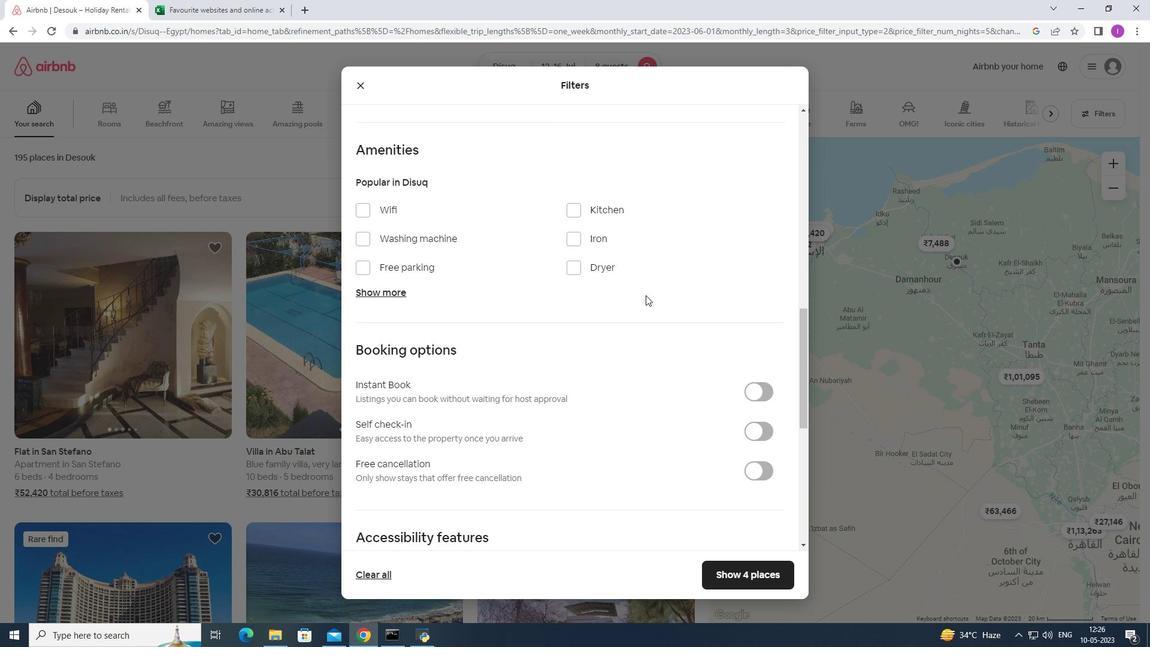 
Action: Mouse moved to (640, 286)
Screenshot: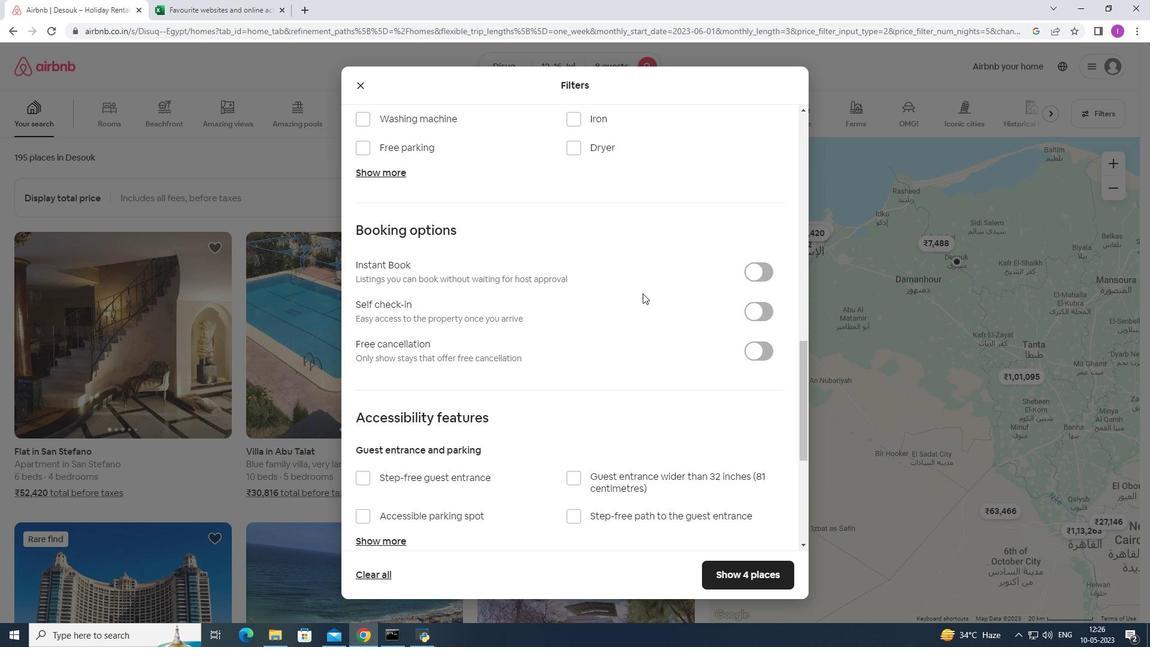 
Action: Mouse scrolled (640, 286) with delta (0, 0)
Screenshot: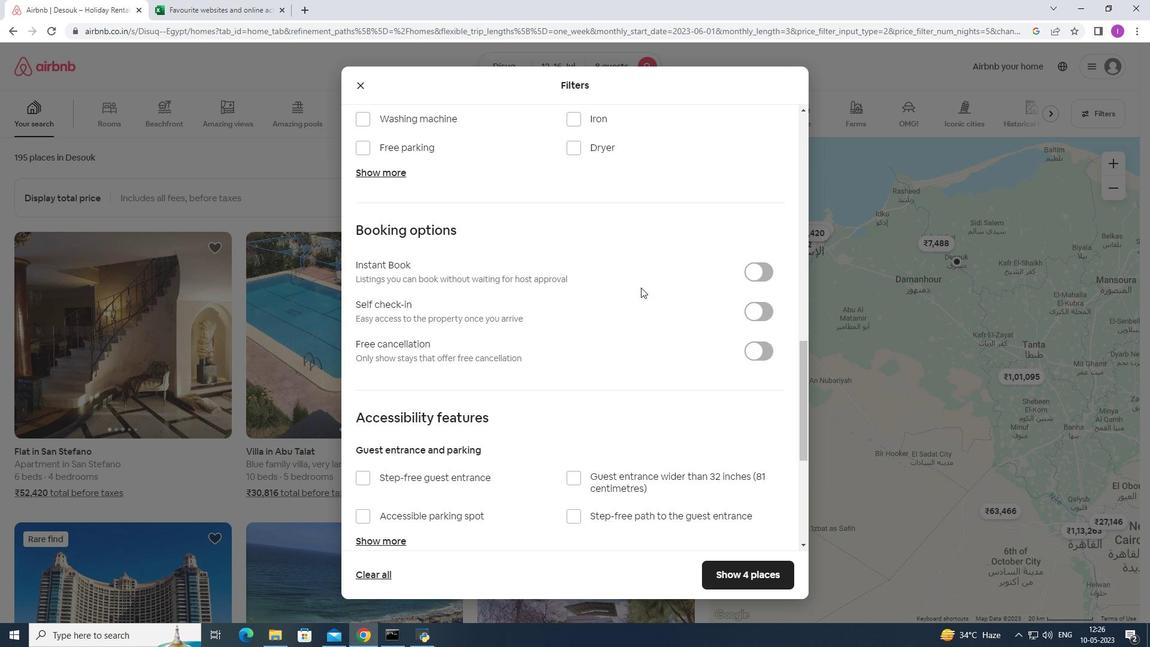 
Action: Mouse scrolled (640, 286) with delta (0, 0)
Screenshot: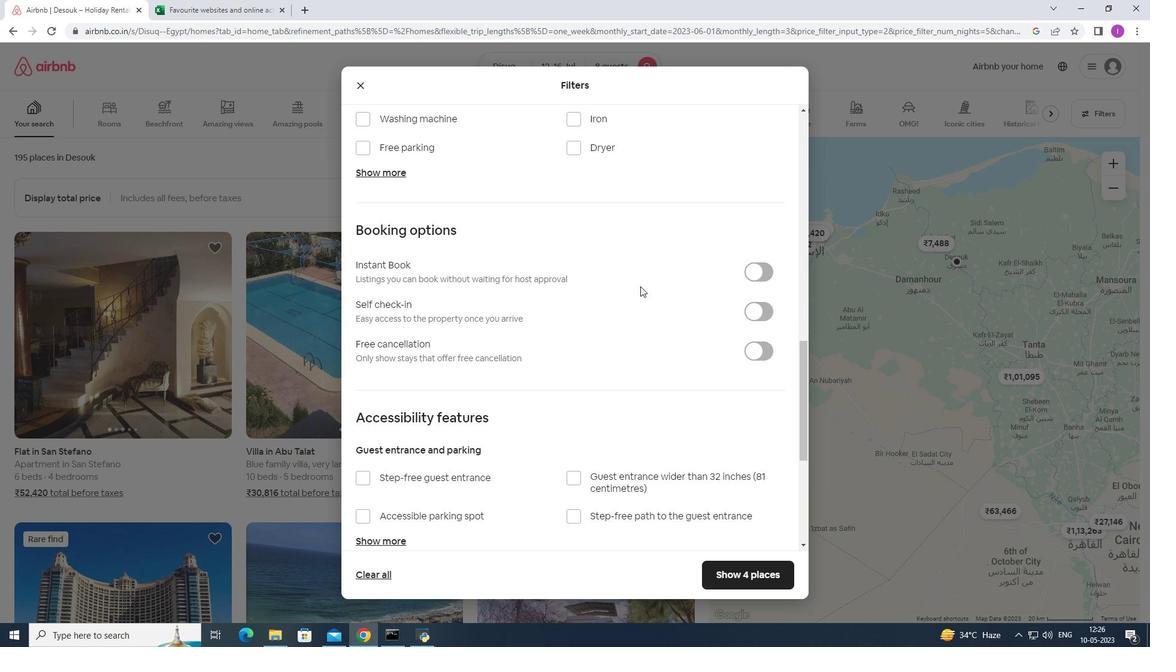 
Action: Mouse scrolled (640, 286) with delta (0, 0)
Screenshot: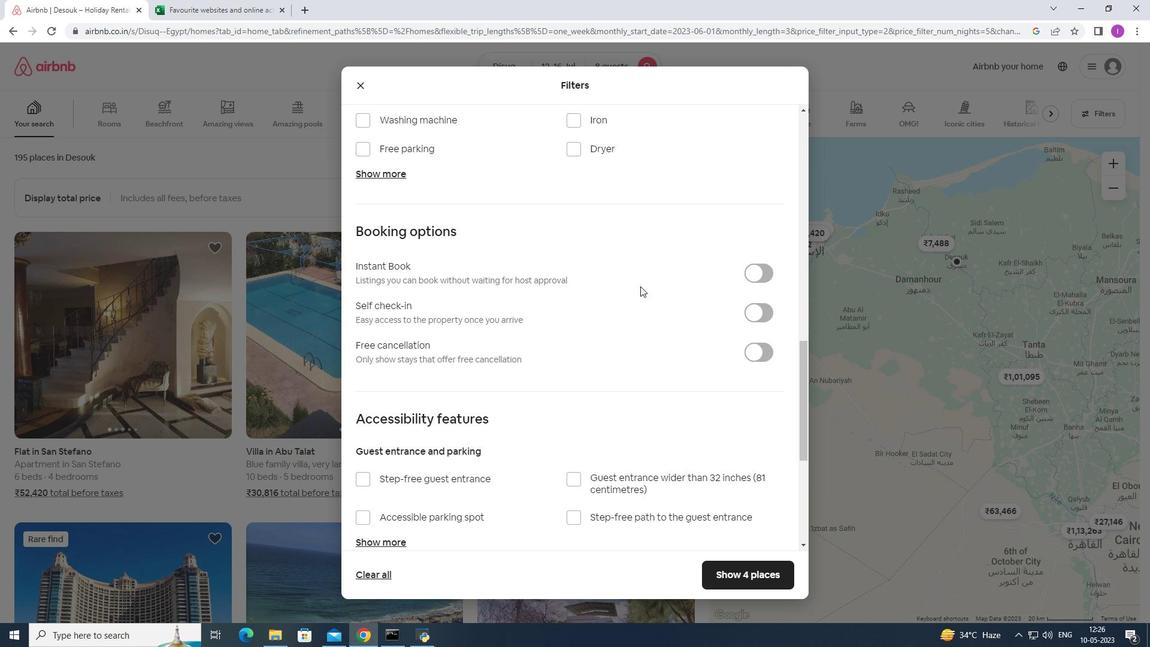 
Action: Mouse moved to (387, 295)
Screenshot: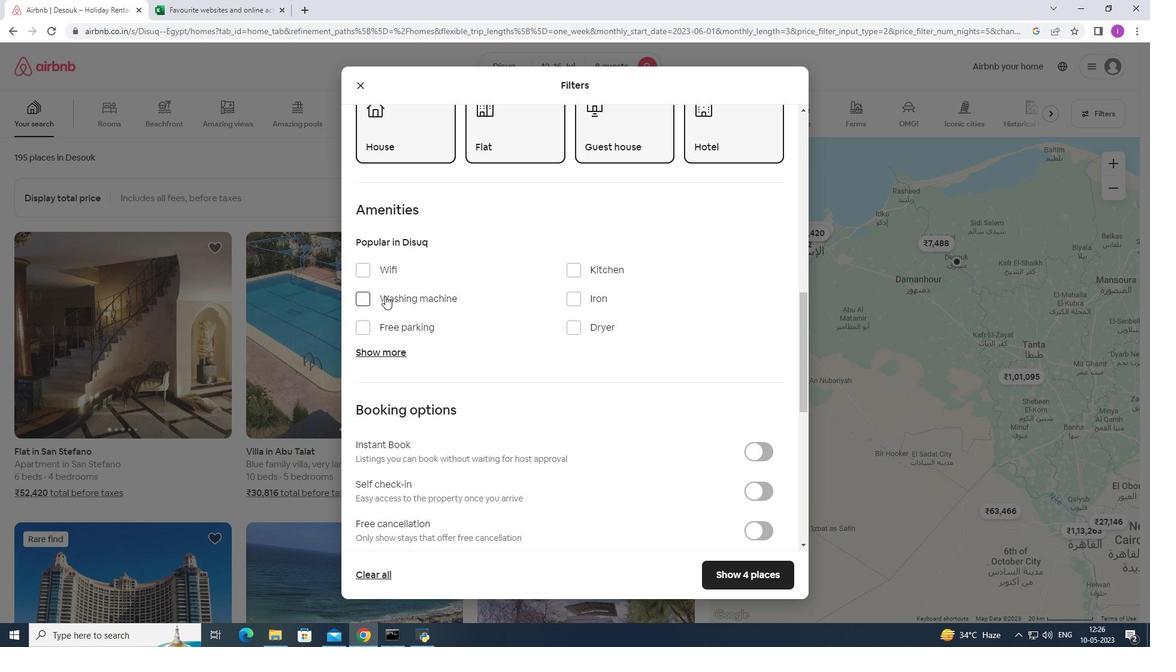 
Action: Mouse scrolled (387, 295) with delta (0, 0)
Screenshot: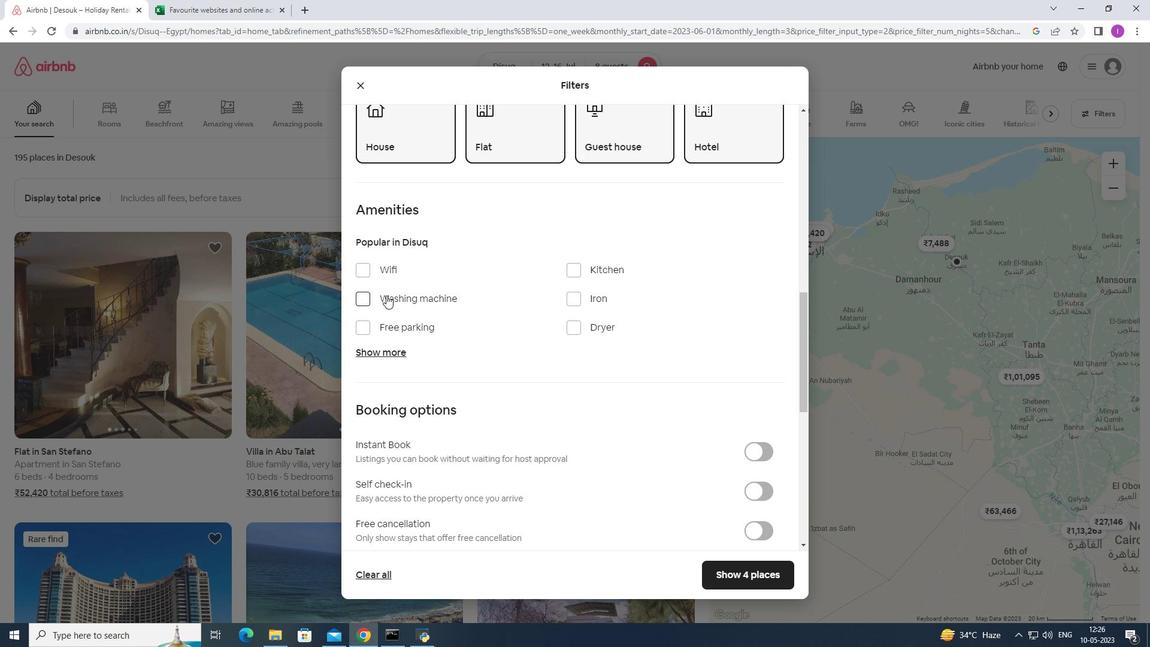 
Action: Mouse moved to (369, 329)
Screenshot: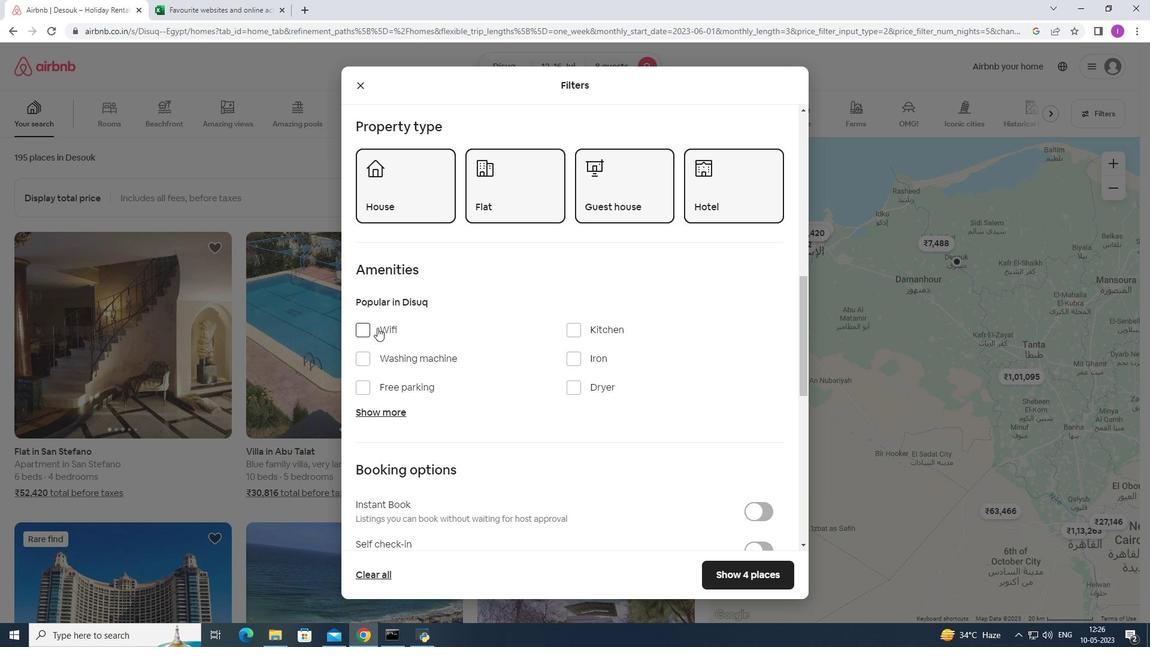 
Action: Mouse pressed left at (369, 329)
Screenshot: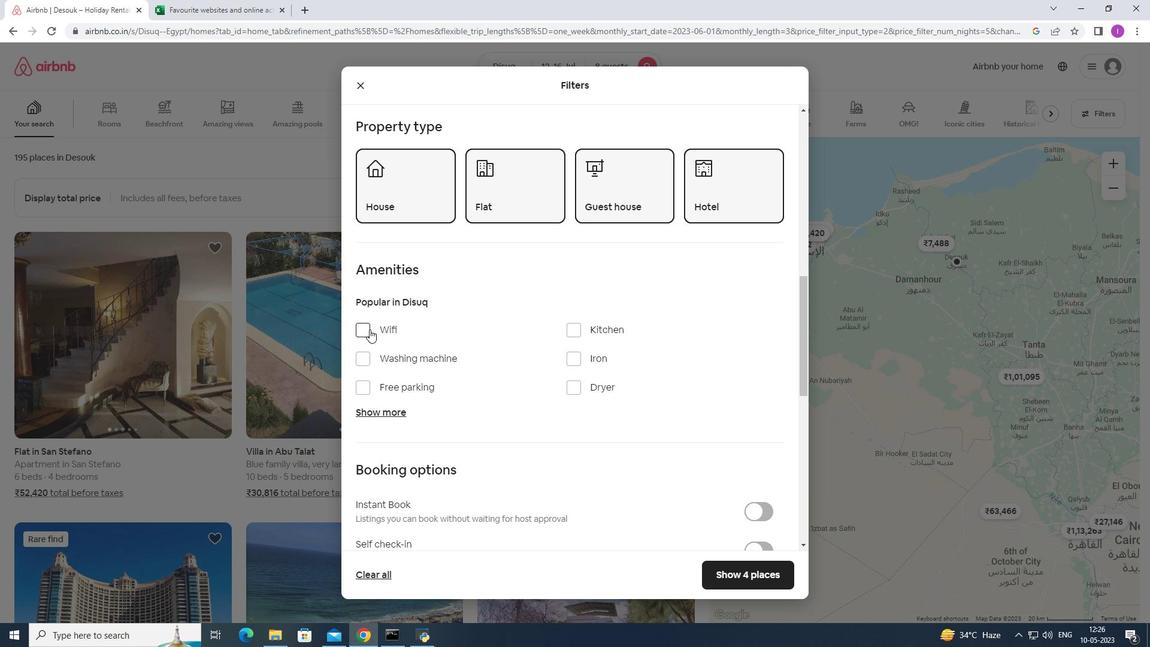 
Action: Mouse moved to (399, 388)
Screenshot: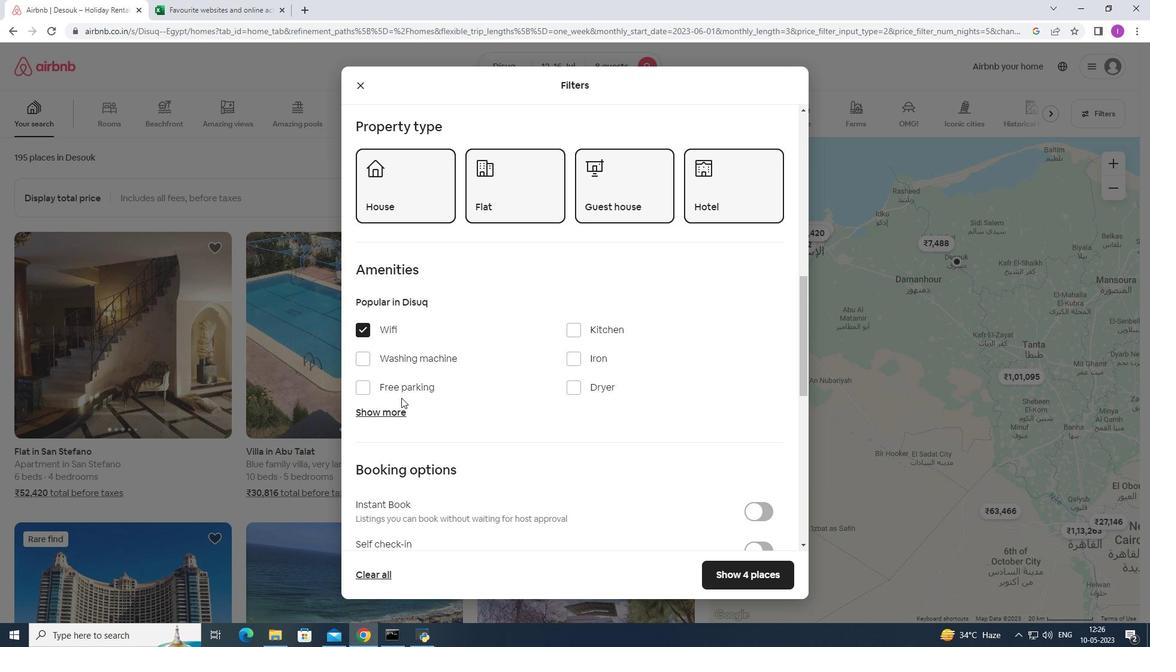 
Action: Mouse pressed left at (399, 388)
Screenshot: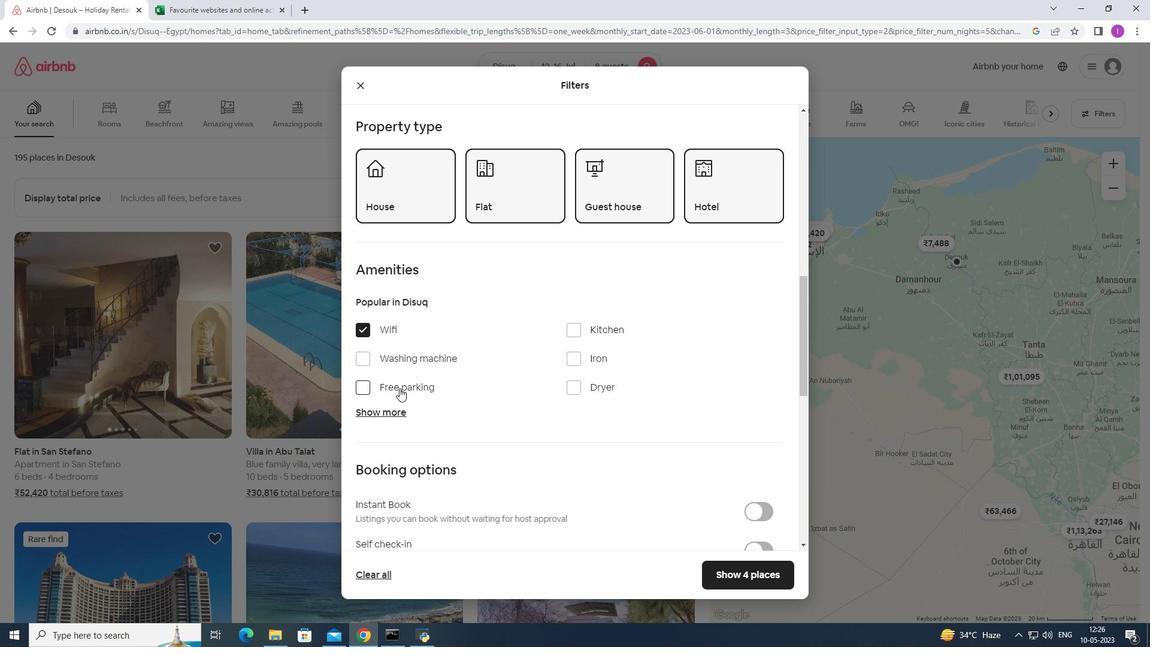
Action: Mouse moved to (393, 409)
Screenshot: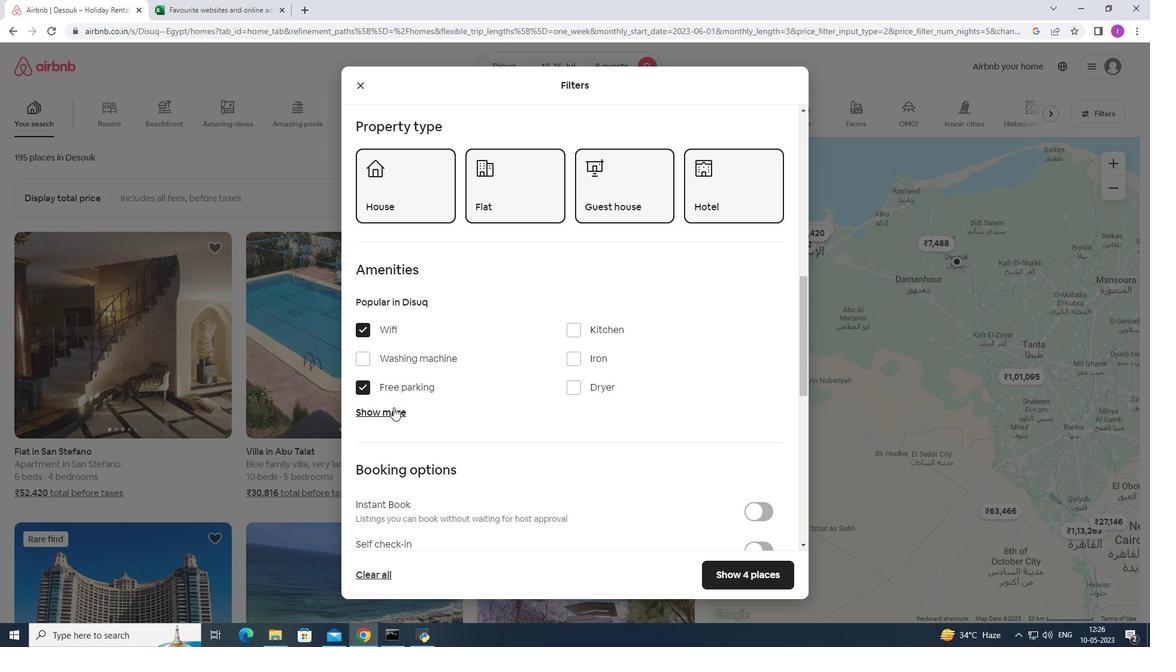 
Action: Mouse pressed left at (393, 409)
Screenshot: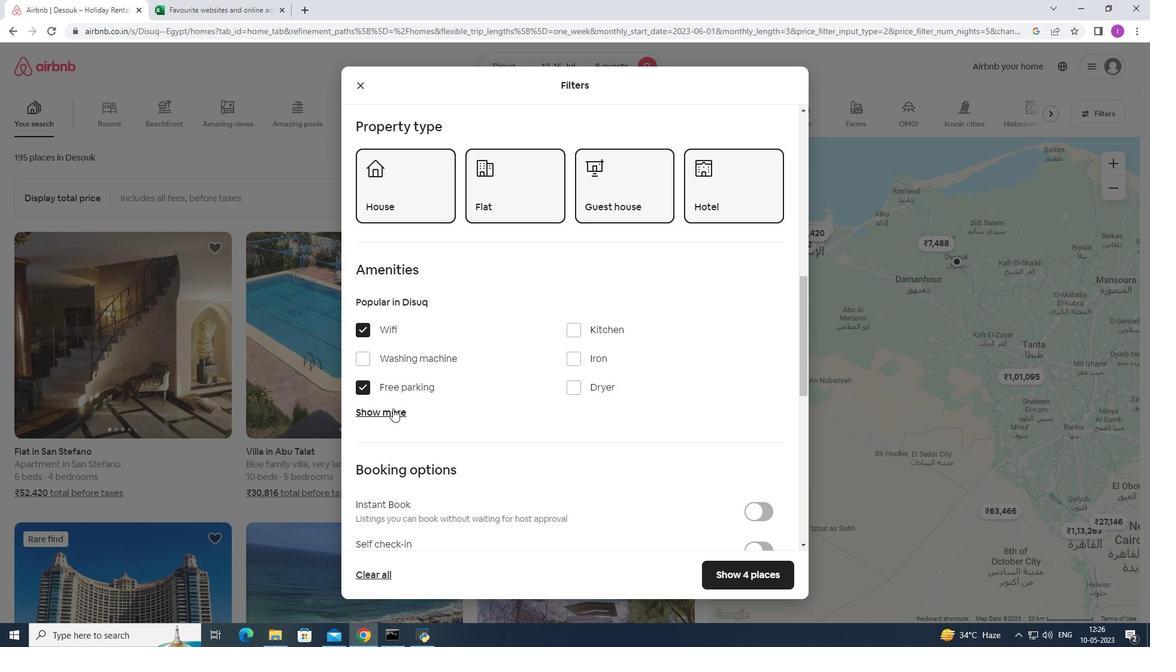
Action: Mouse moved to (466, 483)
Screenshot: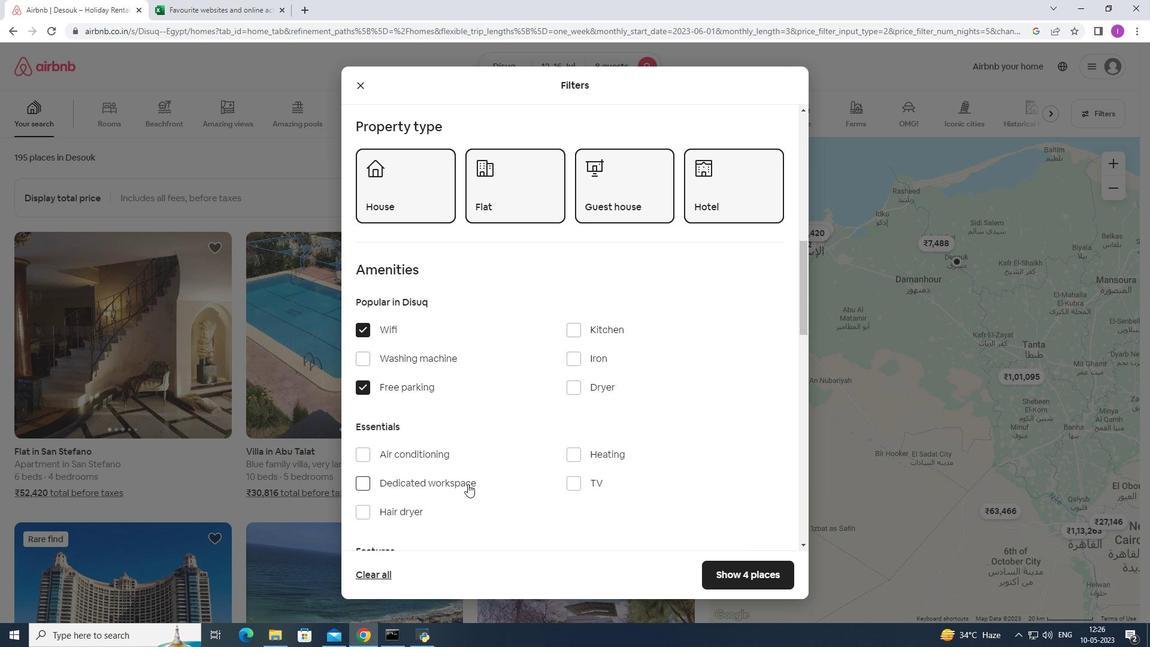 
Action: Mouse scrolled (466, 482) with delta (0, 0)
Screenshot: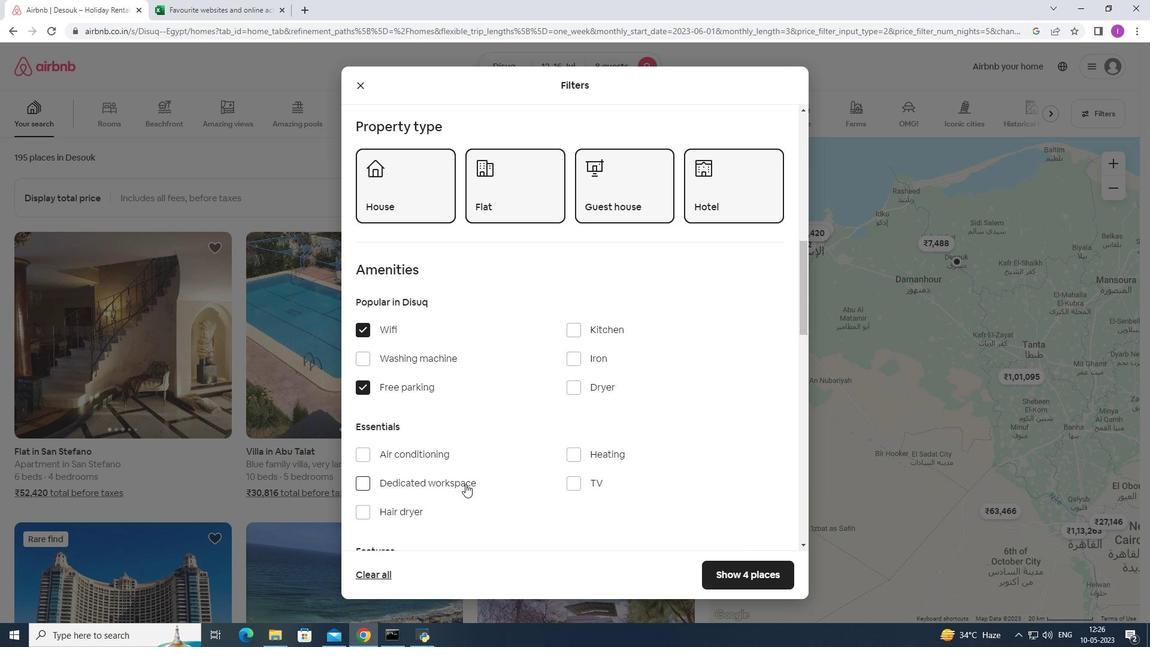 
Action: Mouse scrolled (466, 482) with delta (0, 0)
Screenshot: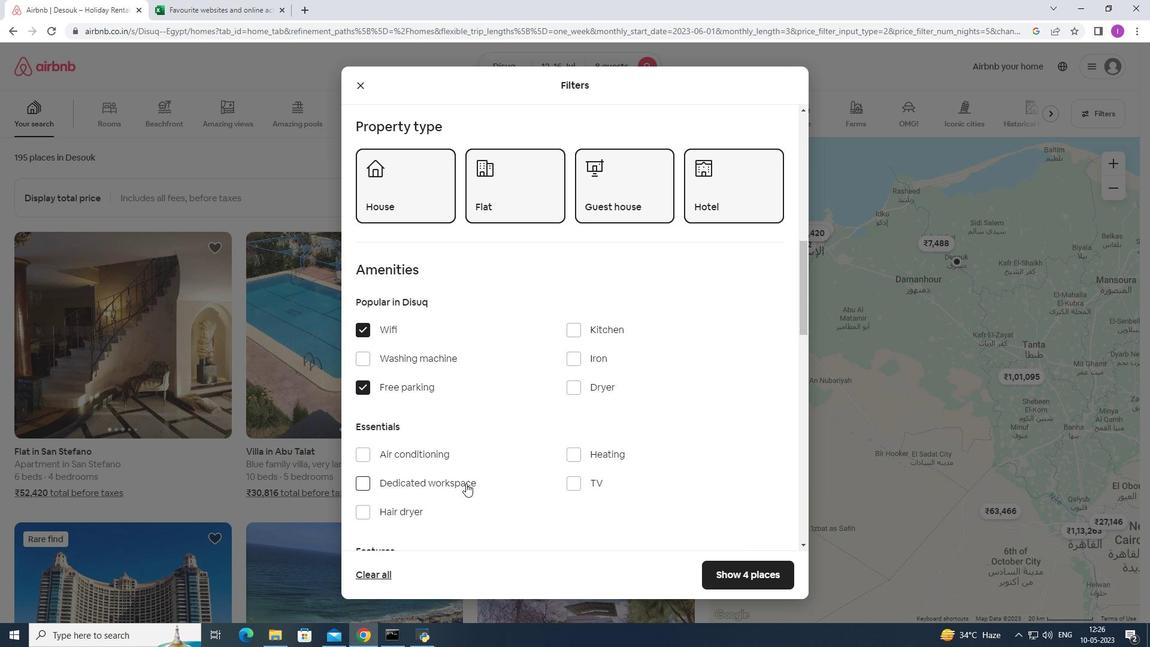 
Action: Mouse moved to (577, 363)
Screenshot: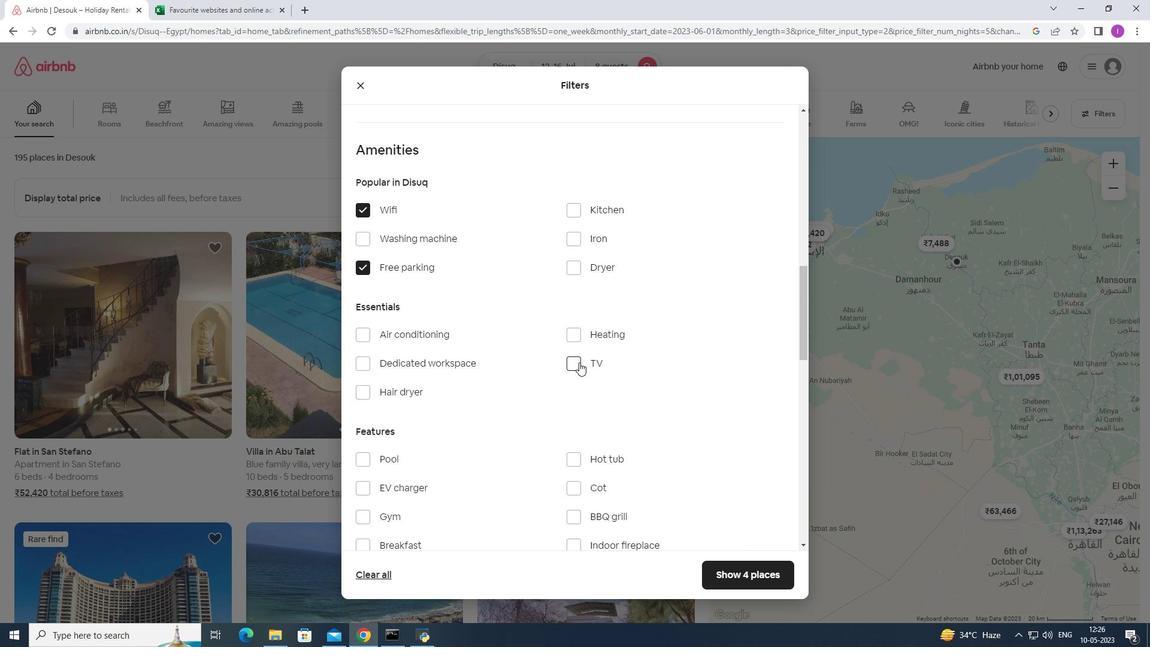 
Action: Mouse pressed left at (577, 363)
Screenshot: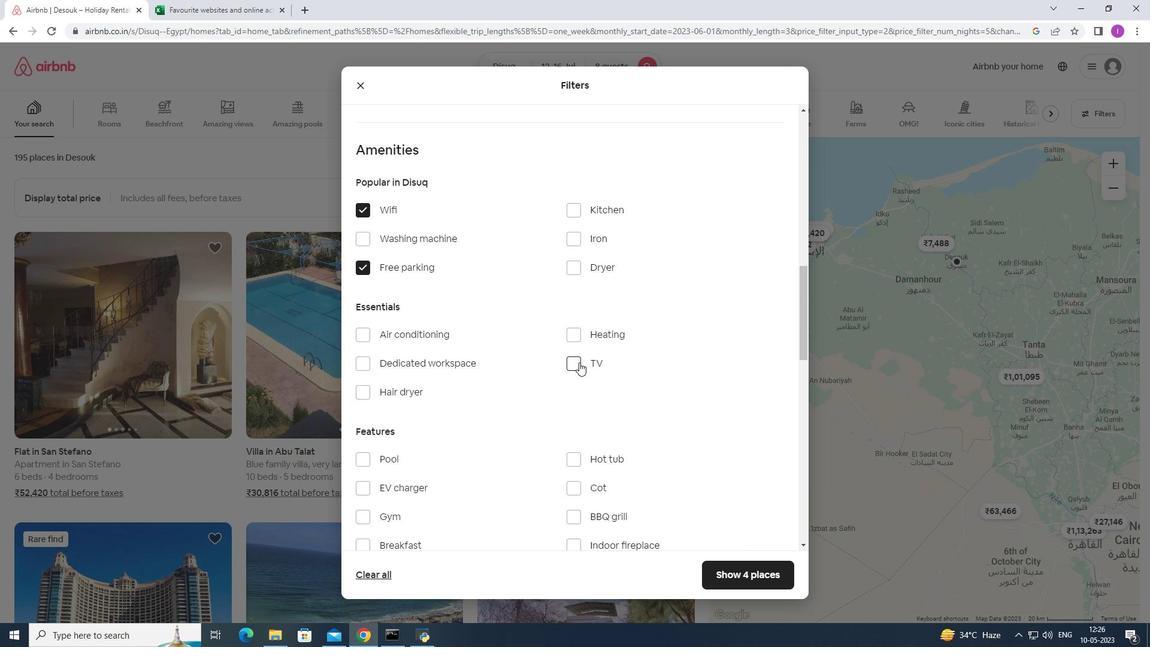 
Action: Mouse moved to (461, 436)
Screenshot: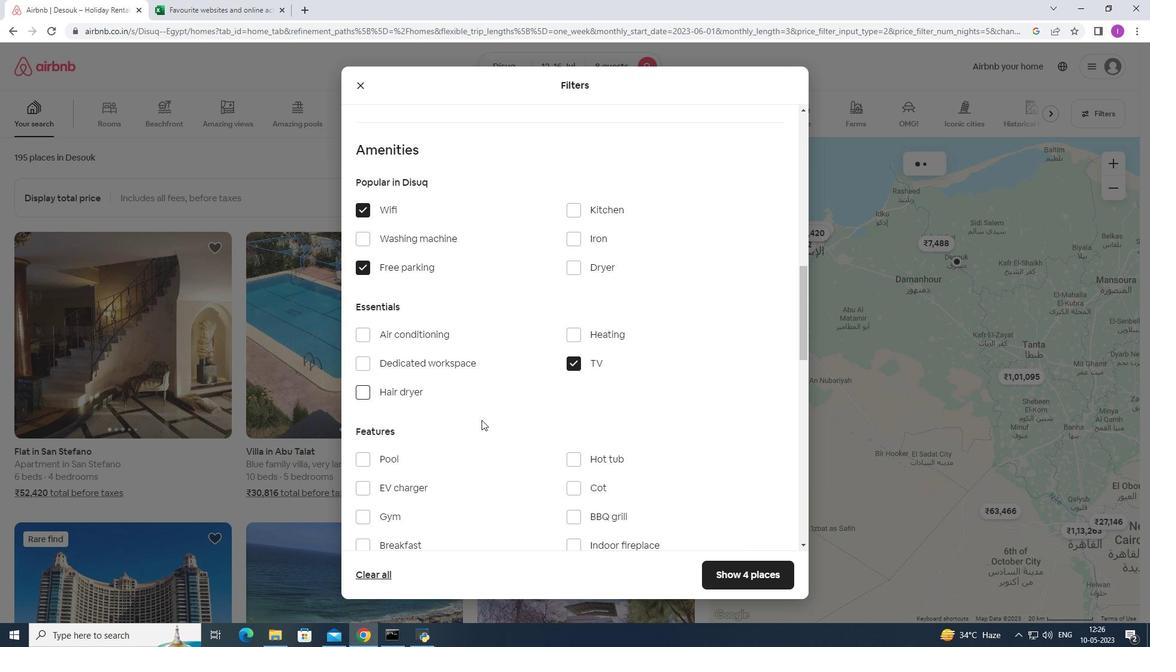 
Action: Mouse scrolled (461, 436) with delta (0, 0)
Screenshot: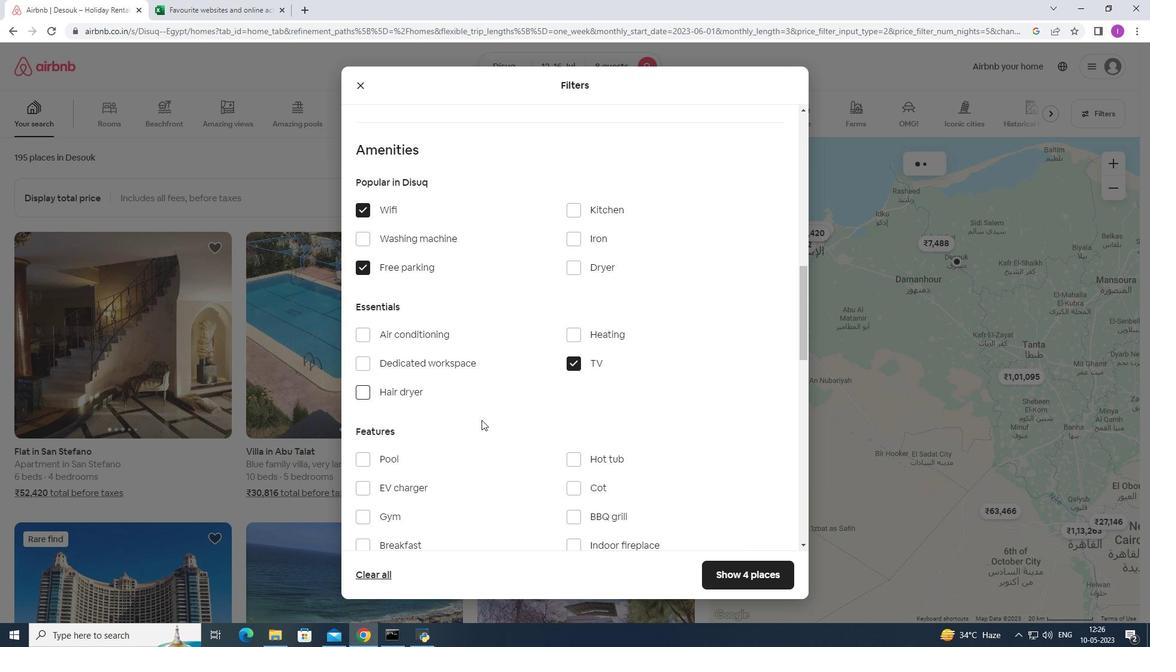 
Action: Mouse scrolled (461, 436) with delta (0, 0)
Screenshot: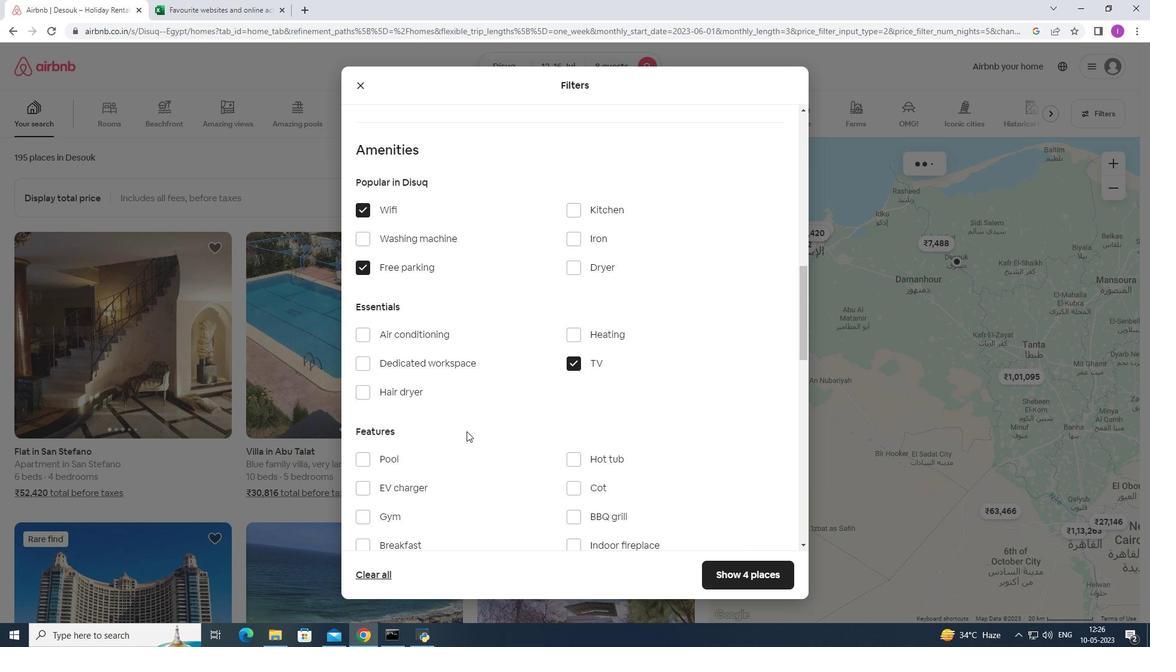 
Action: Mouse moved to (461, 437)
Screenshot: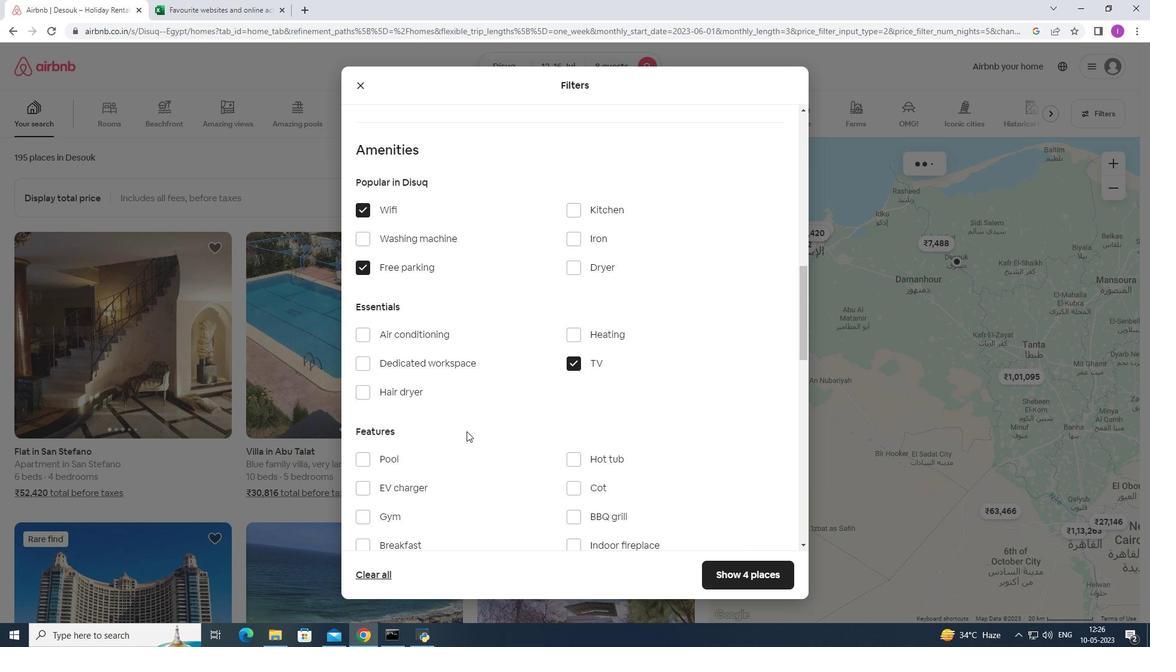 
Action: Mouse scrolled (461, 436) with delta (0, 0)
Screenshot: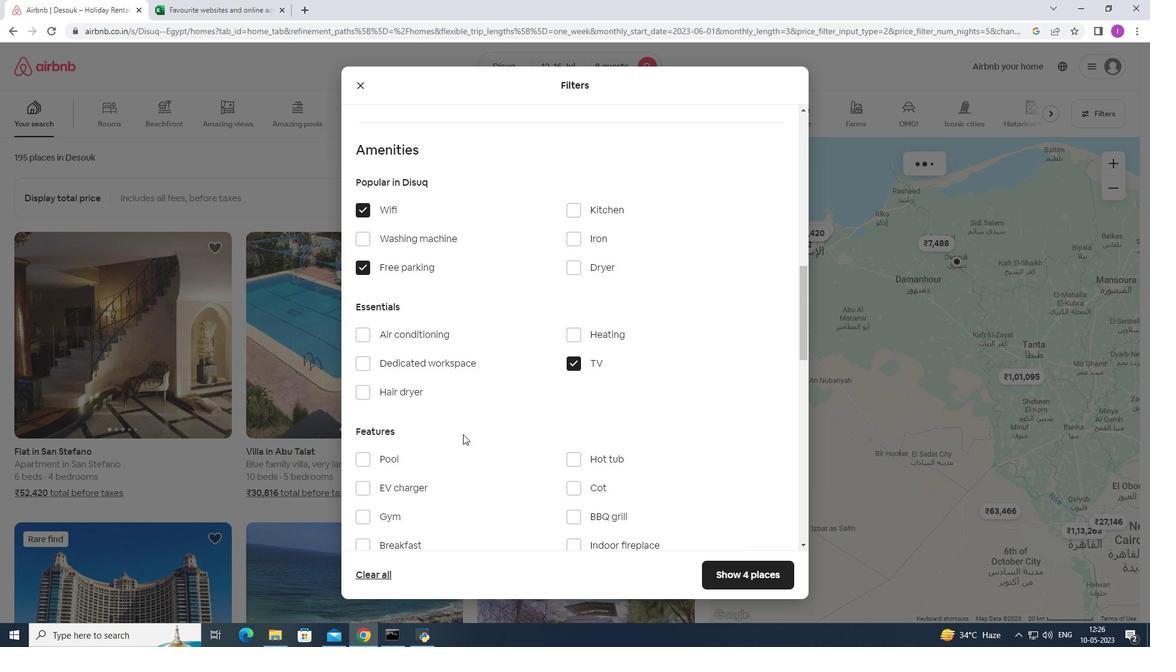 
Action: Mouse moved to (367, 372)
Screenshot: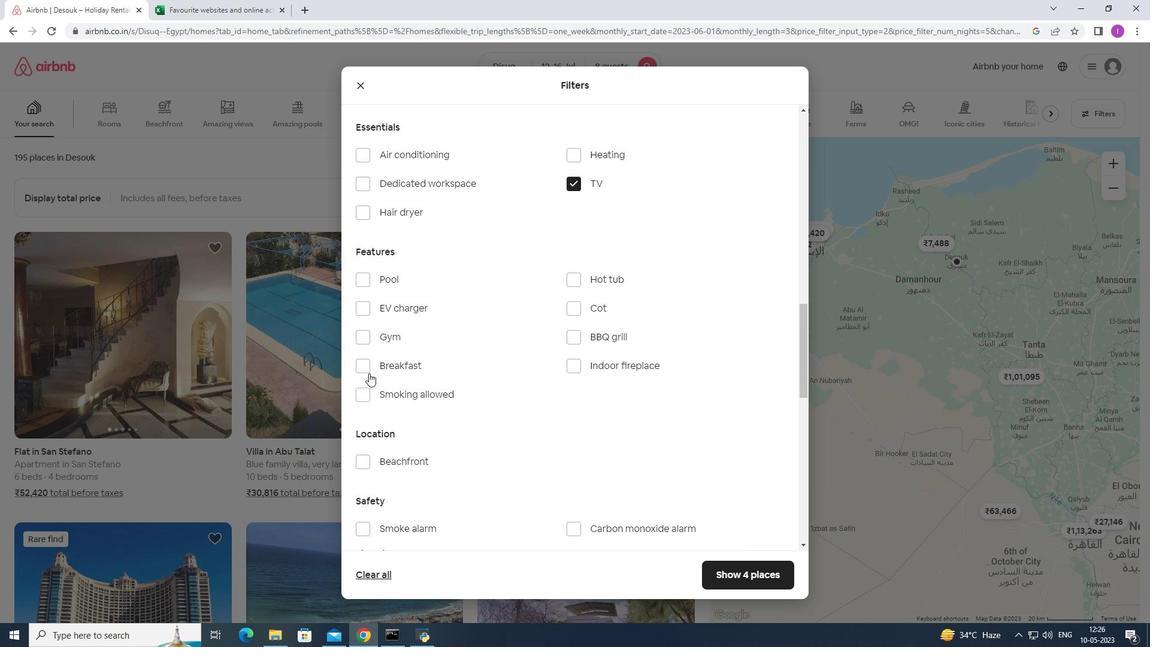 
Action: Mouse pressed left at (367, 372)
Screenshot: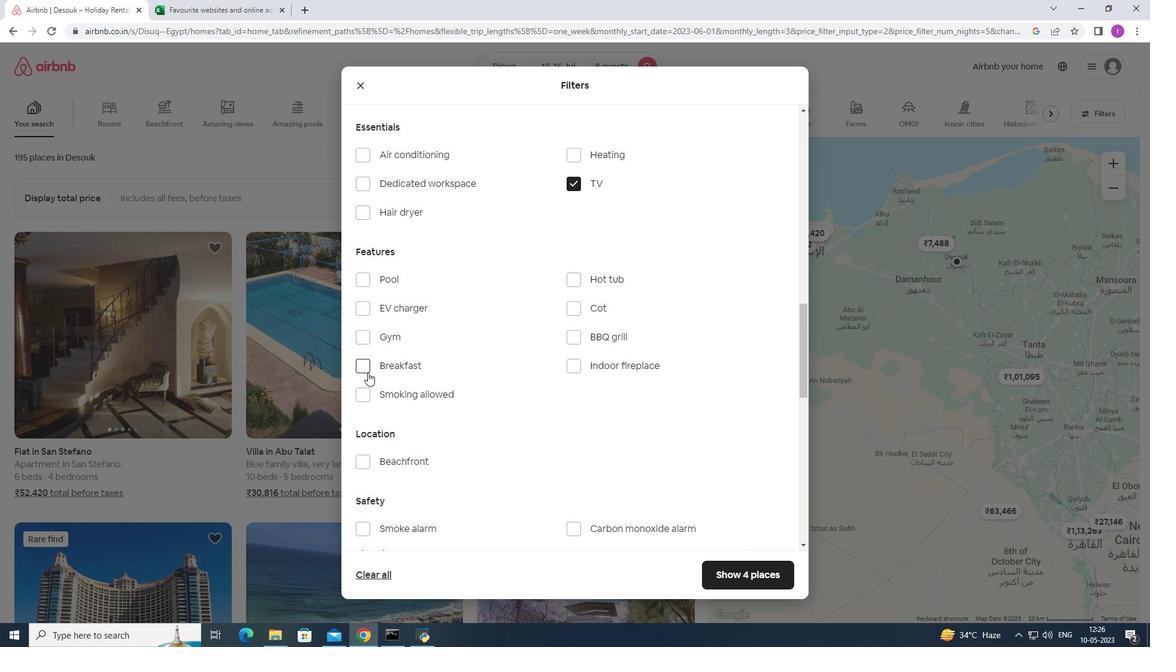 
Action: Mouse moved to (363, 346)
Screenshot: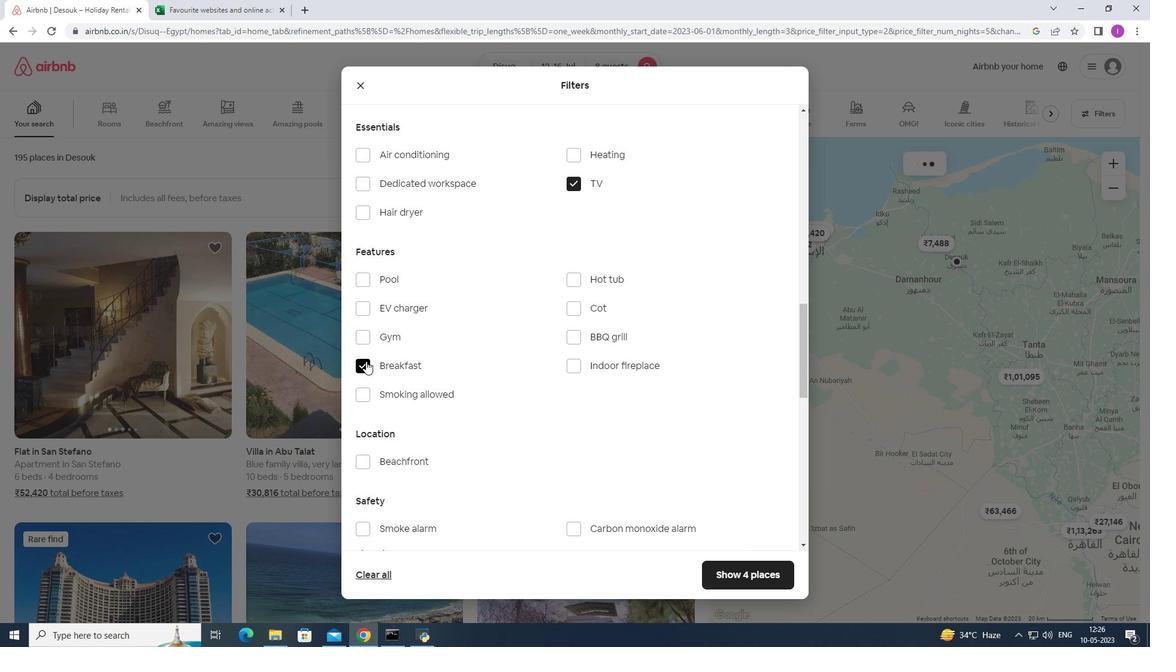 
Action: Mouse pressed left at (363, 346)
Screenshot: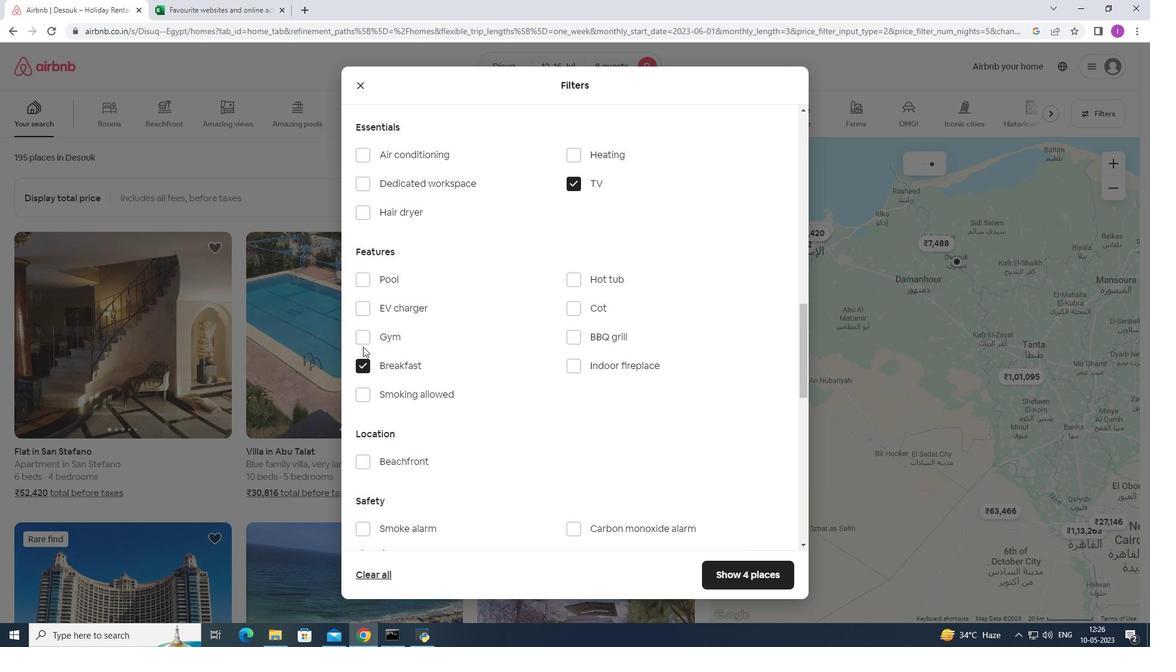 
Action: Mouse moved to (363, 341)
Screenshot: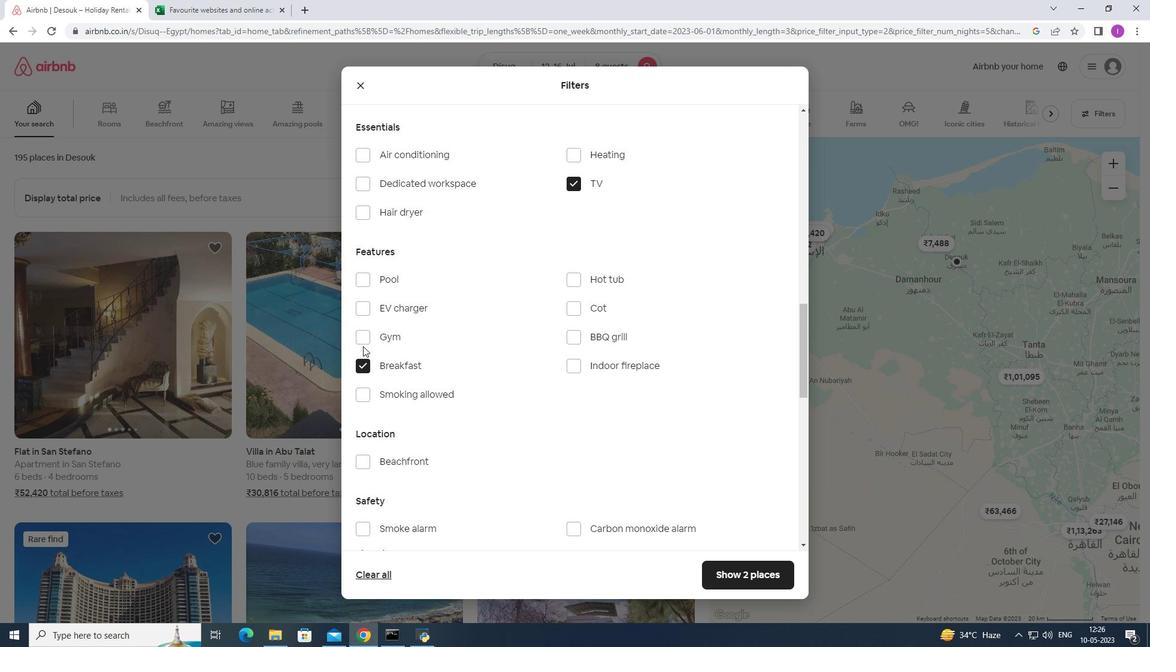 
Action: Mouse pressed left at (363, 341)
Screenshot: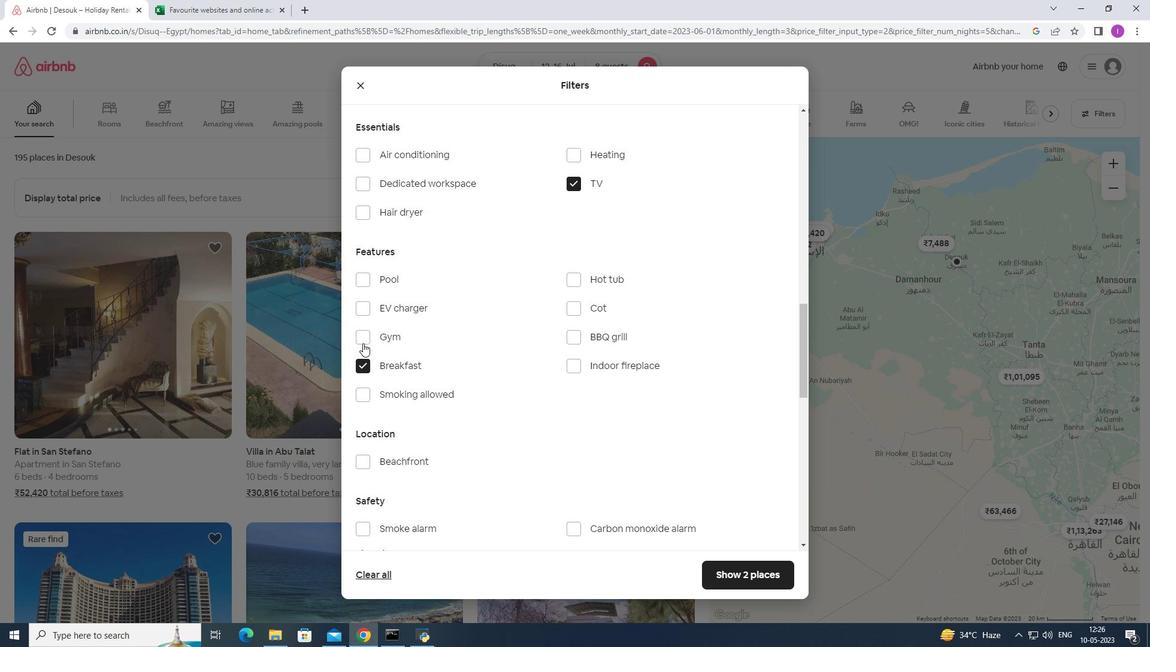 
Action: Mouse moved to (545, 424)
Screenshot: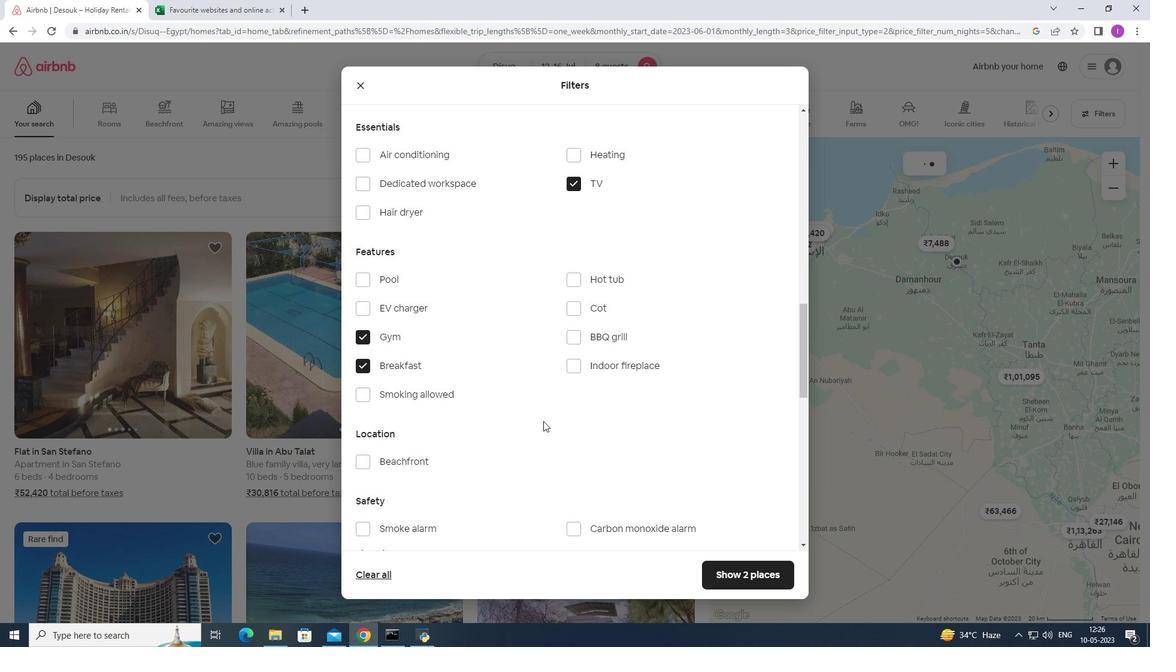 
Action: Mouse scrolled (545, 424) with delta (0, 0)
Screenshot: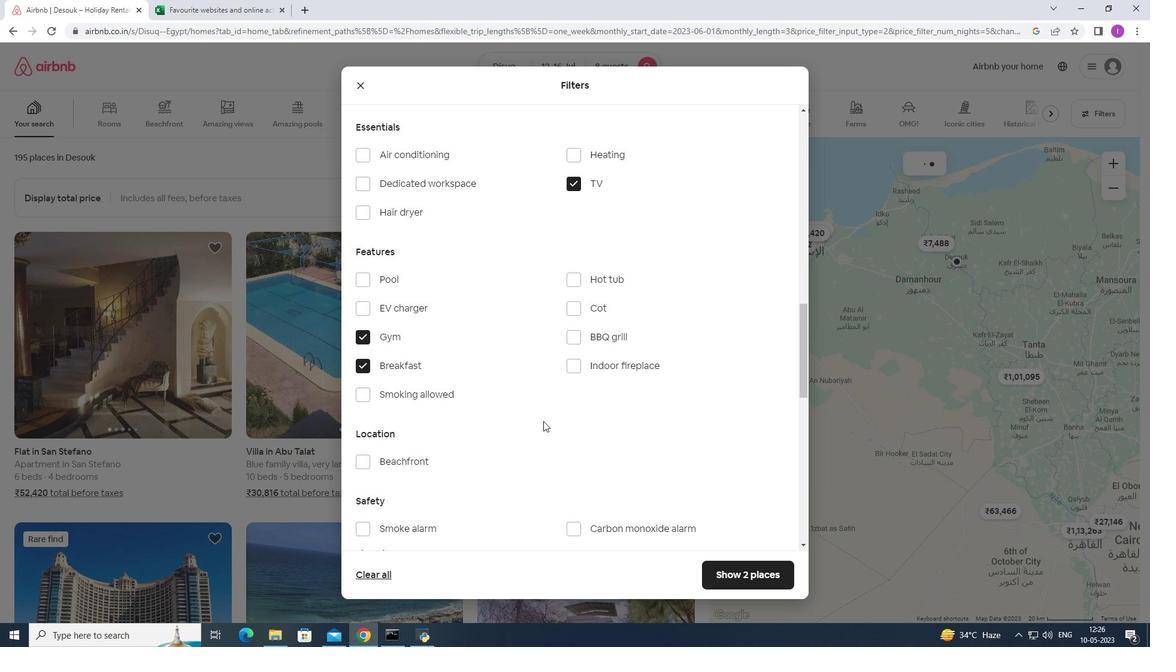 
Action: Mouse scrolled (545, 424) with delta (0, 0)
Screenshot: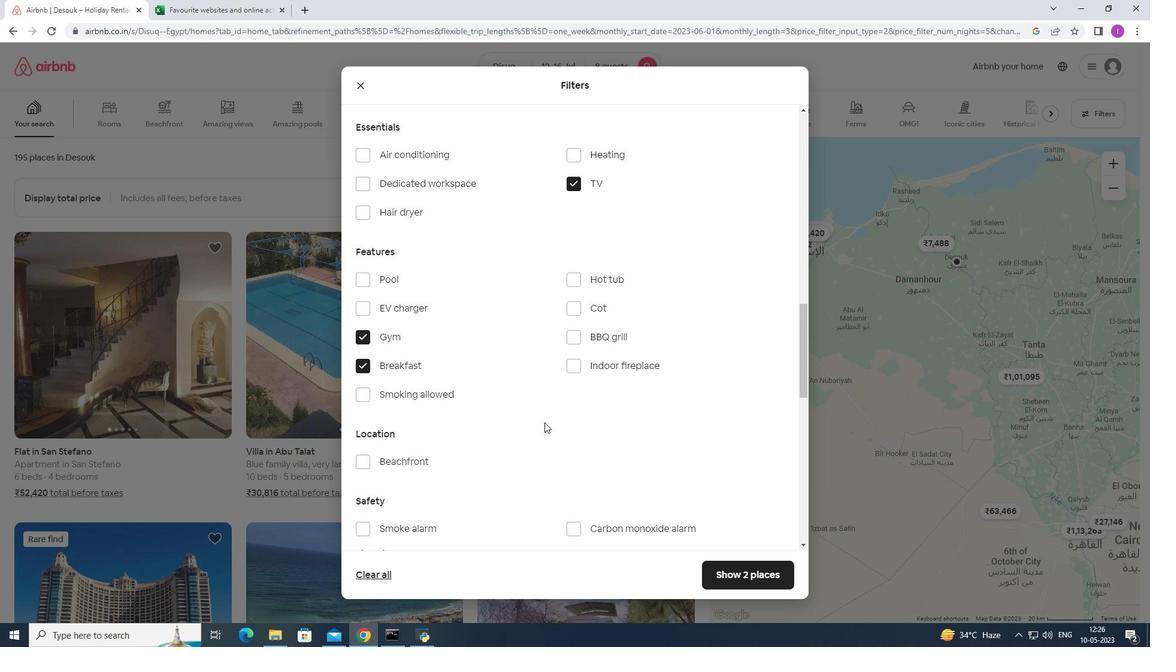 
Action: Mouse scrolled (545, 424) with delta (0, 0)
Screenshot: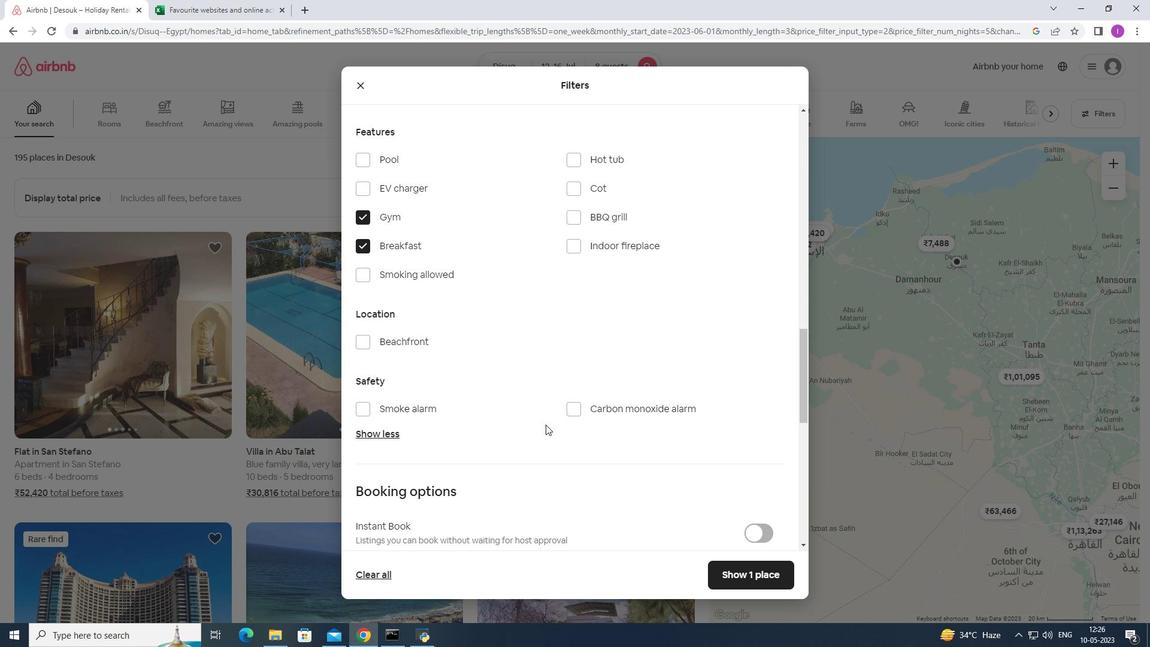 
Action: Mouse scrolled (545, 424) with delta (0, 0)
Screenshot: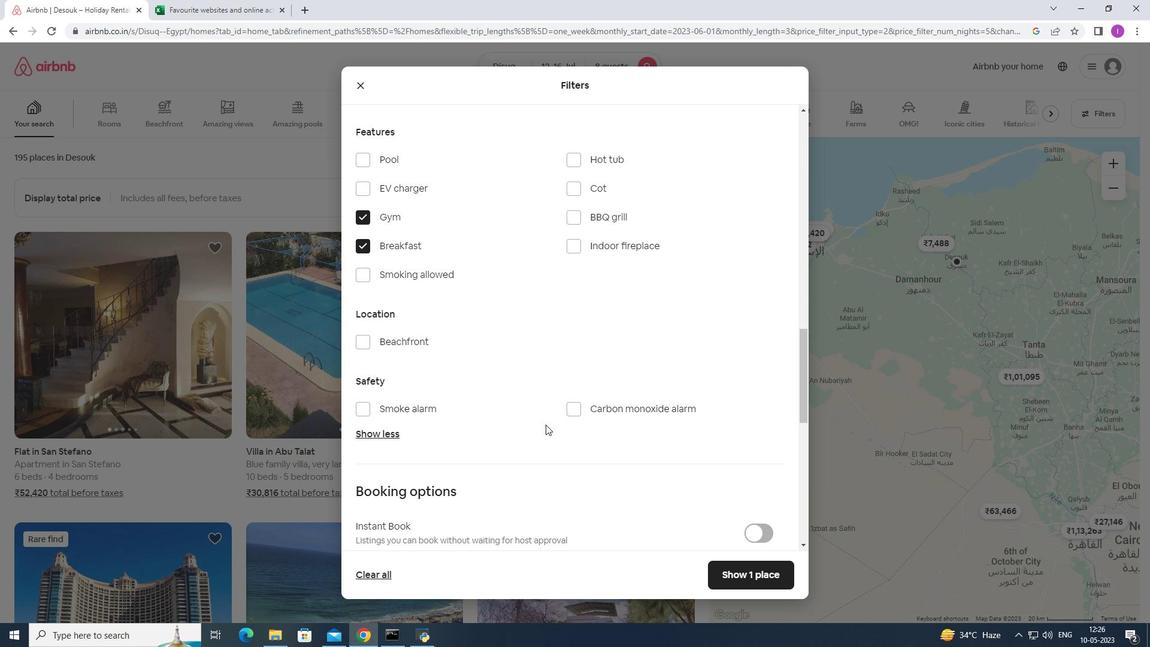 
Action: Mouse moved to (603, 422)
Screenshot: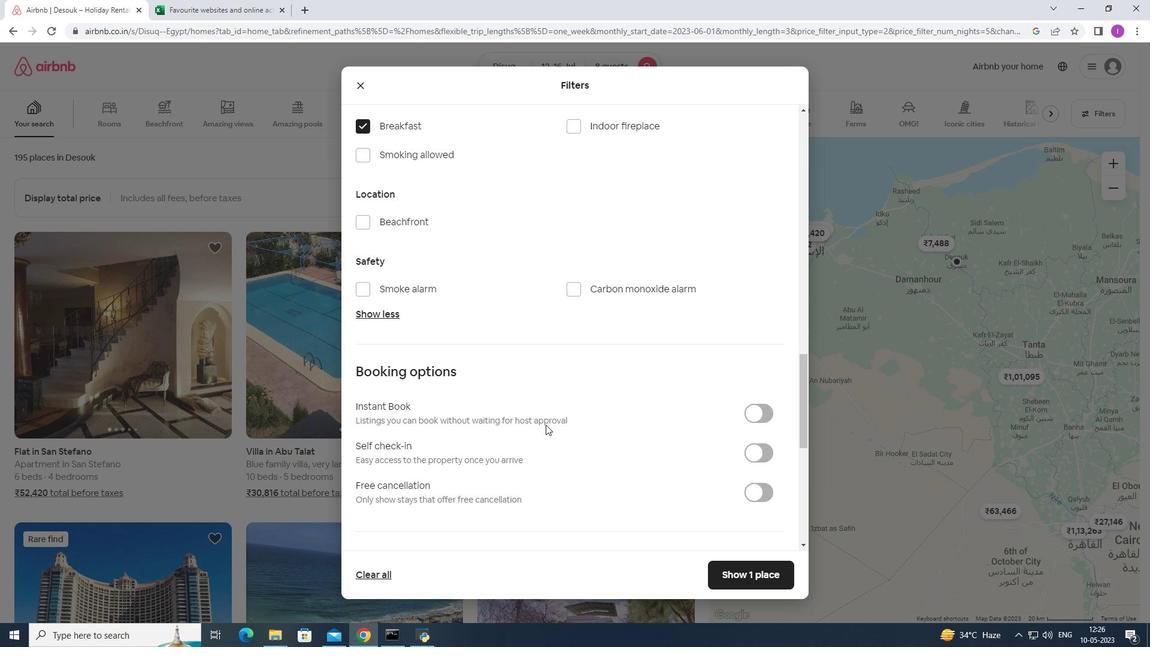 
Action: Mouse scrolled (603, 422) with delta (0, 0)
Screenshot: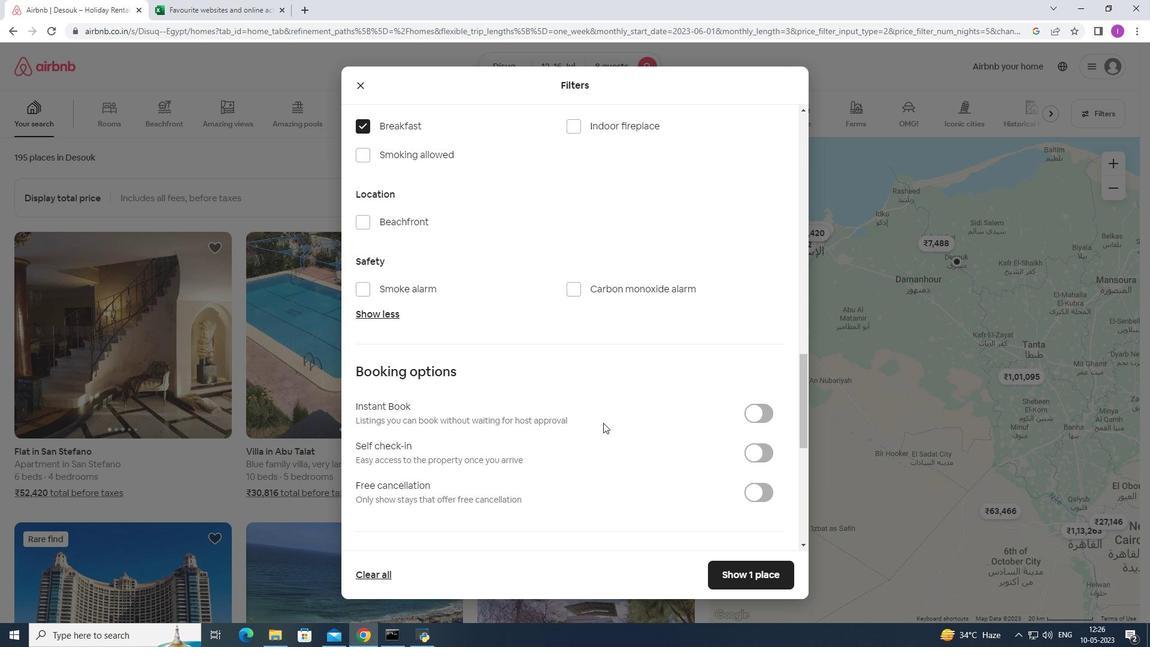 
Action: Mouse scrolled (603, 422) with delta (0, 0)
Screenshot: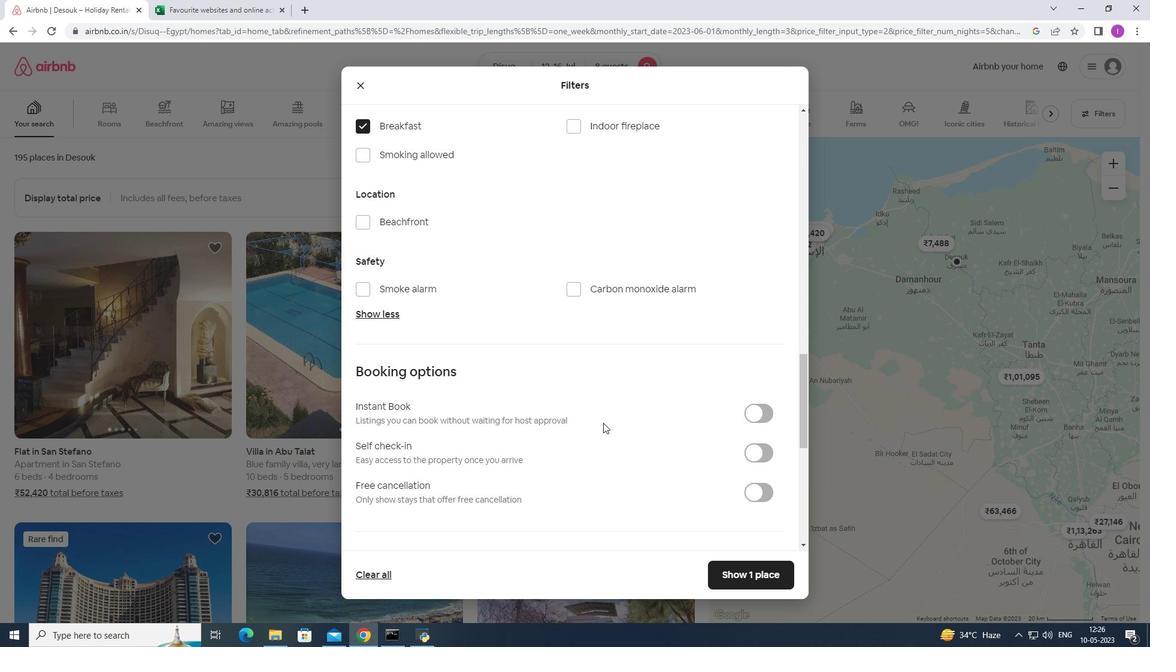 
Action: Mouse moved to (769, 337)
Screenshot: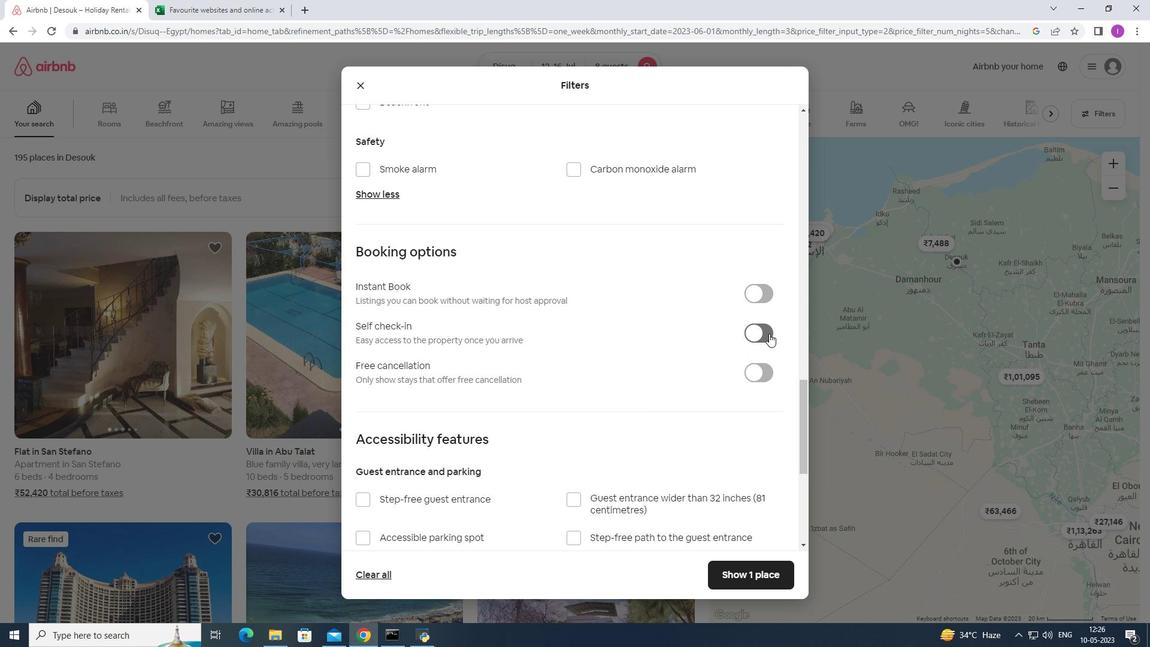 
Action: Mouse pressed left at (769, 337)
Screenshot: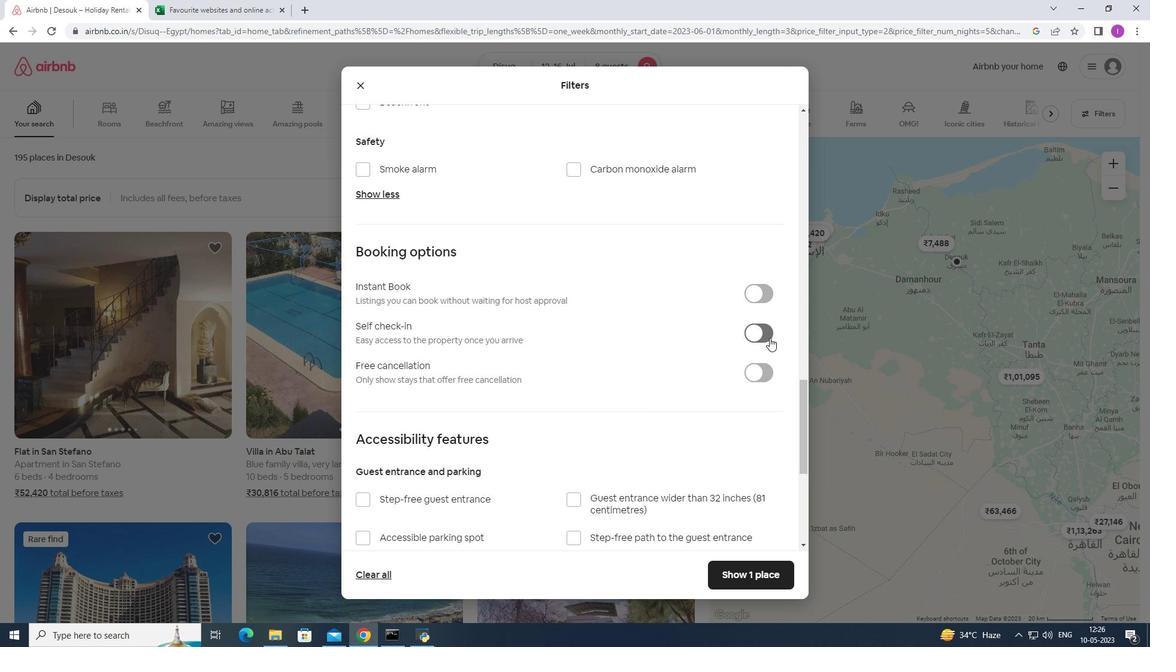 
Action: Mouse moved to (570, 427)
Screenshot: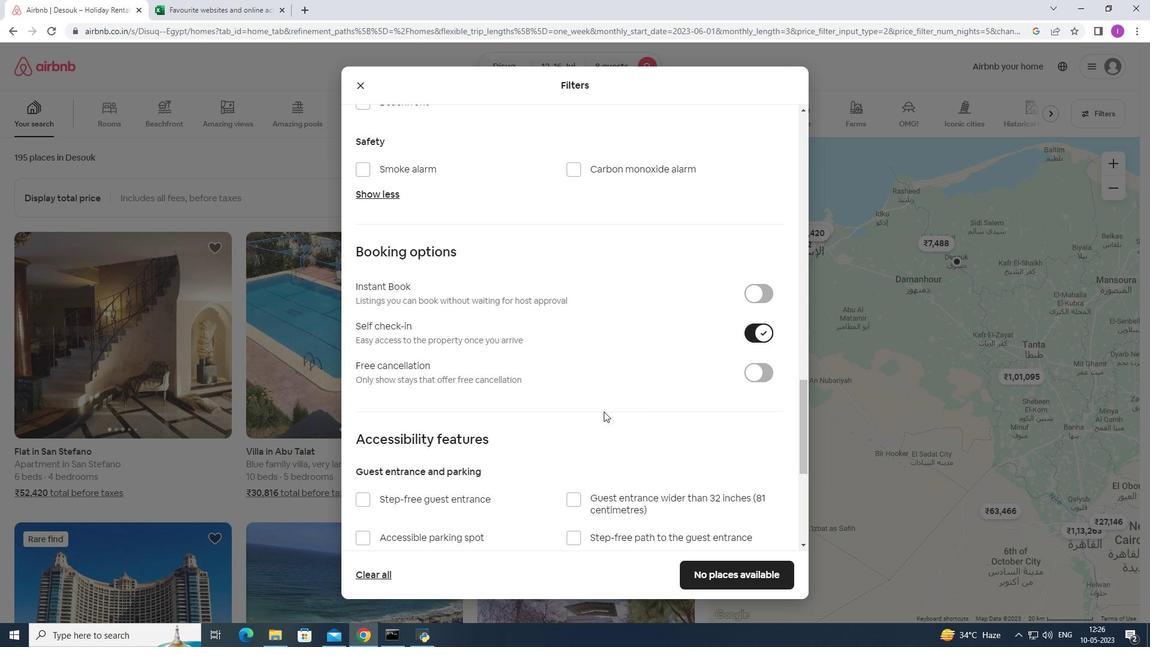 
Action: Mouse scrolled (570, 426) with delta (0, 0)
Screenshot: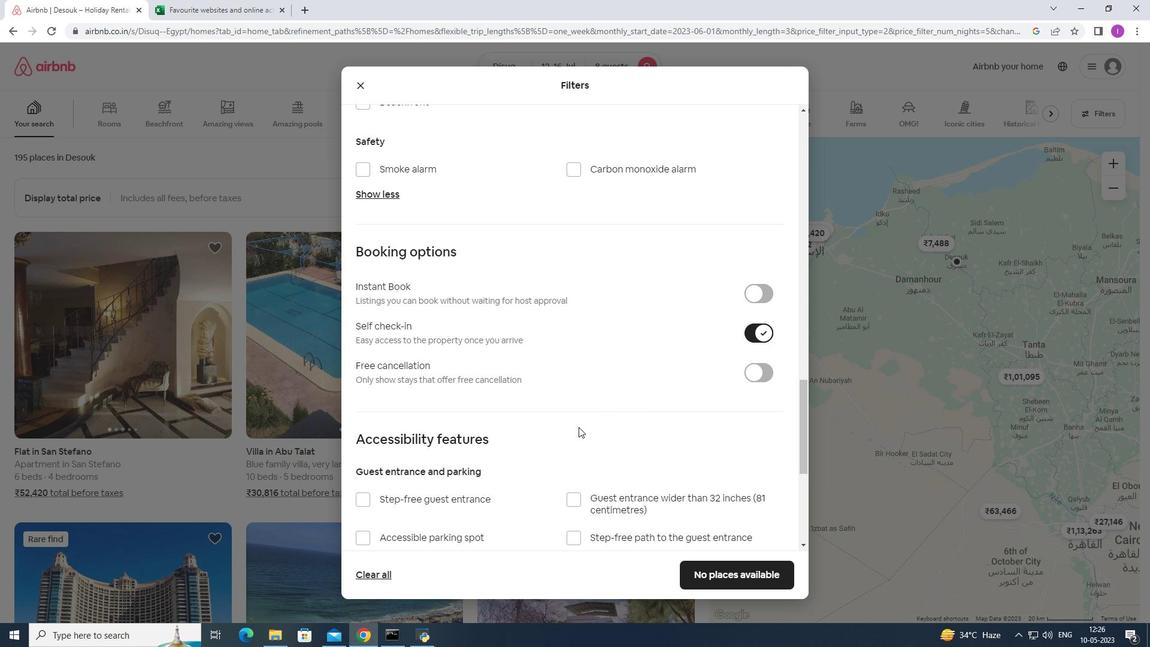 
Action: Mouse moved to (570, 427)
Screenshot: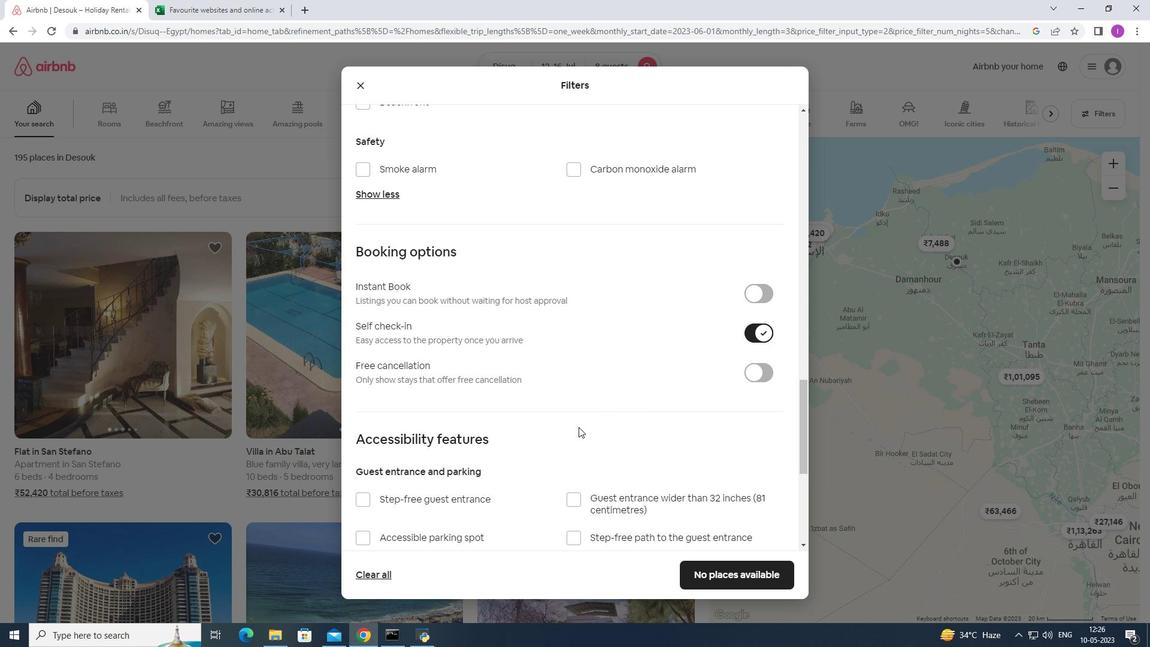 
Action: Mouse scrolled (570, 426) with delta (0, 0)
Screenshot: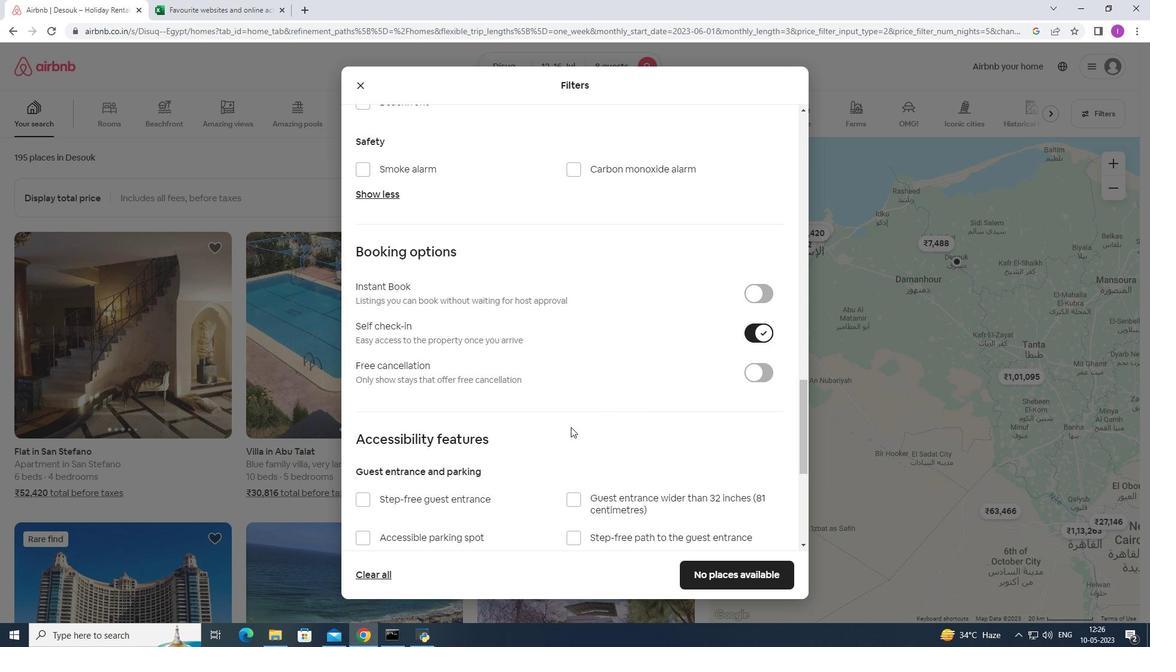 
Action: Mouse moved to (571, 427)
Screenshot: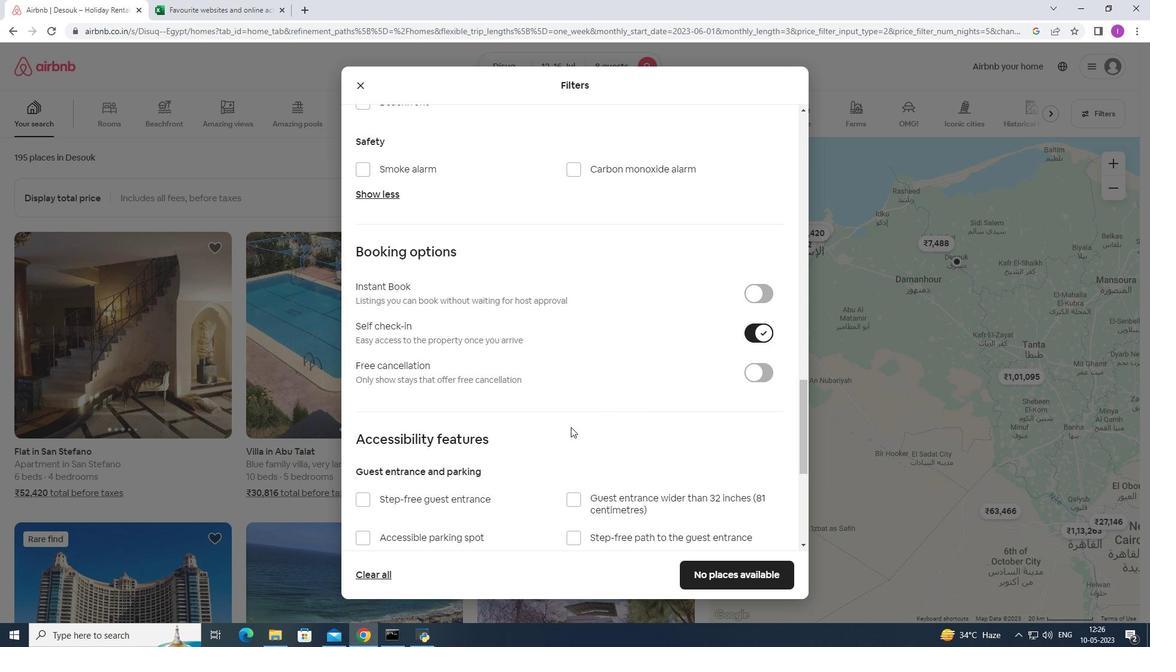 
Action: Mouse scrolled (571, 426) with delta (0, 0)
Screenshot: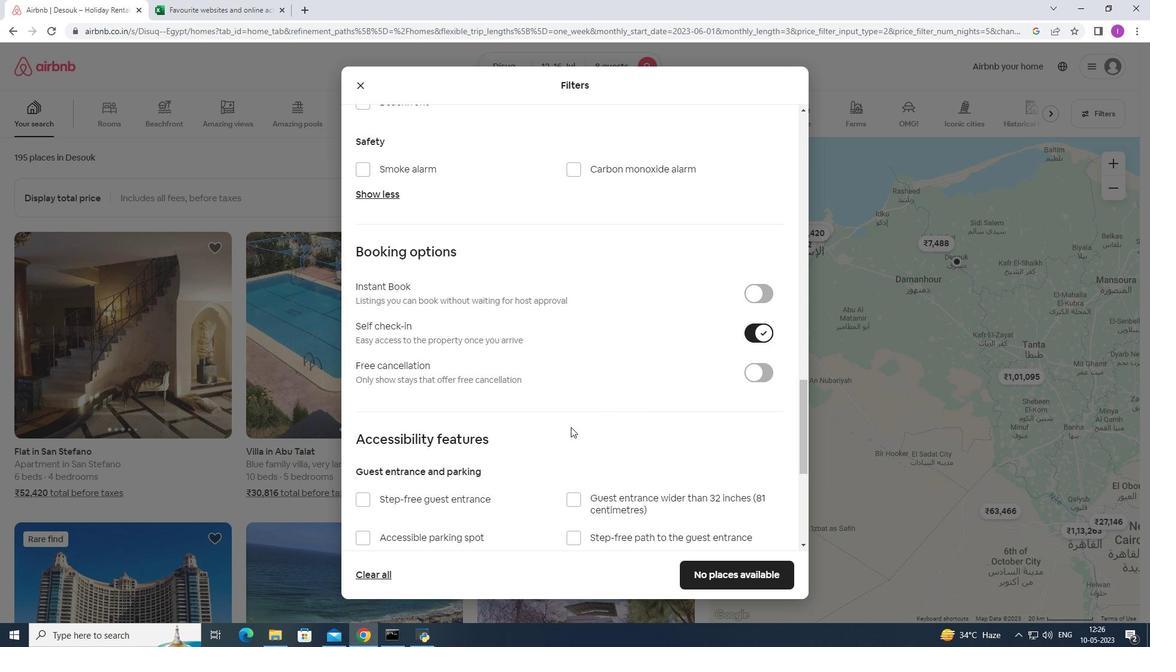 
Action: Mouse moved to (578, 427)
Screenshot: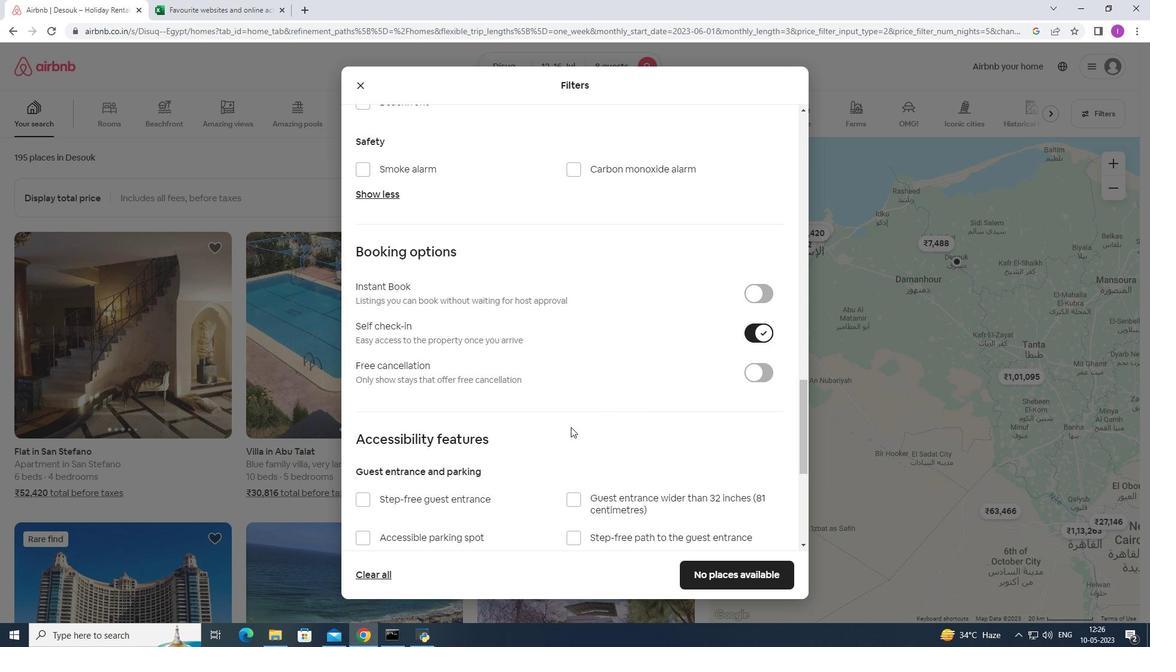 
Action: Mouse scrolled (578, 427) with delta (0, 0)
Screenshot: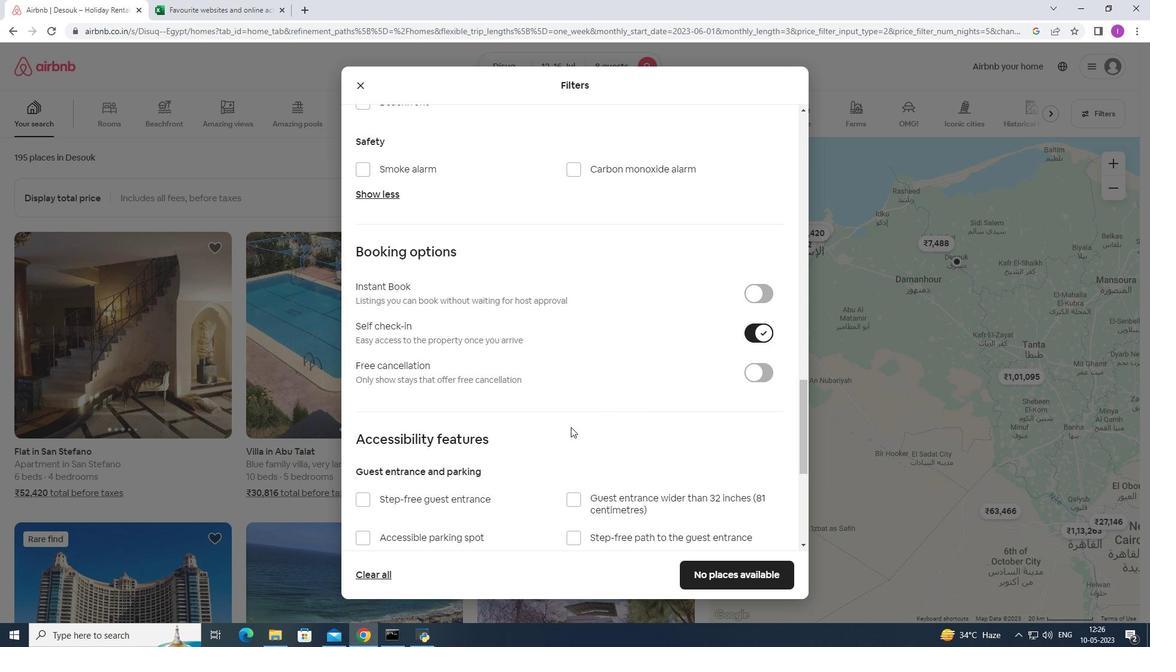 
Action: Mouse moved to (581, 427)
Screenshot: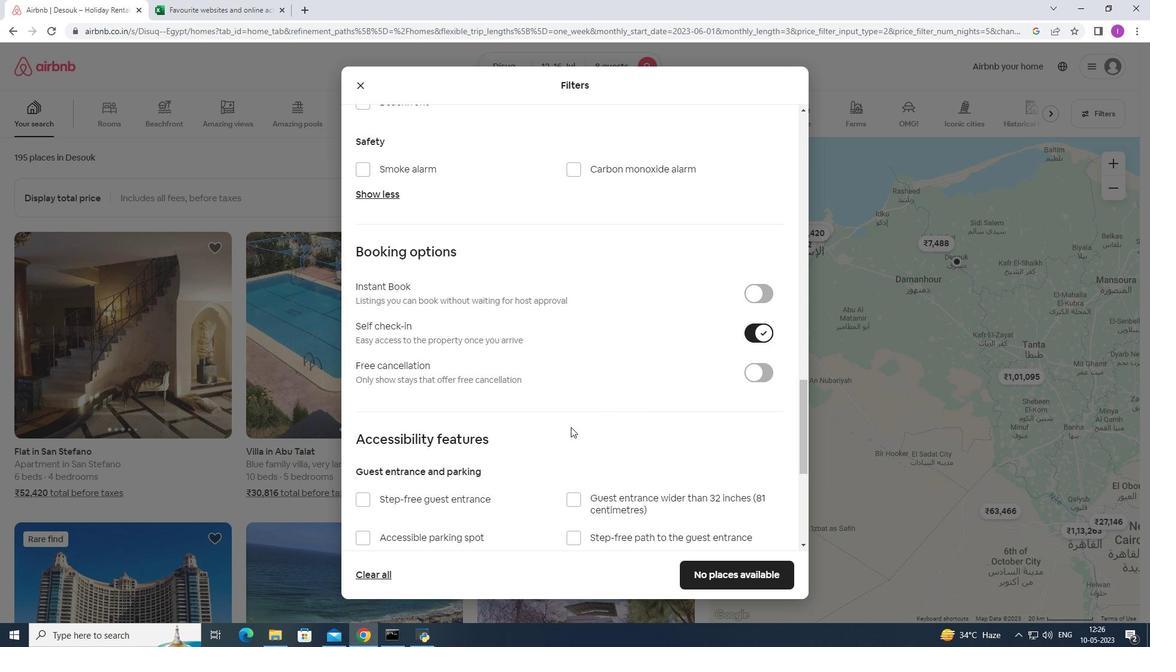 
Action: Mouse scrolled (581, 427) with delta (0, 0)
Screenshot: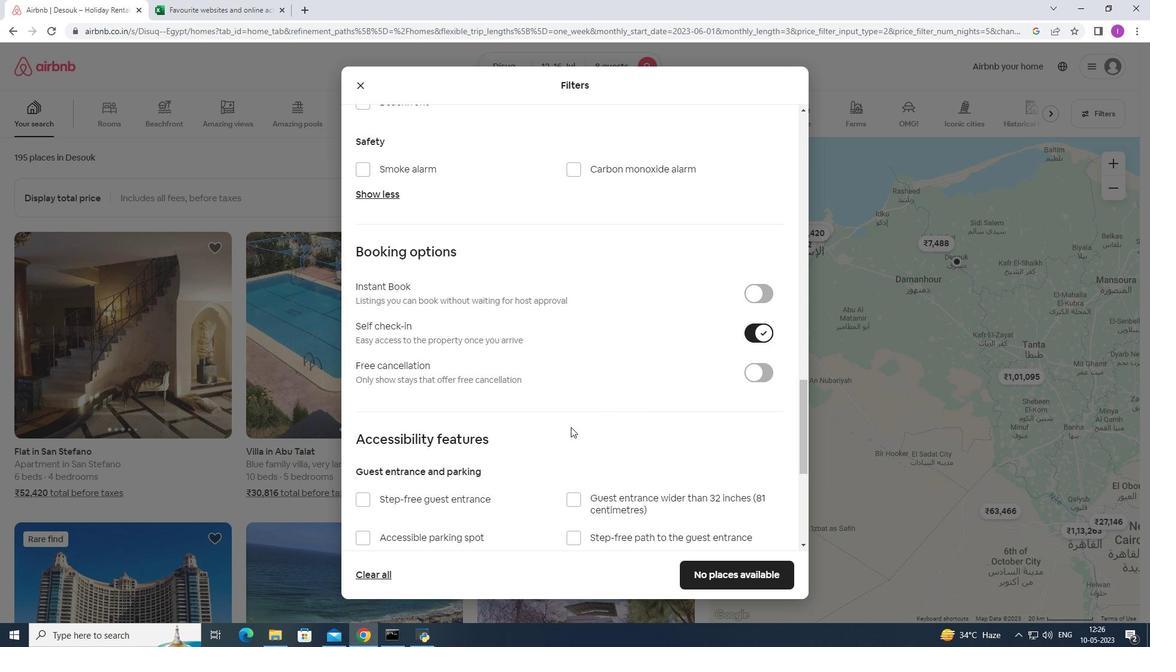 
Action: Mouse moved to (587, 427)
Screenshot: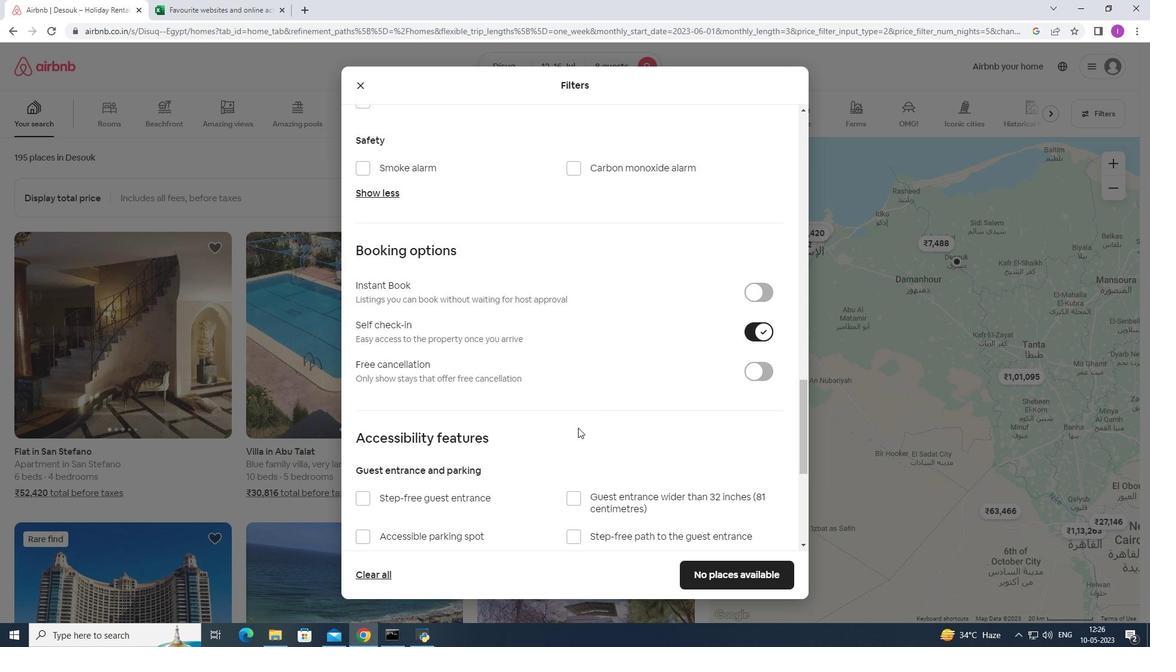 
Action: Mouse scrolled (587, 427) with delta (0, 0)
Screenshot: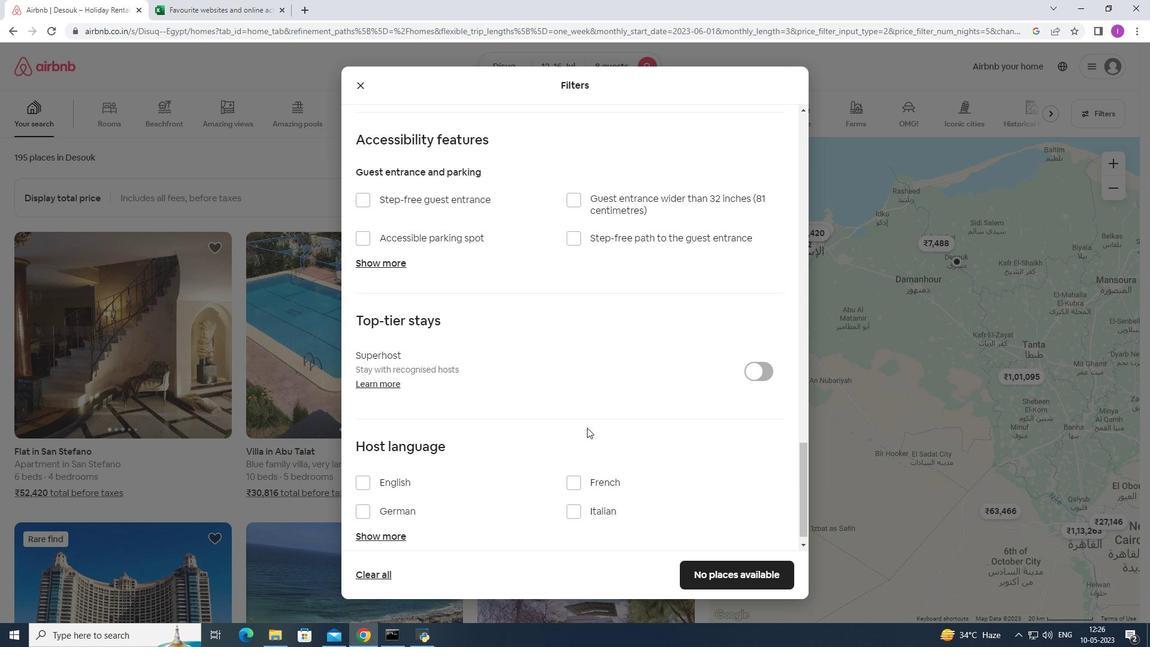 
Action: Mouse scrolled (587, 427) with delta (0, 0)
Screenshot: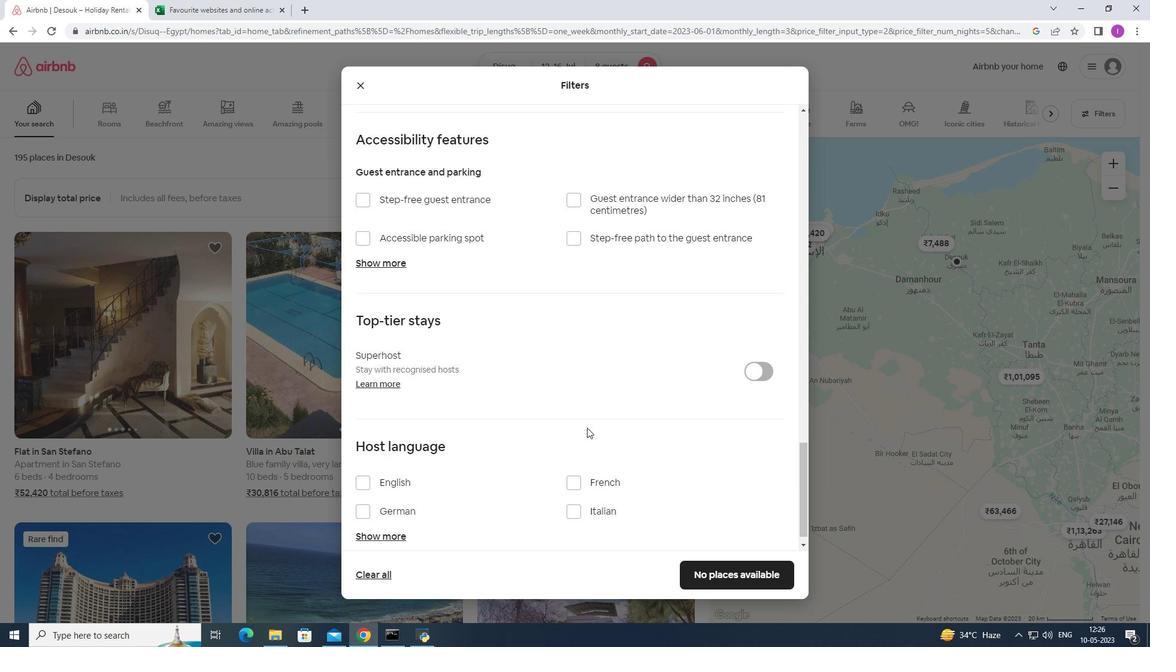 
Action: Mouse moved to (363, 463)
Screenshot: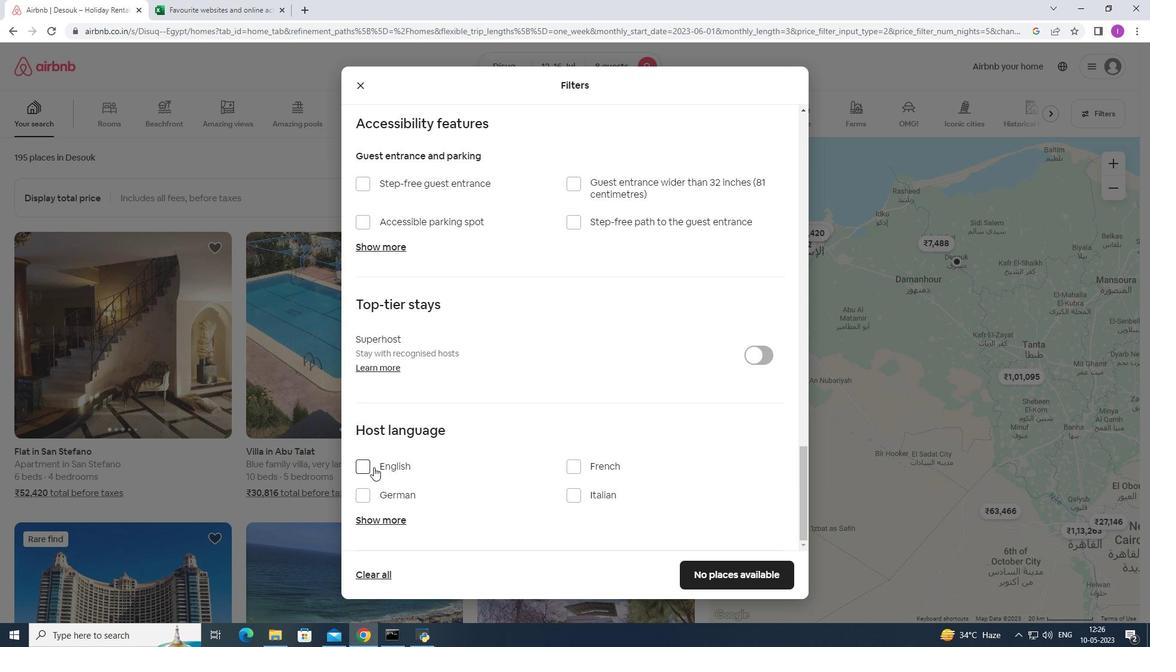 
Action: Mouse pressed left at (363, 463)
Screenshot: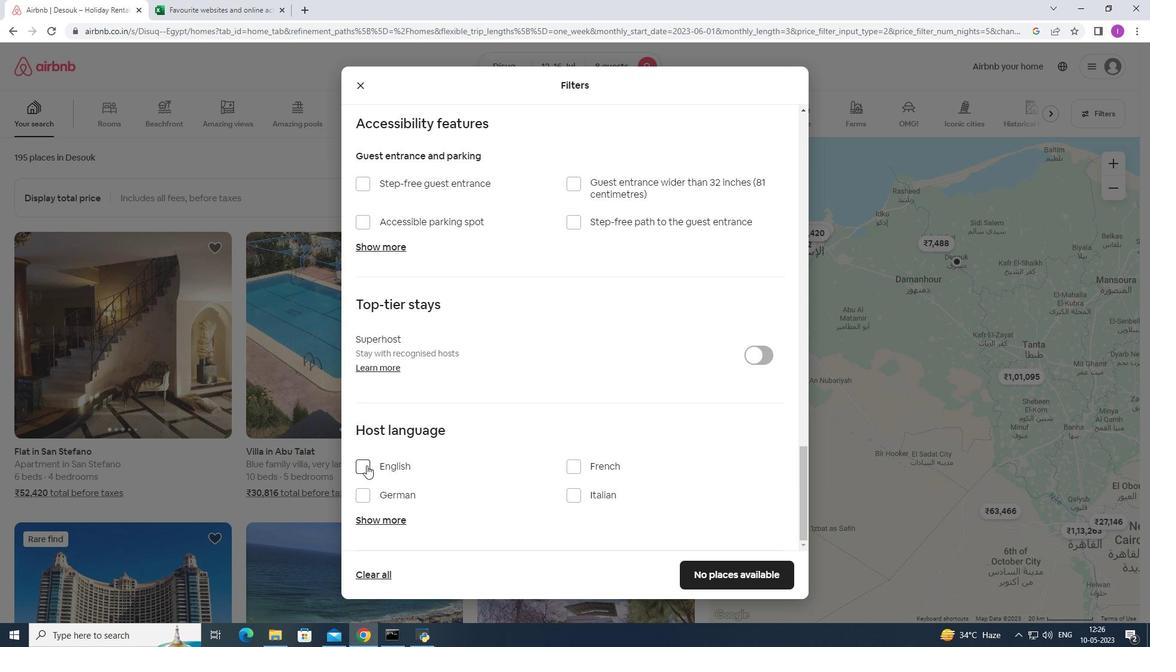 
Action: Mouse moved to (748, 569)
Screenshot: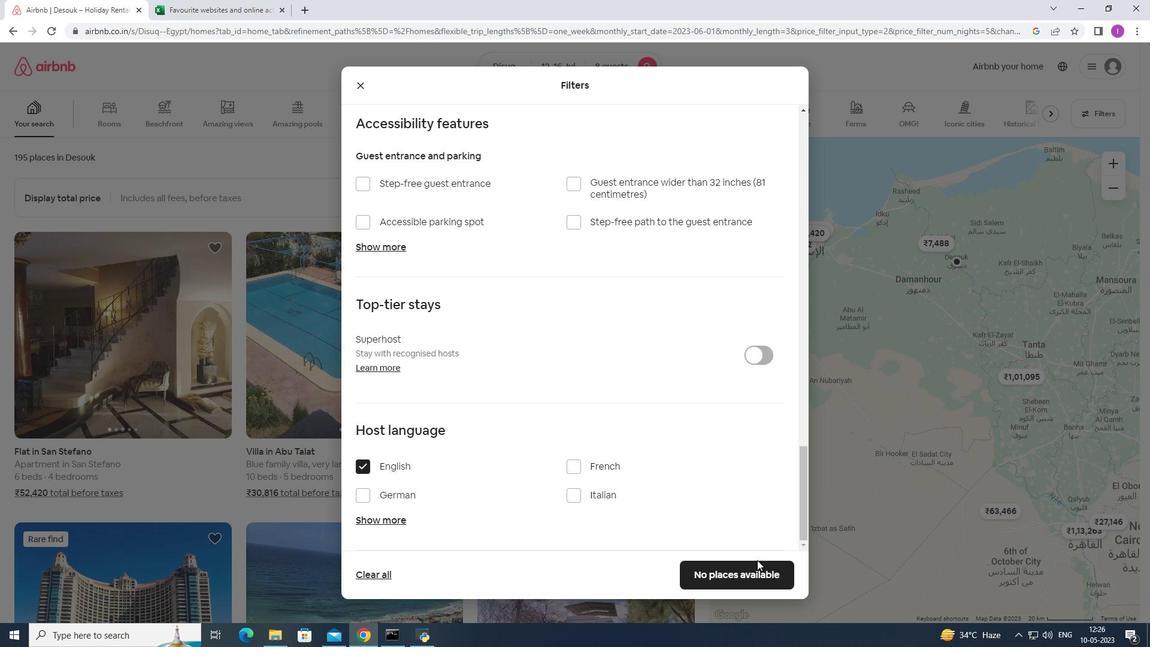 
Action: Mouse pressed left at (748, 569)
Screenshot: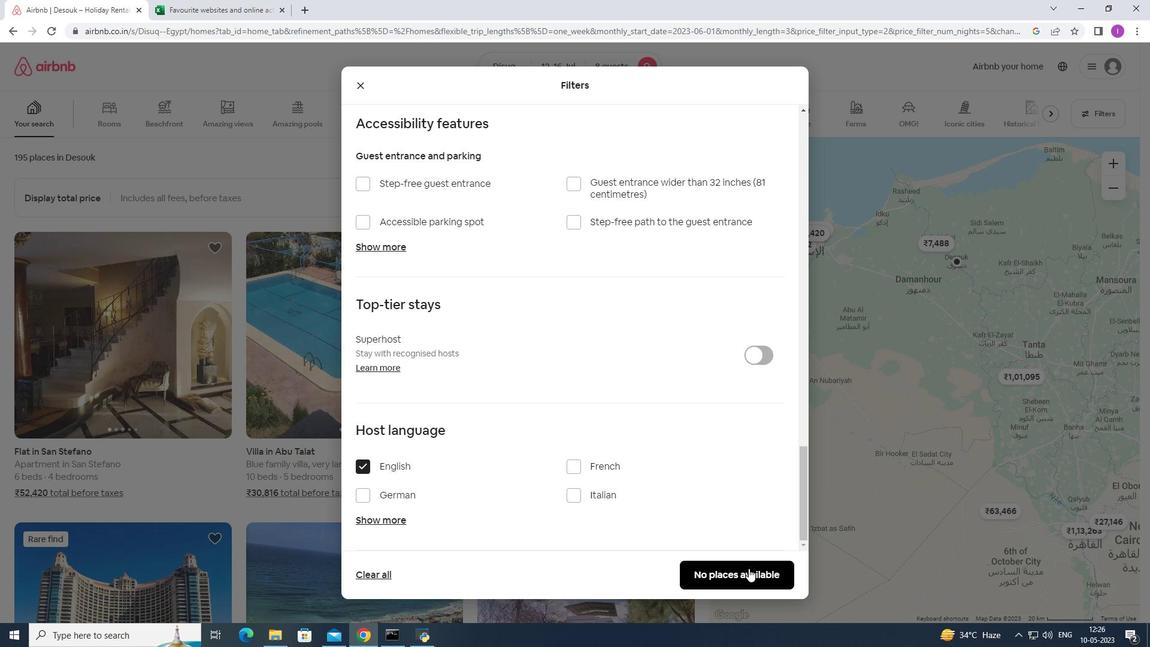 
Action: Mouse moved to (681, 534)
Screenshot: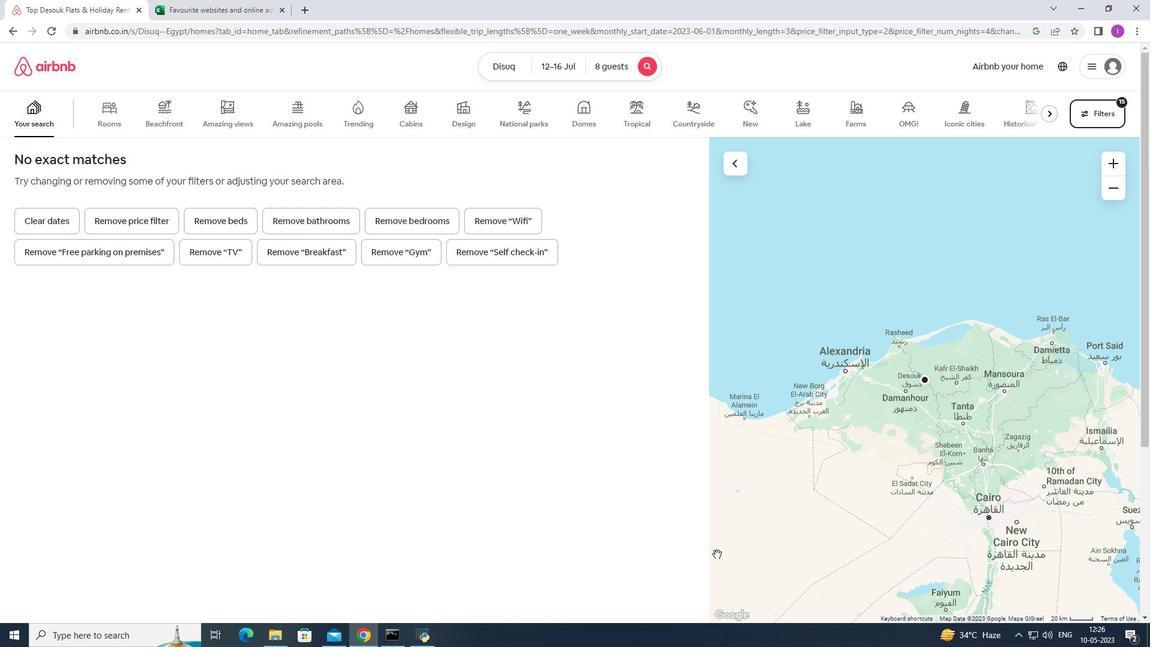 
